 Task: Create a rule when a due date more than days from now is set on a card by anyone.
Action: Mouse moved to (1284, 109)
Screenshot: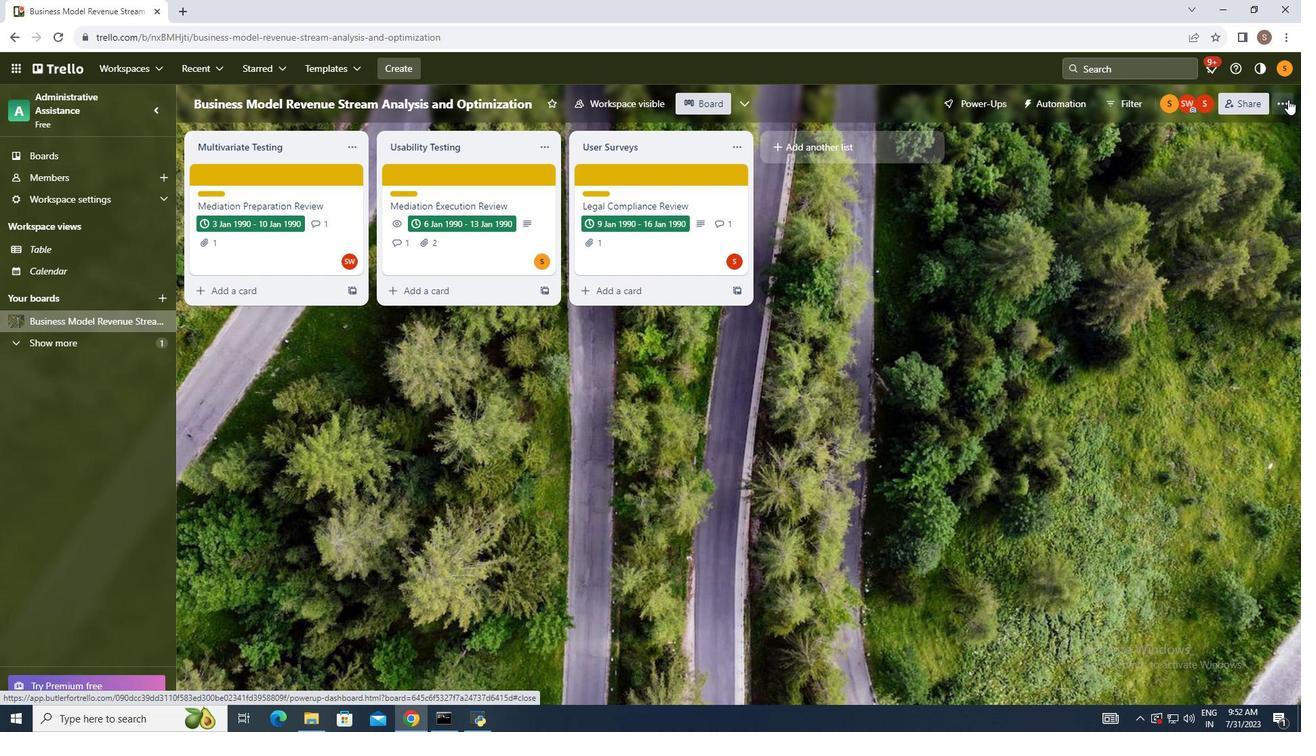 
Action: Mouse pressed left at (1284, 109)
Screenshot: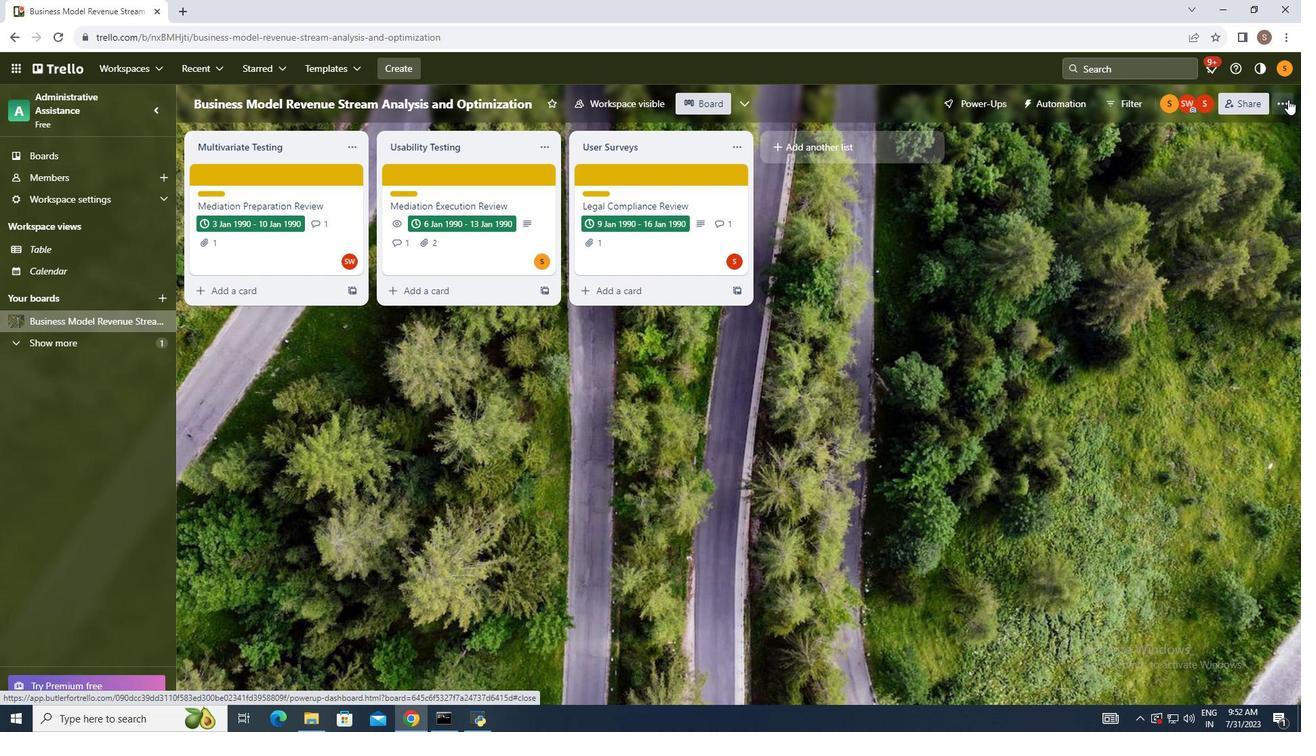 
Action: Mouse moved to (1131, 285)
Screenshot: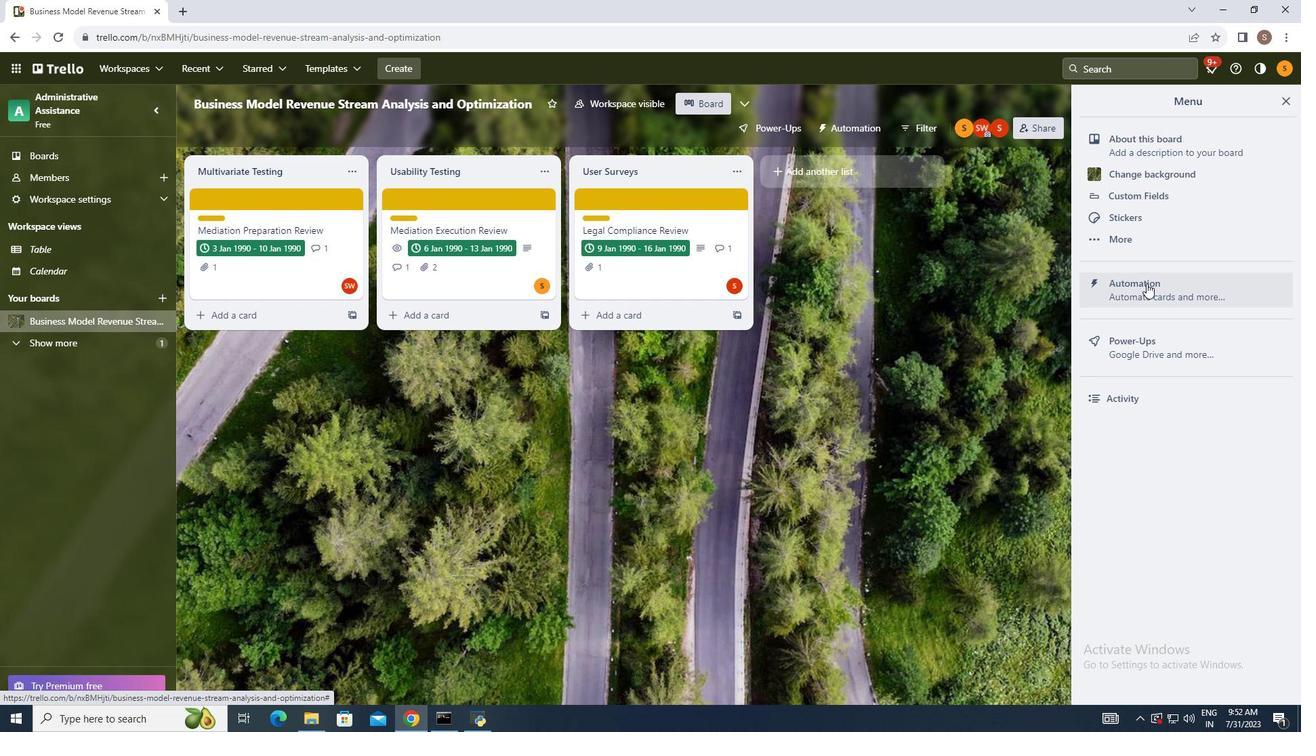 
Action: Mouse pressed left at (1131, 285)
Screenshot: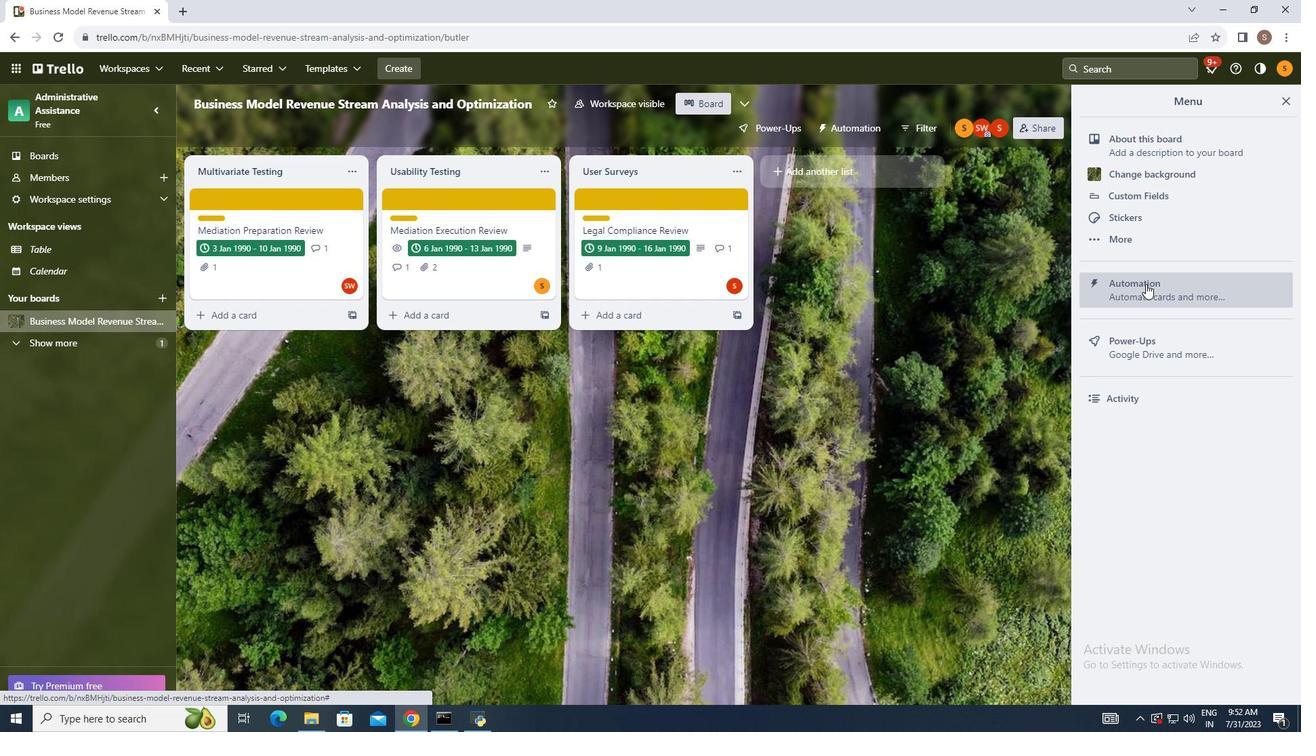 
Action: Mouse moved to (231, 244)
Screenshot: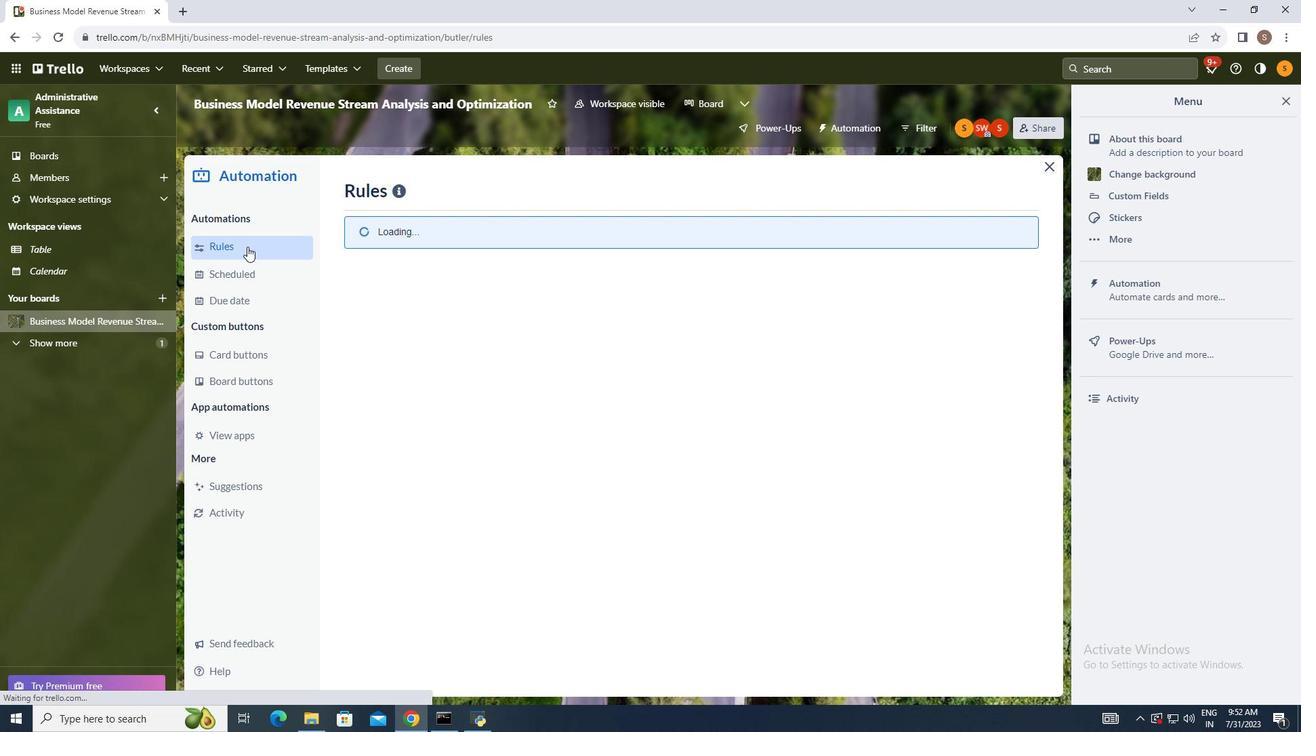 
Action: Mouse pressed left at (231, 244)
Screenshot: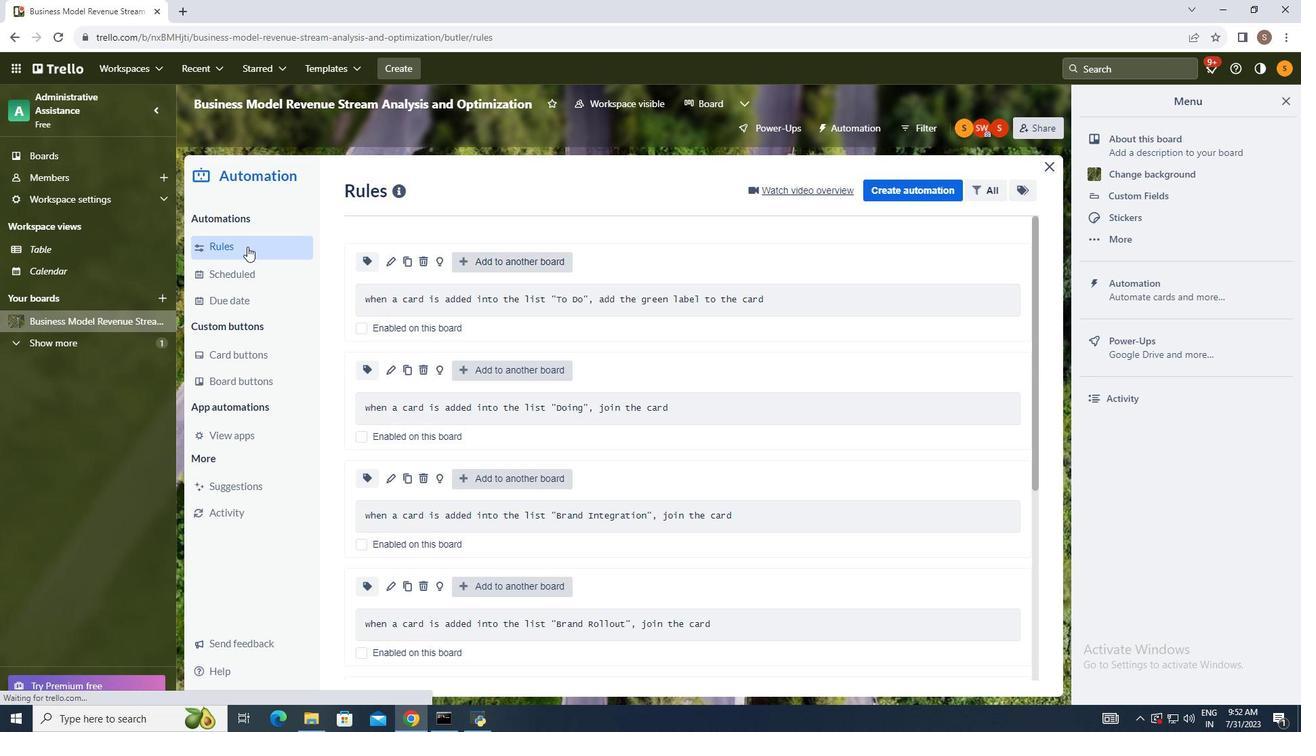 
Action: Mouse moved to (904, 191)
Screenshot: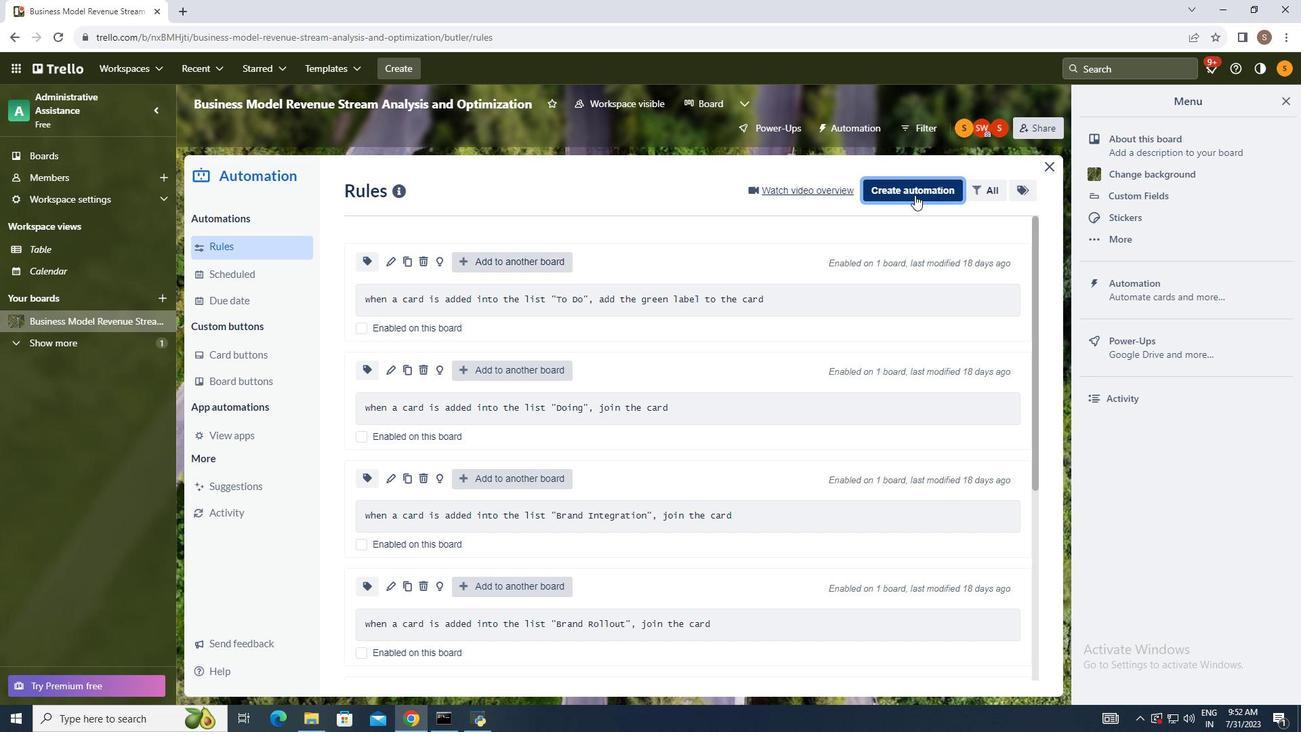 
Action: Mouse pressed left at (904, 191)
Screenshot: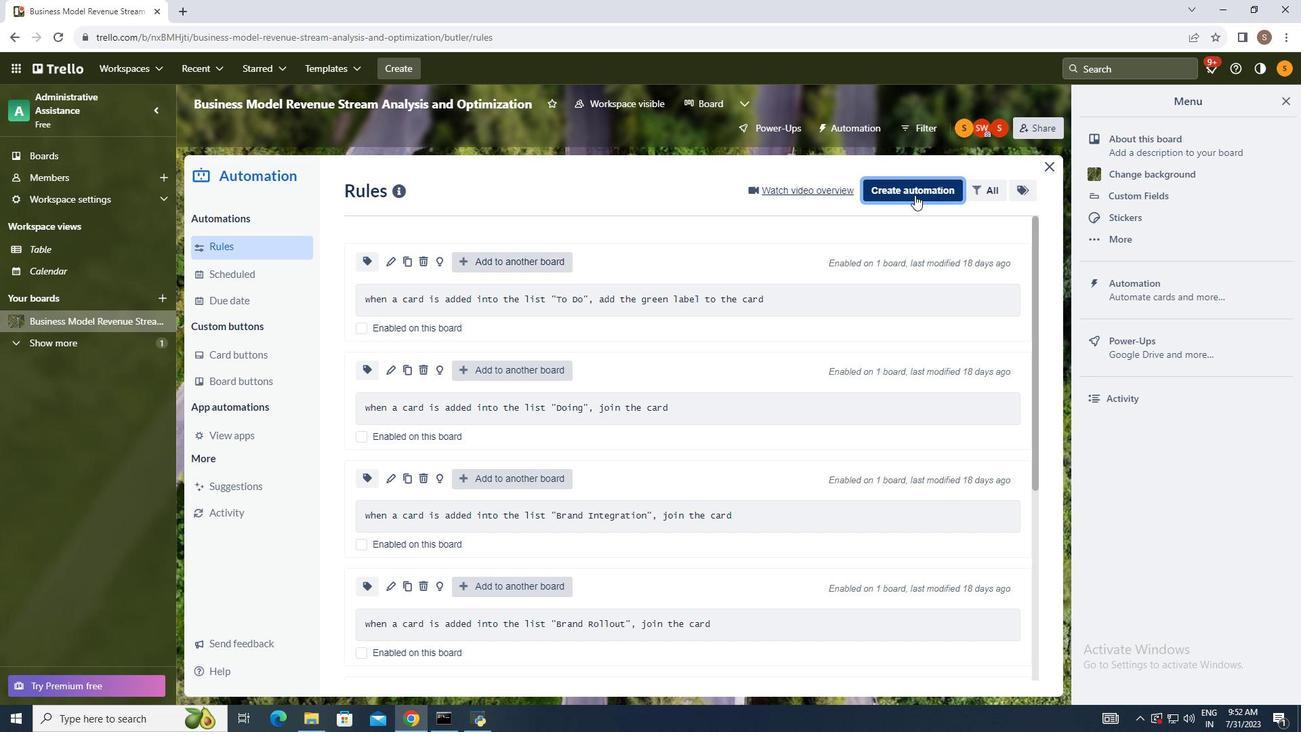 
Action: Mouse moved to (685, 316)
Screenshot: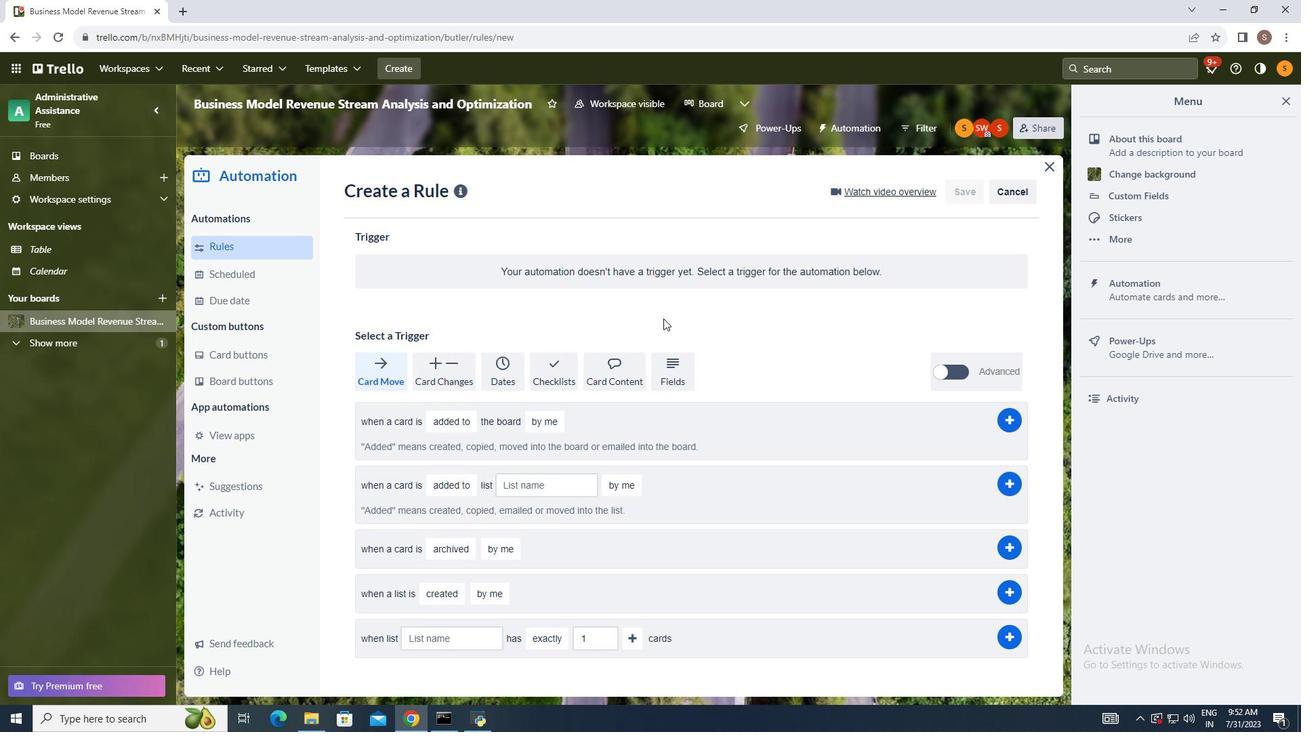 
Action: Mouse pressed left at (685, 316)
Screenshot: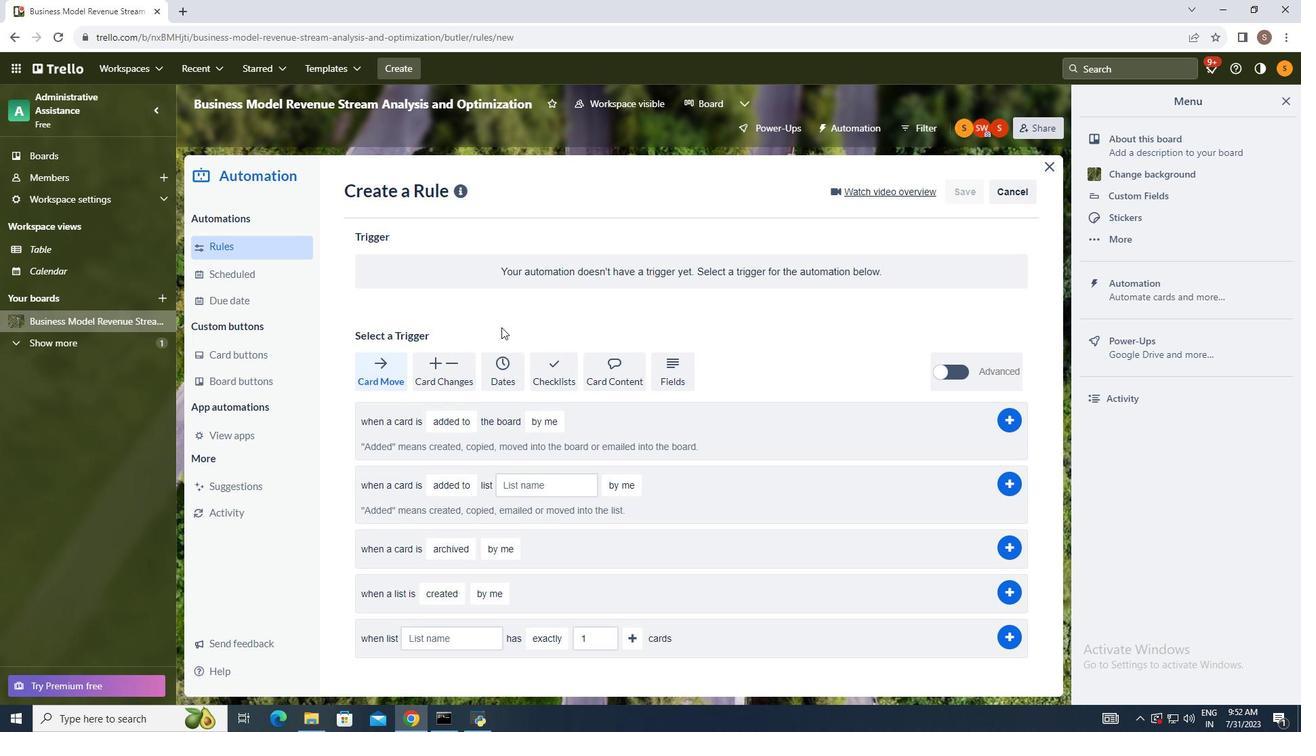 
Action: Mouse moved to (515, 366)
Screenshot: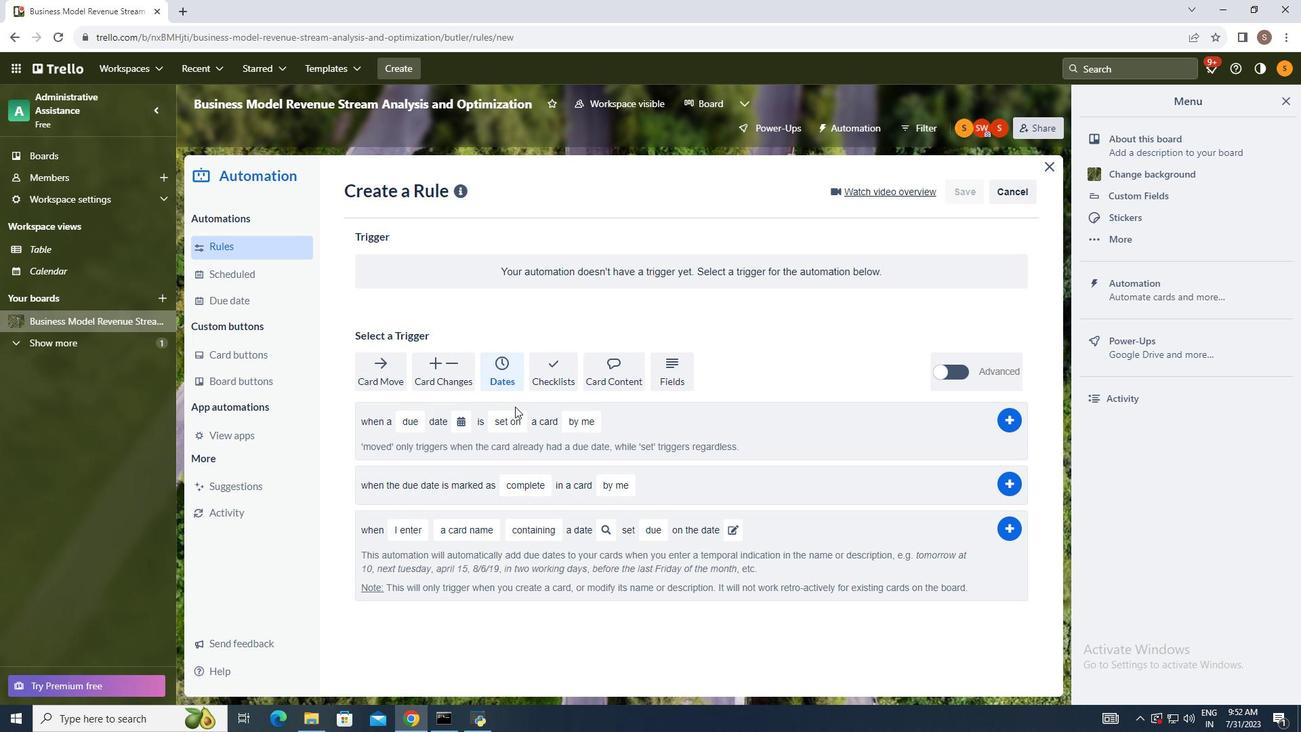 
Action: Mouse pressed left at (515, 366)
Screenshot: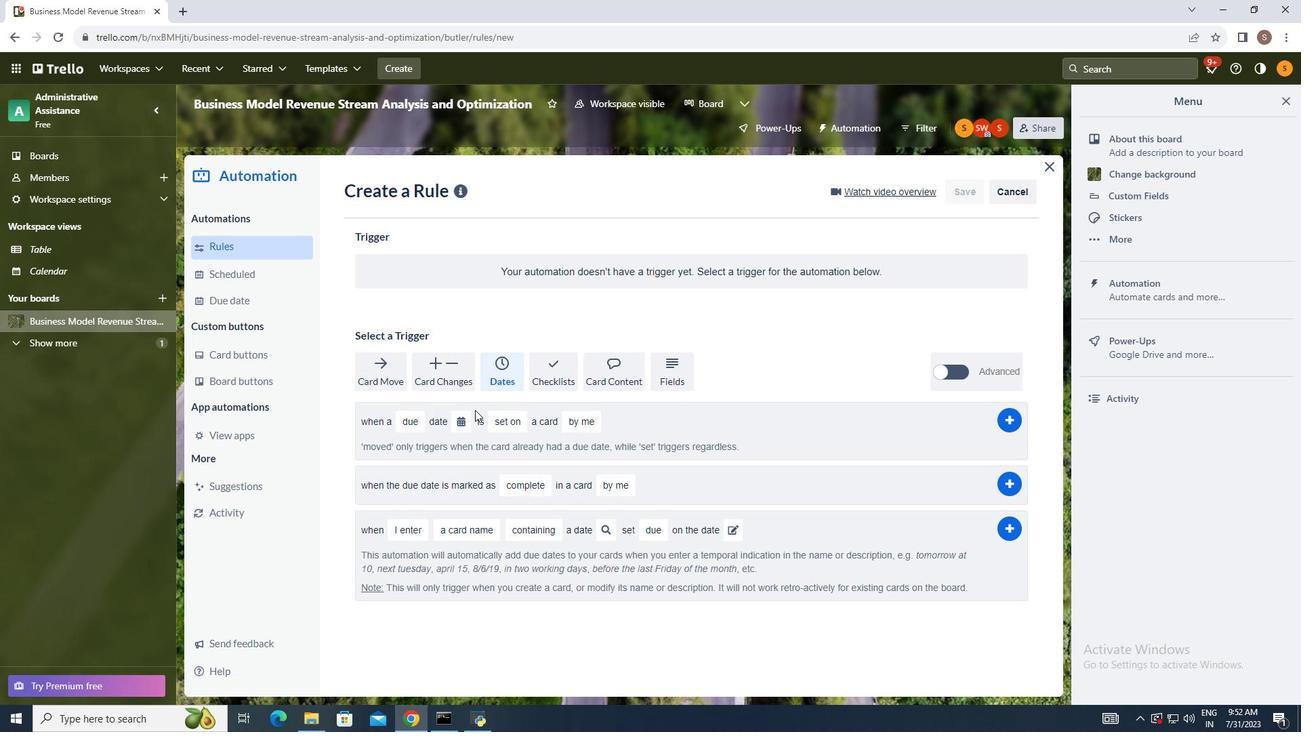 
Action: Mouse moved to (418, 420)
Screenshot: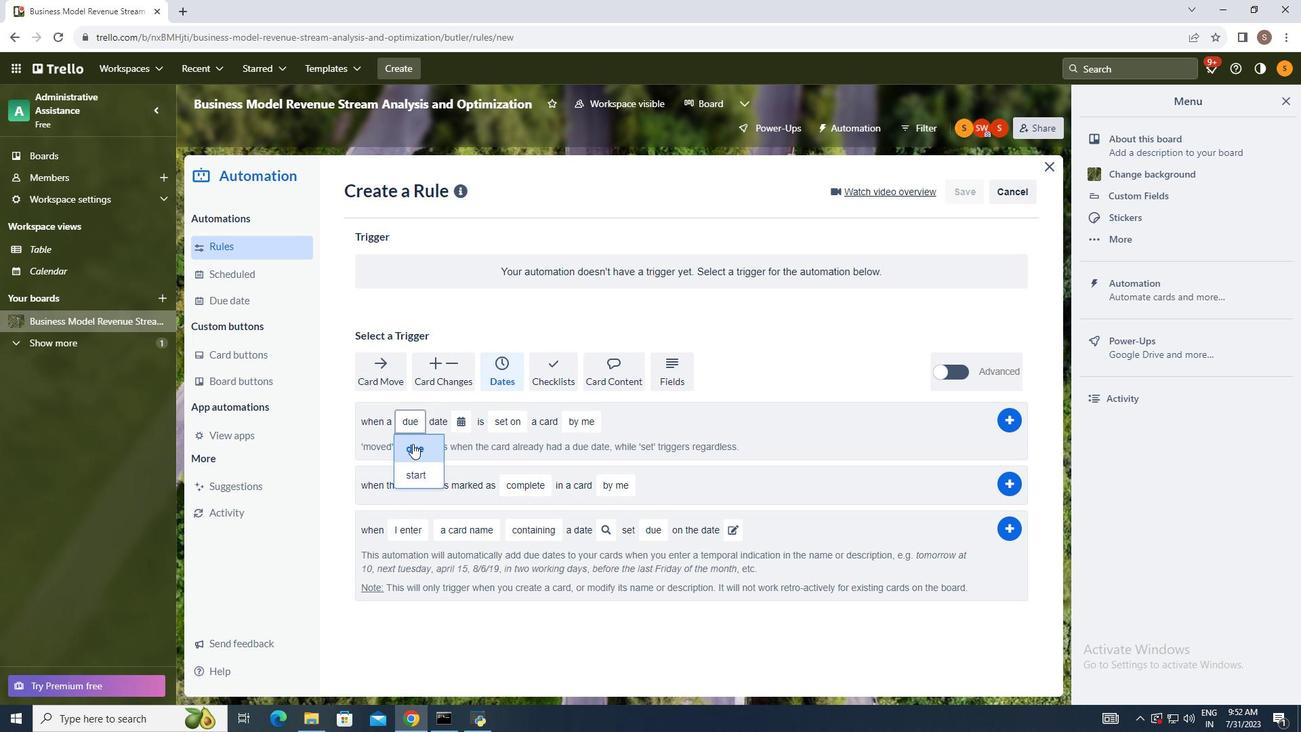 
Action: Mouse pressed left at (418, 420)
Screenshot: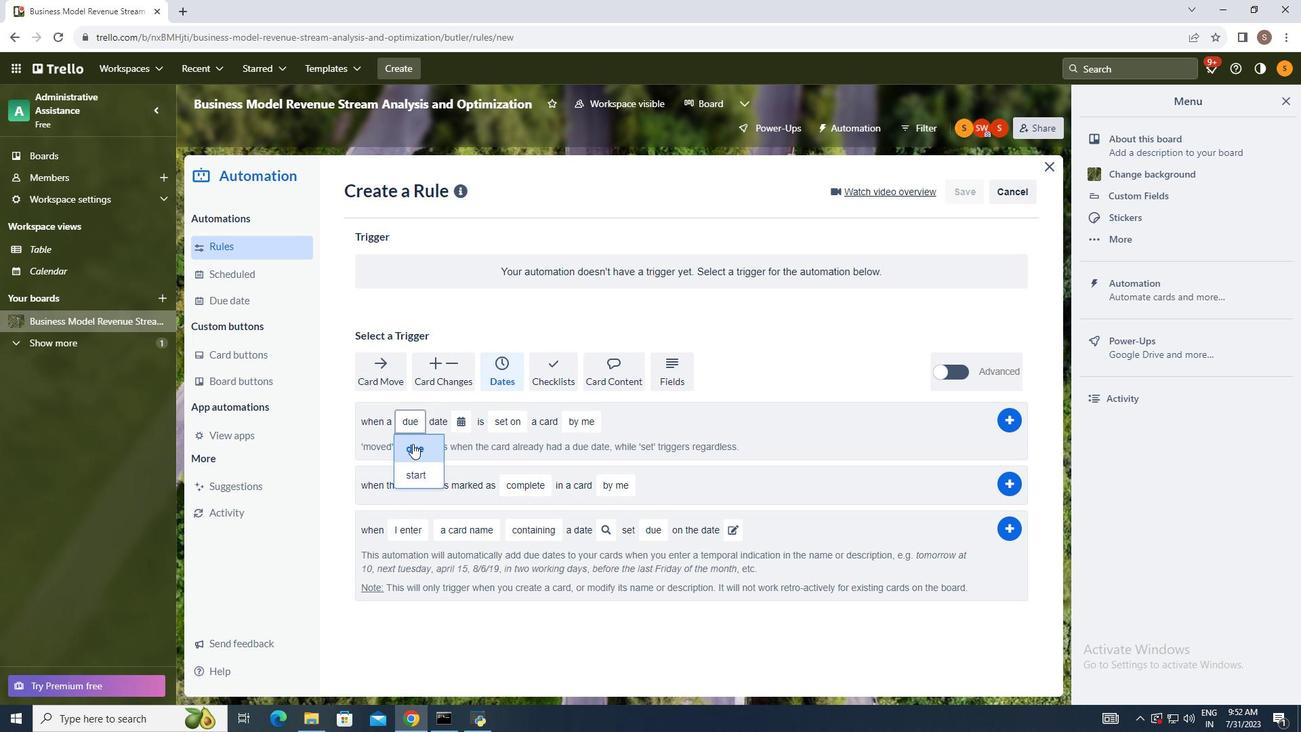 
Action: Mouse moved to (418, 443)
Screenshot: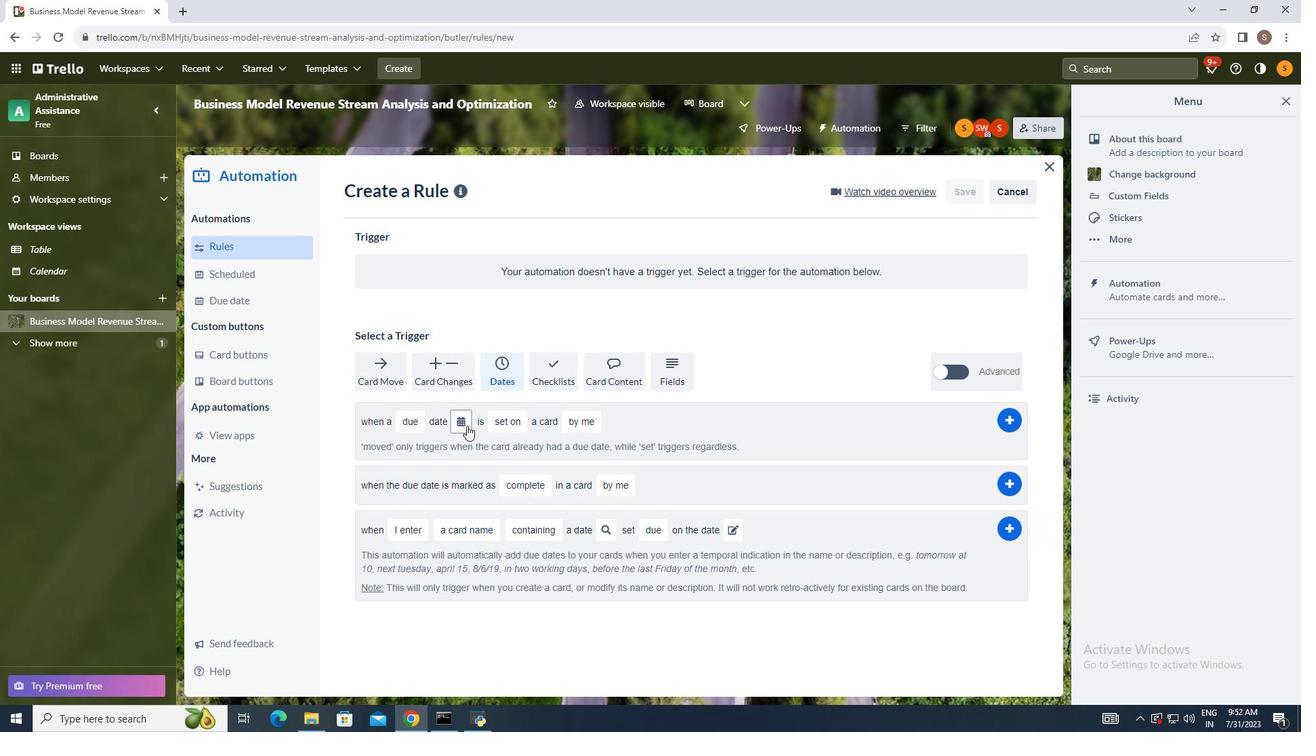 
Action: Mouse pressed left at (418, 443)
Screenshot: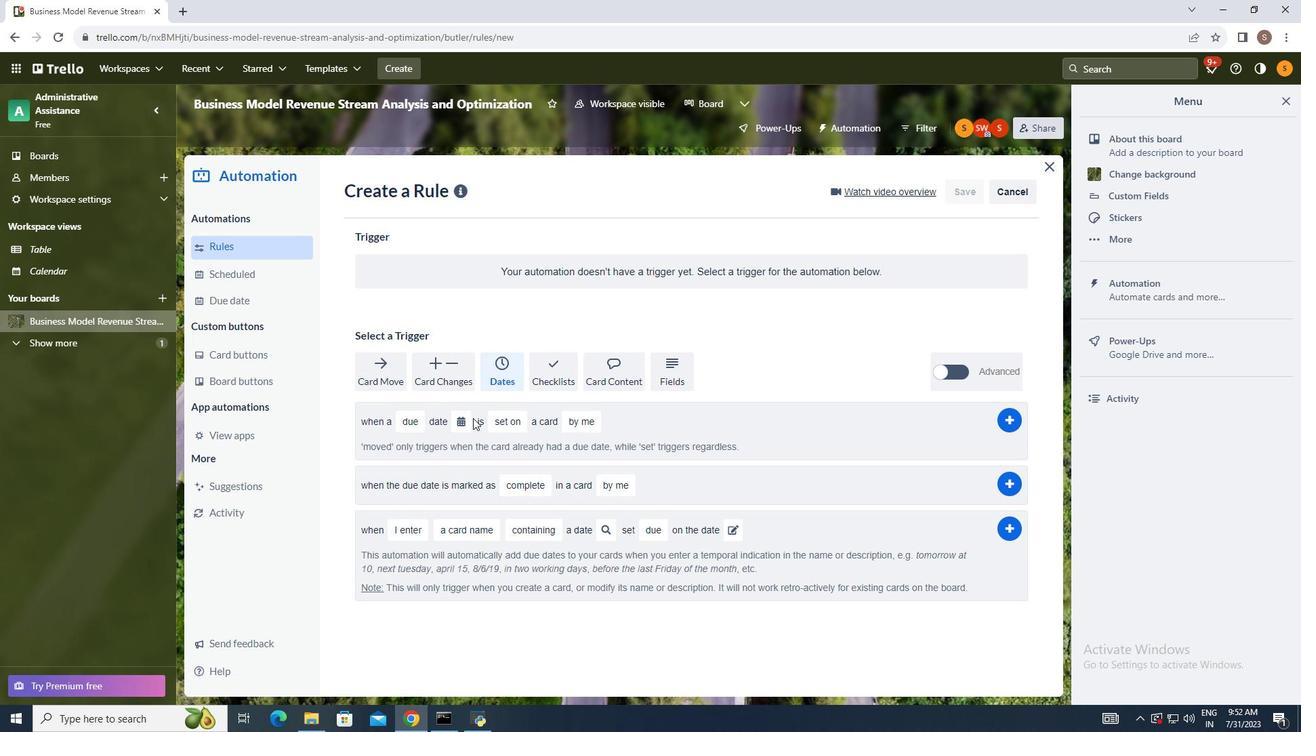 
Action: Mouse moved to (466, 425)
Screenshot: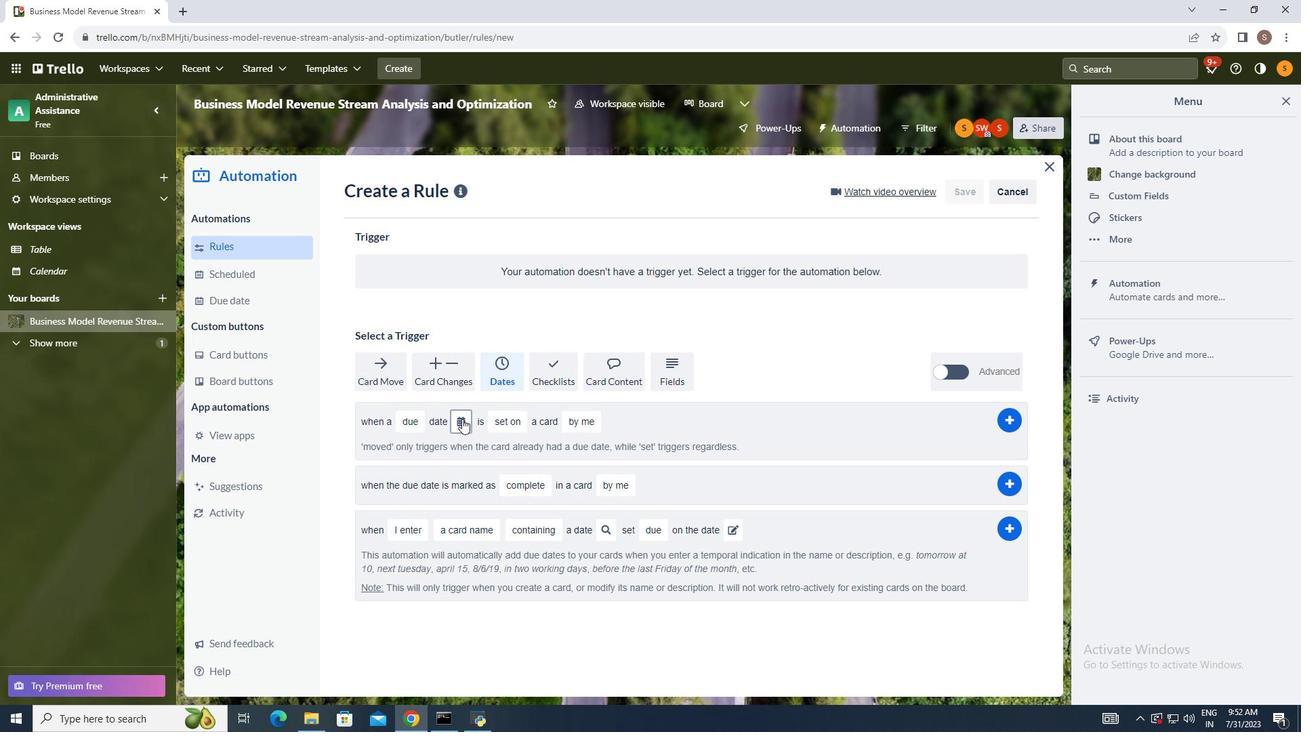 
Action: Mouse pressed left at (466, 425)
Screenshot: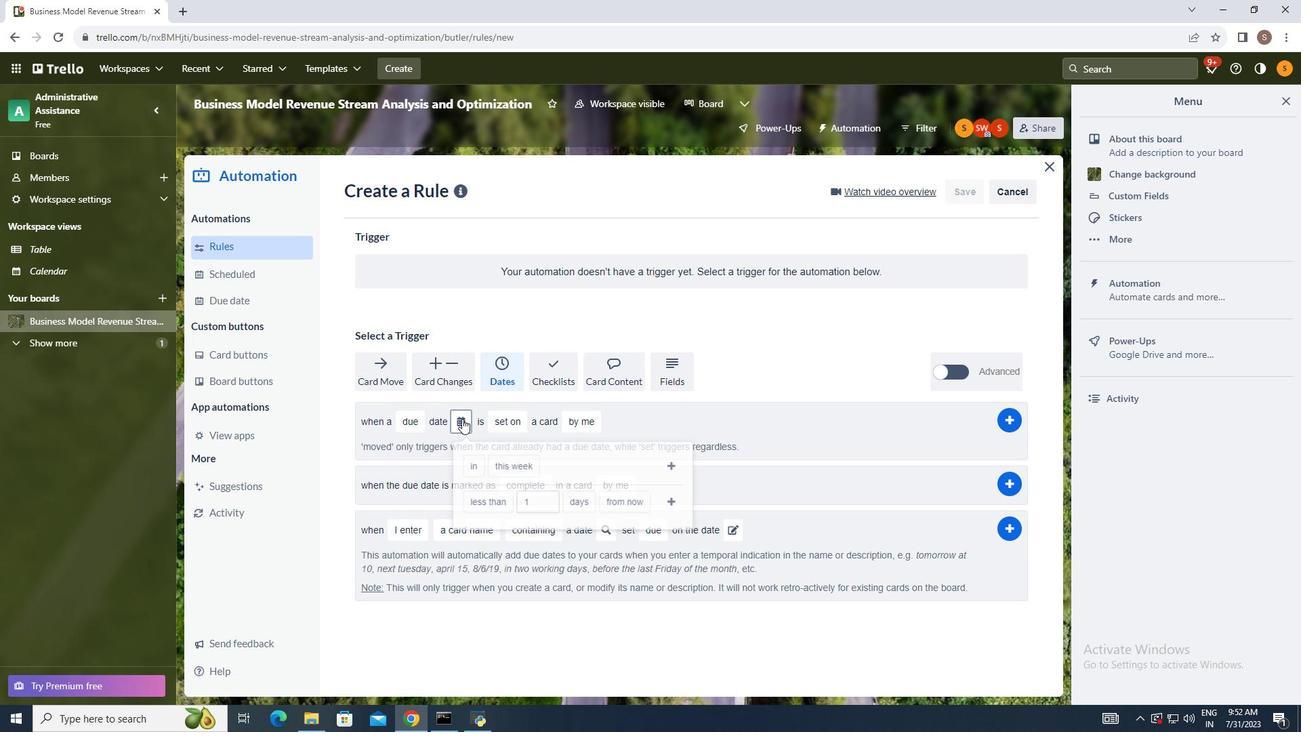 
Action: Mouse moved to (486, 503)
Screenshot: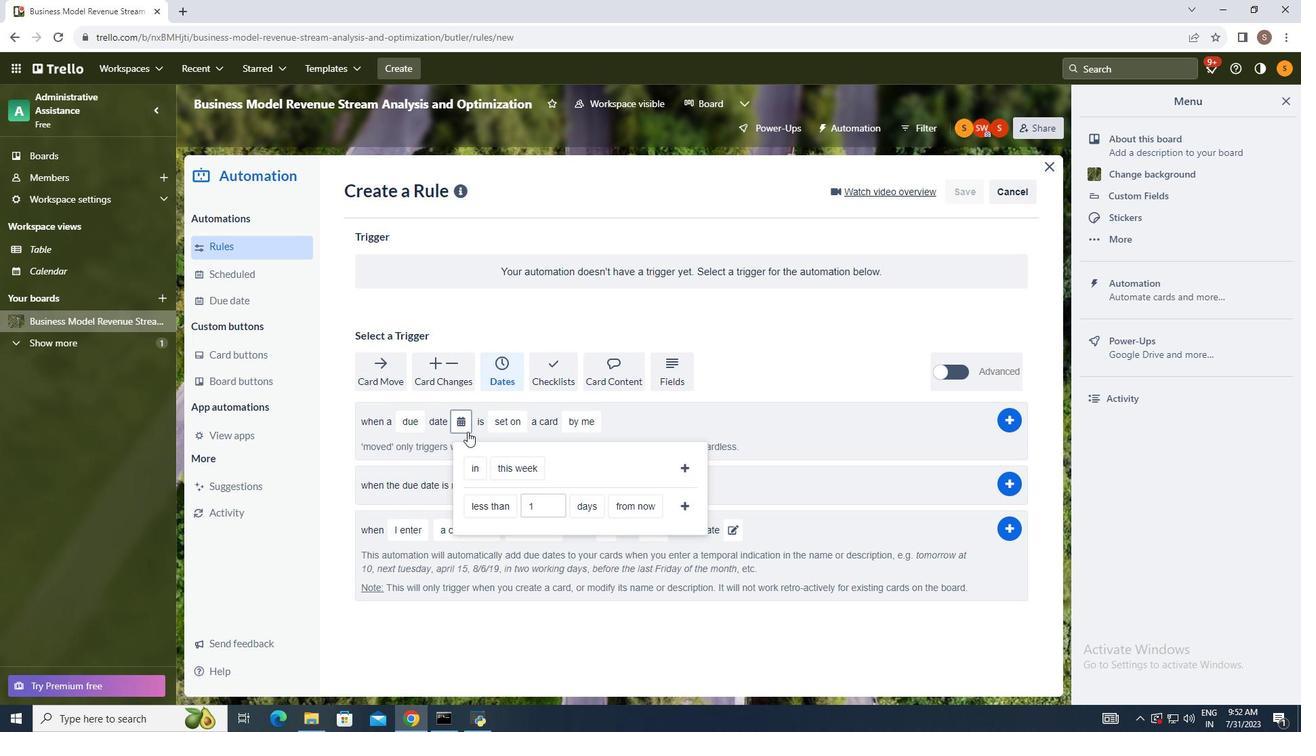 
Action: Mouse pressed left at (486, 503)
Screenshot: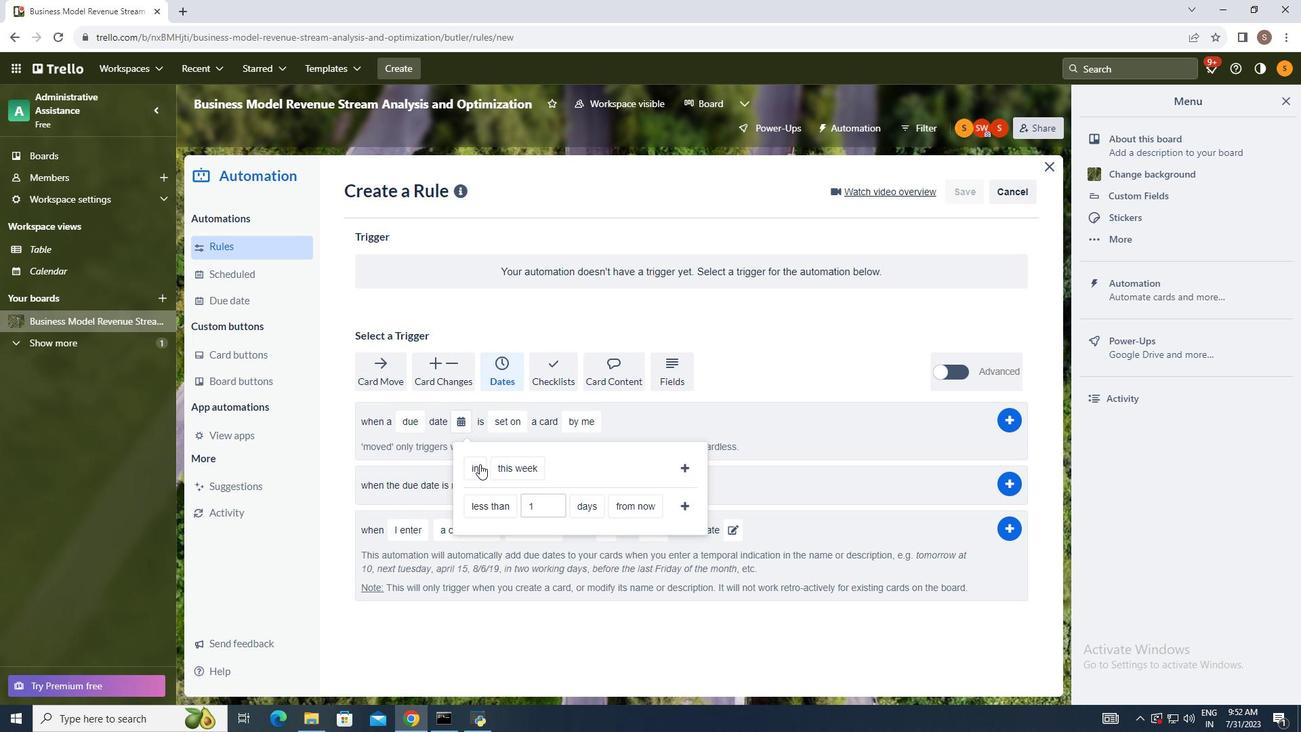 
Action: Mouse moved to (481, 572)
Screenshot: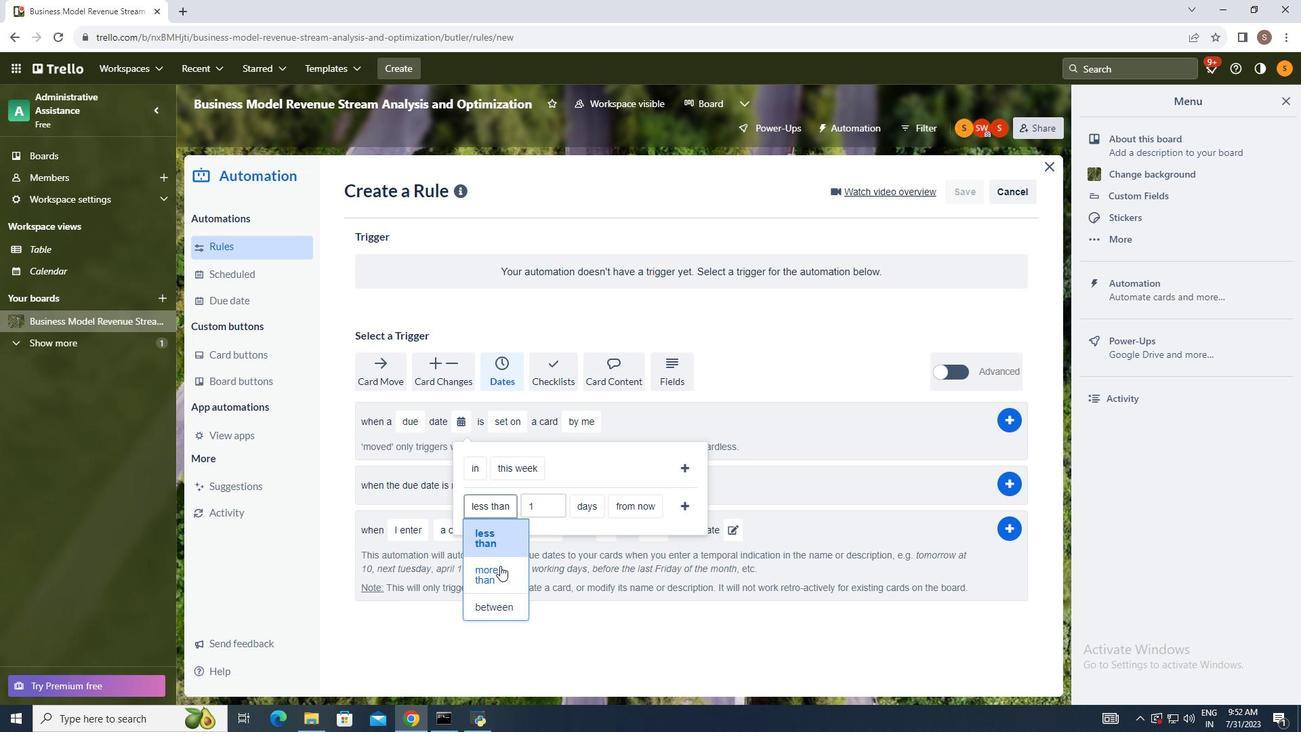 
Action: Mouse pressed left at (481, 572)
Screenshot: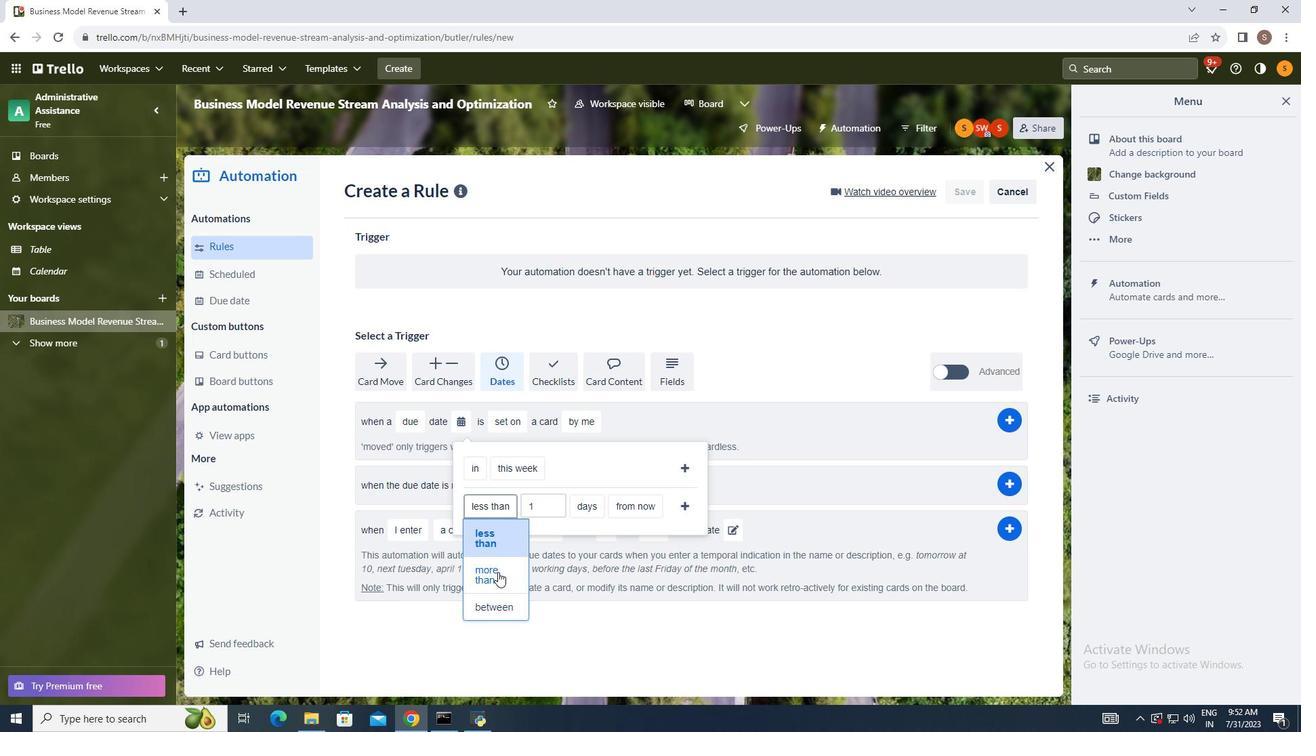 
Action: Mouse moved to (599, 509)
Screenshot: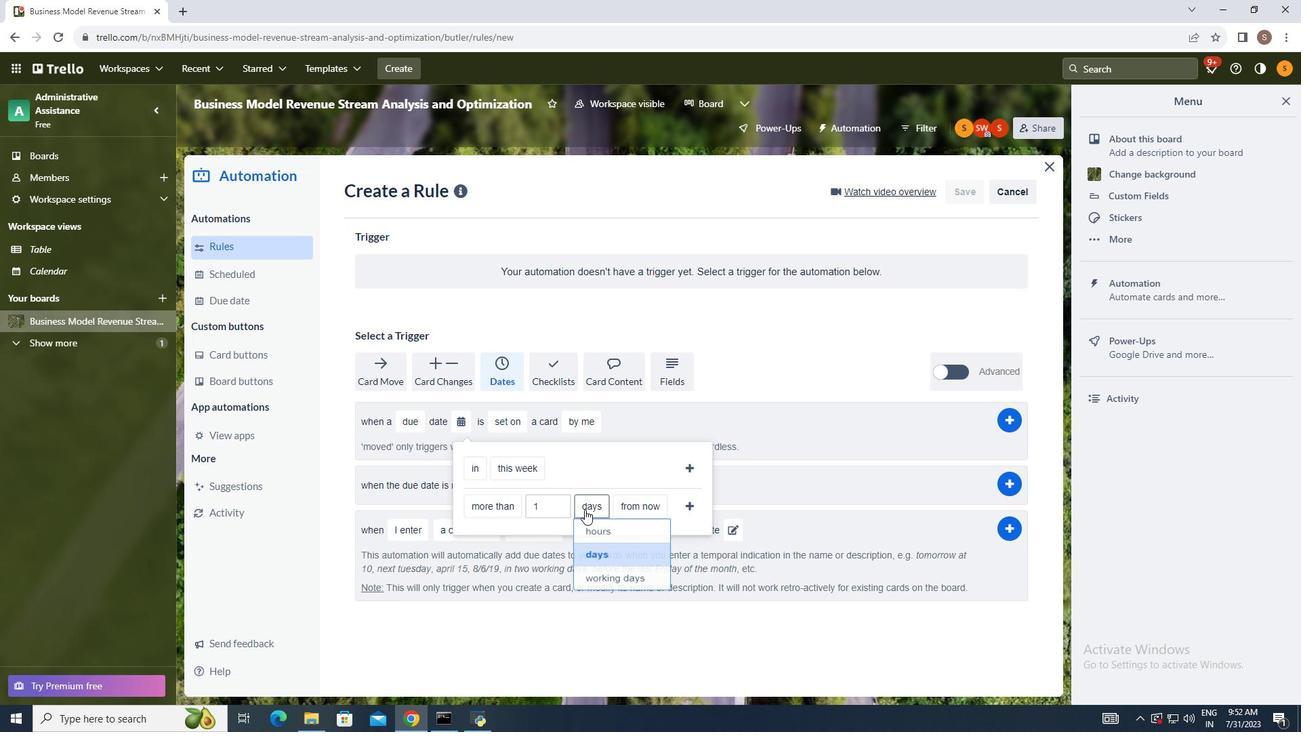 
Action: Mouse pressed left at (599, 509)
Screenshot: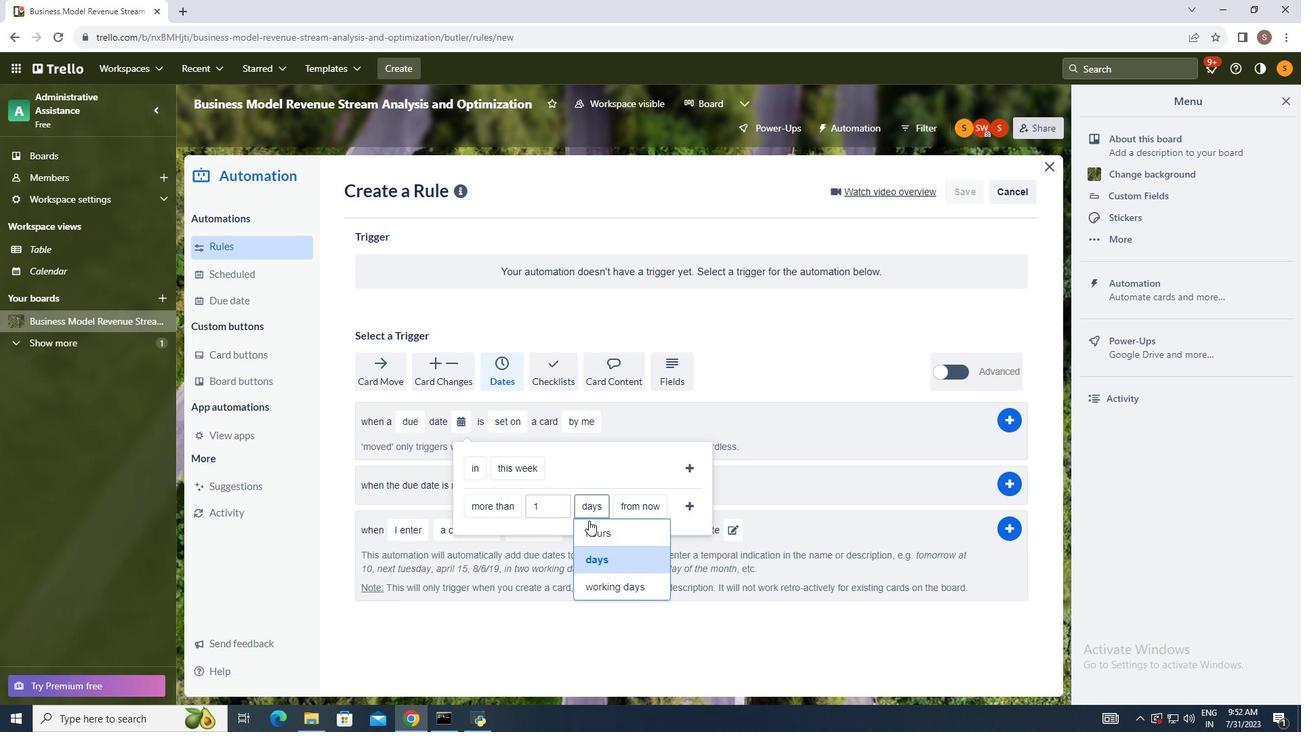 
Action: Mouse moved to (606, 556)
Screenshot: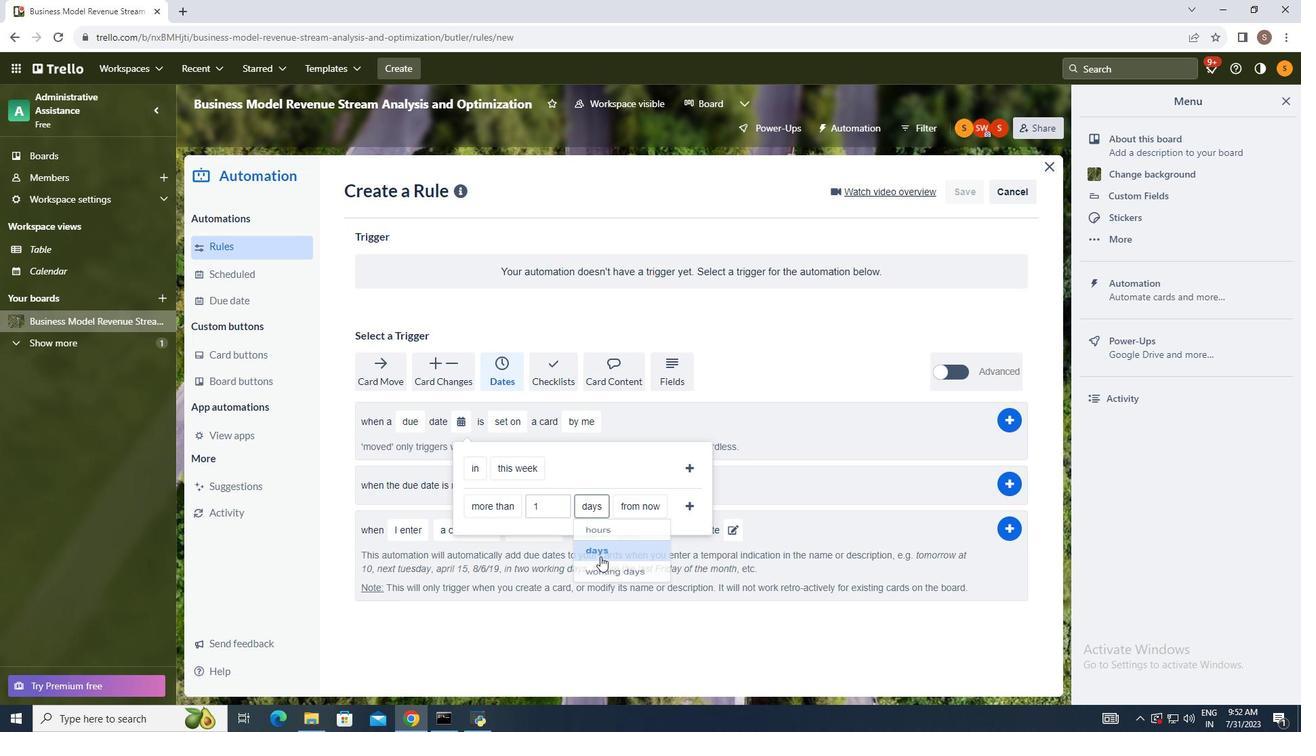 
Action: Mouse pressed left at (606, 556)
Screenshot: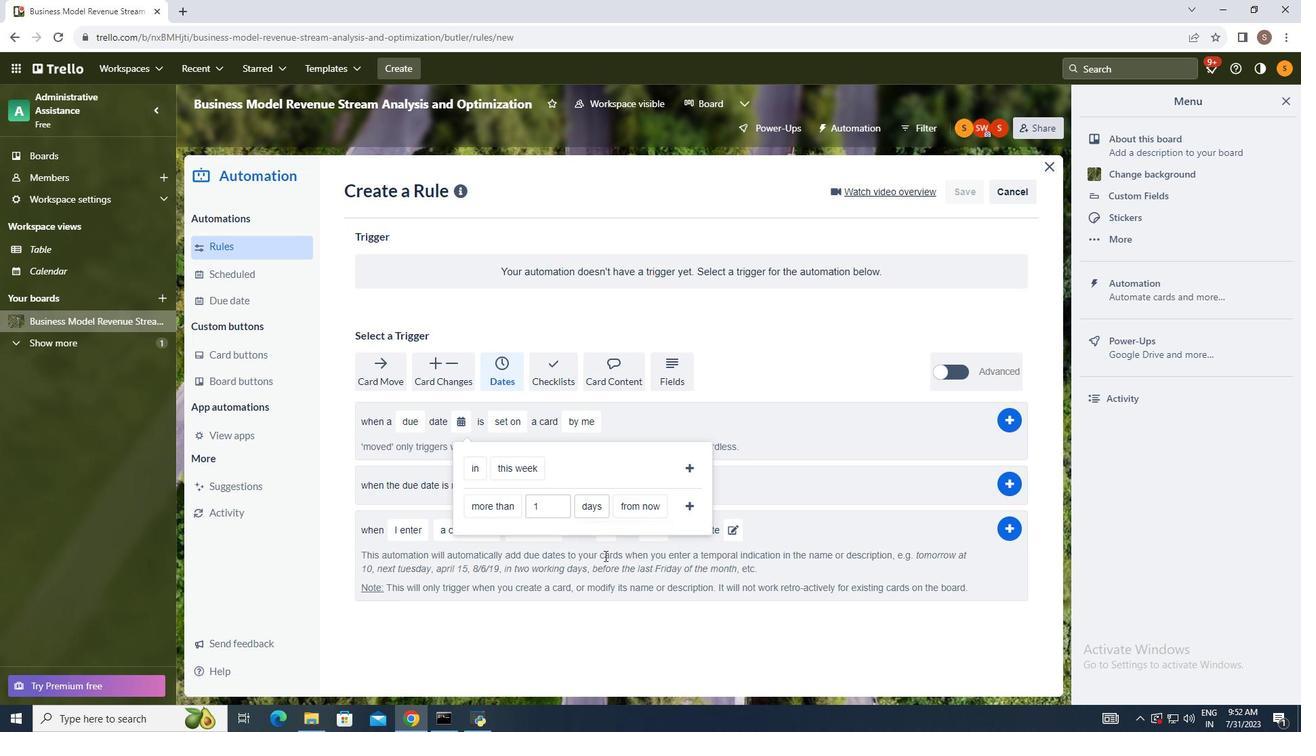 
Action: Mouse moved to (637, 504)
Screenshot: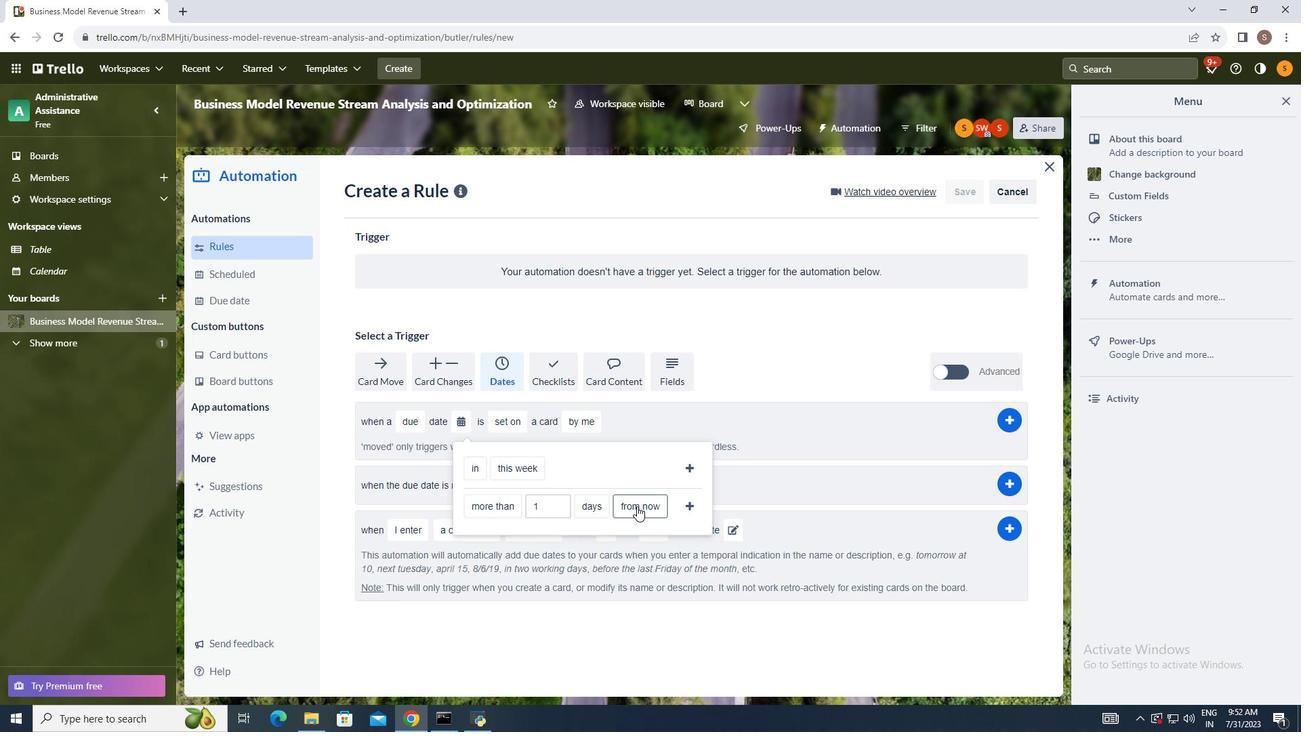 
Action: Mouse pressed left at (637, 504)
Screenshot: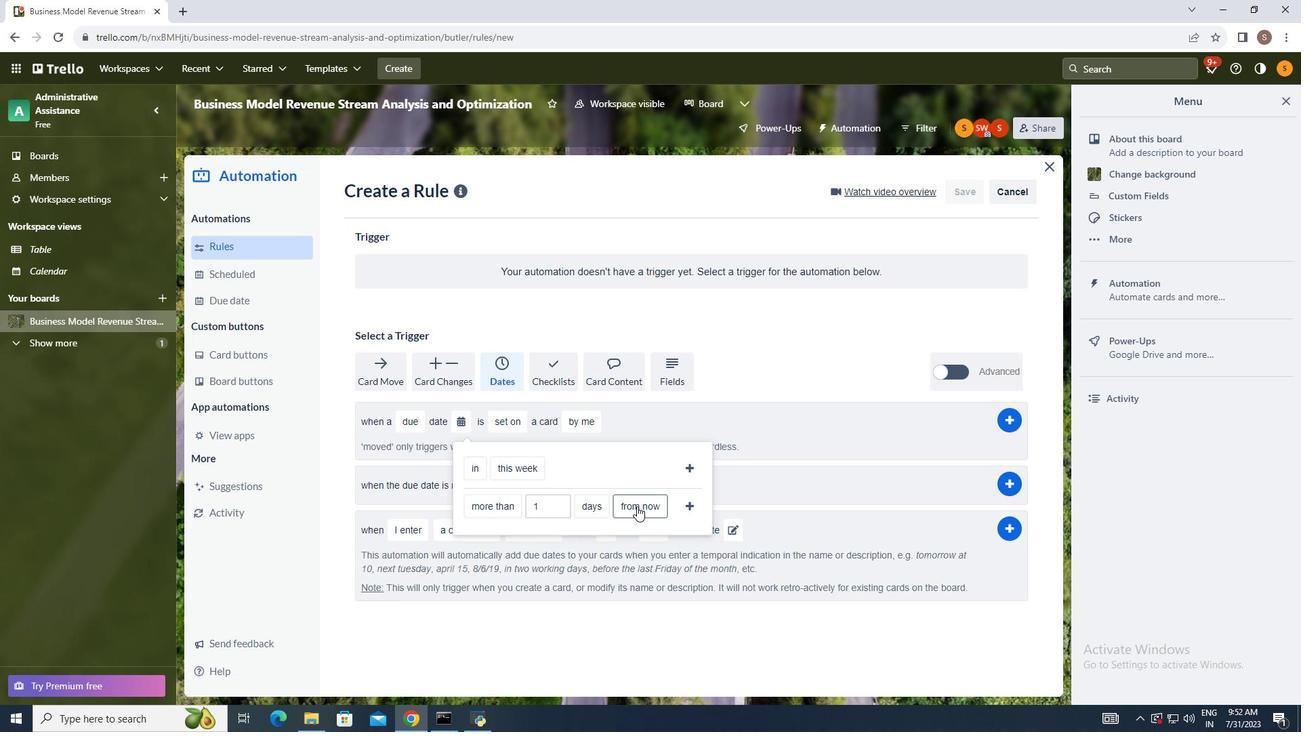 
Action: Mouse moved to (643, 530)
Screenshot: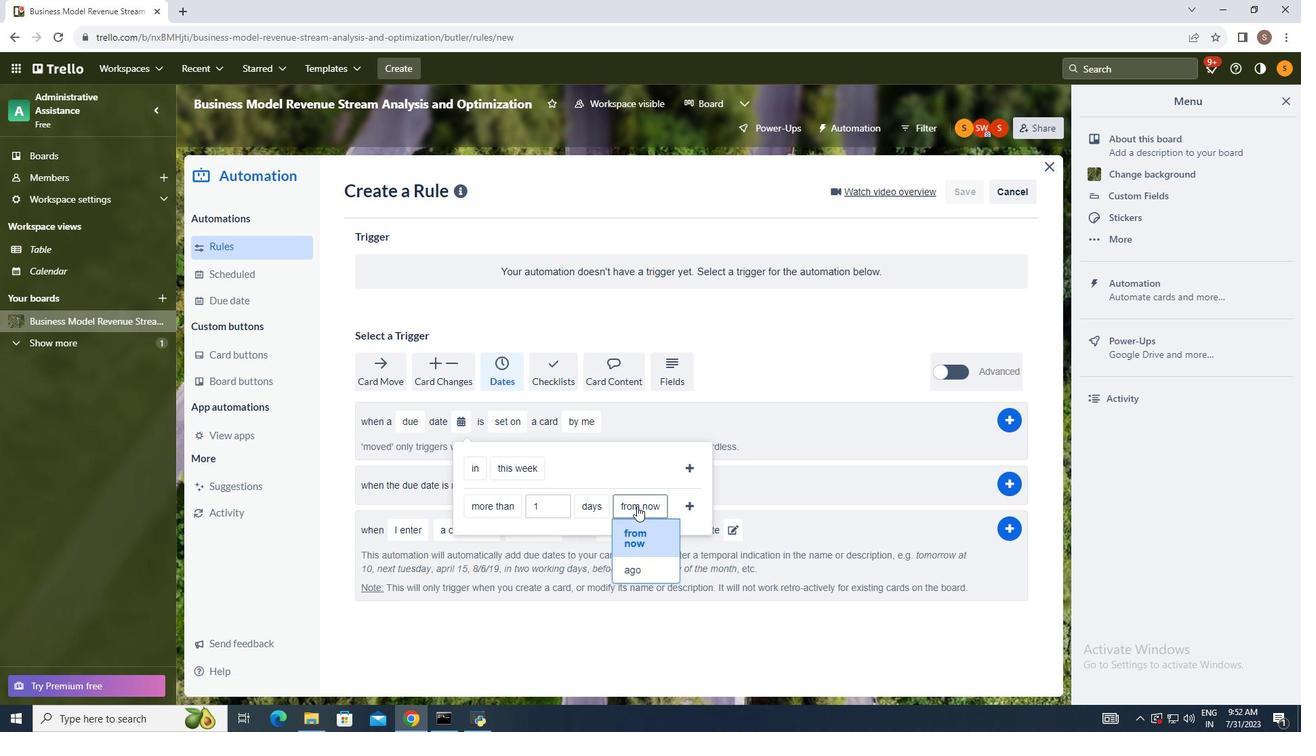 
Action: Mouse pressed left at (643, 530)
Screenshot: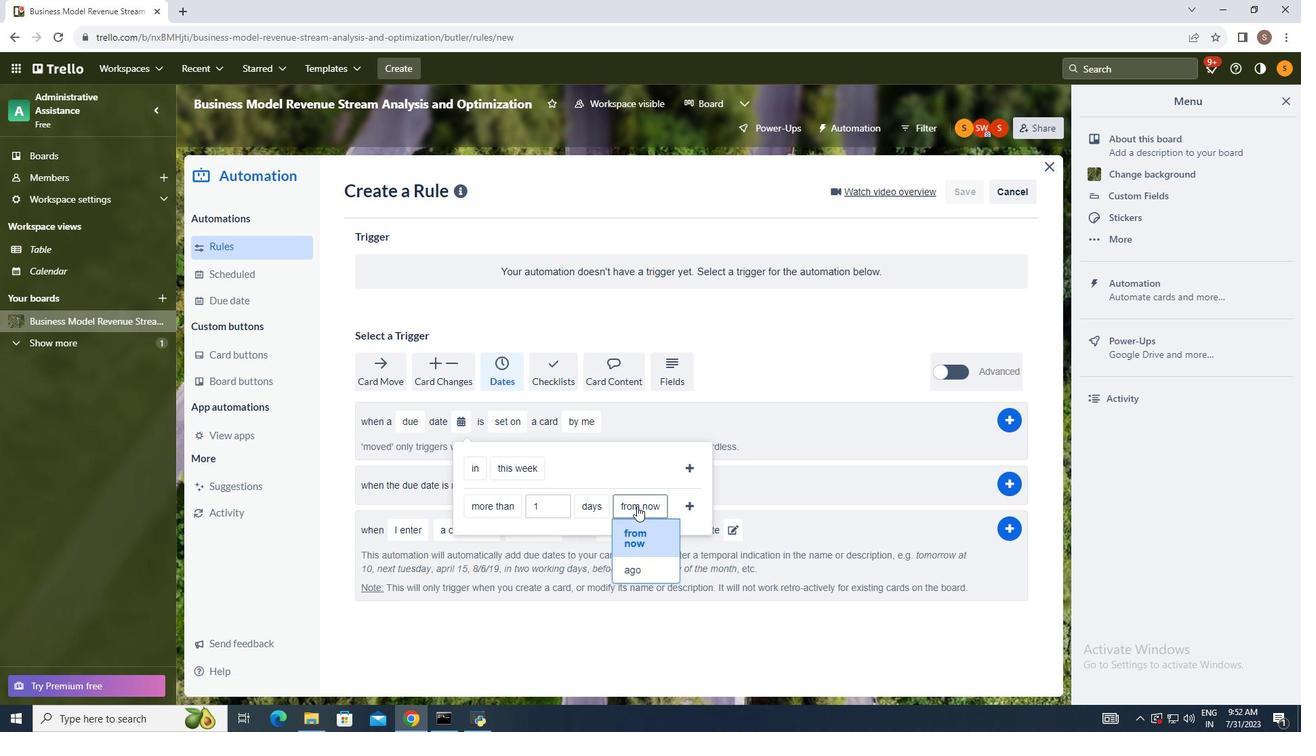 
Action: Mouse moved to (513, 422)
Screenshot: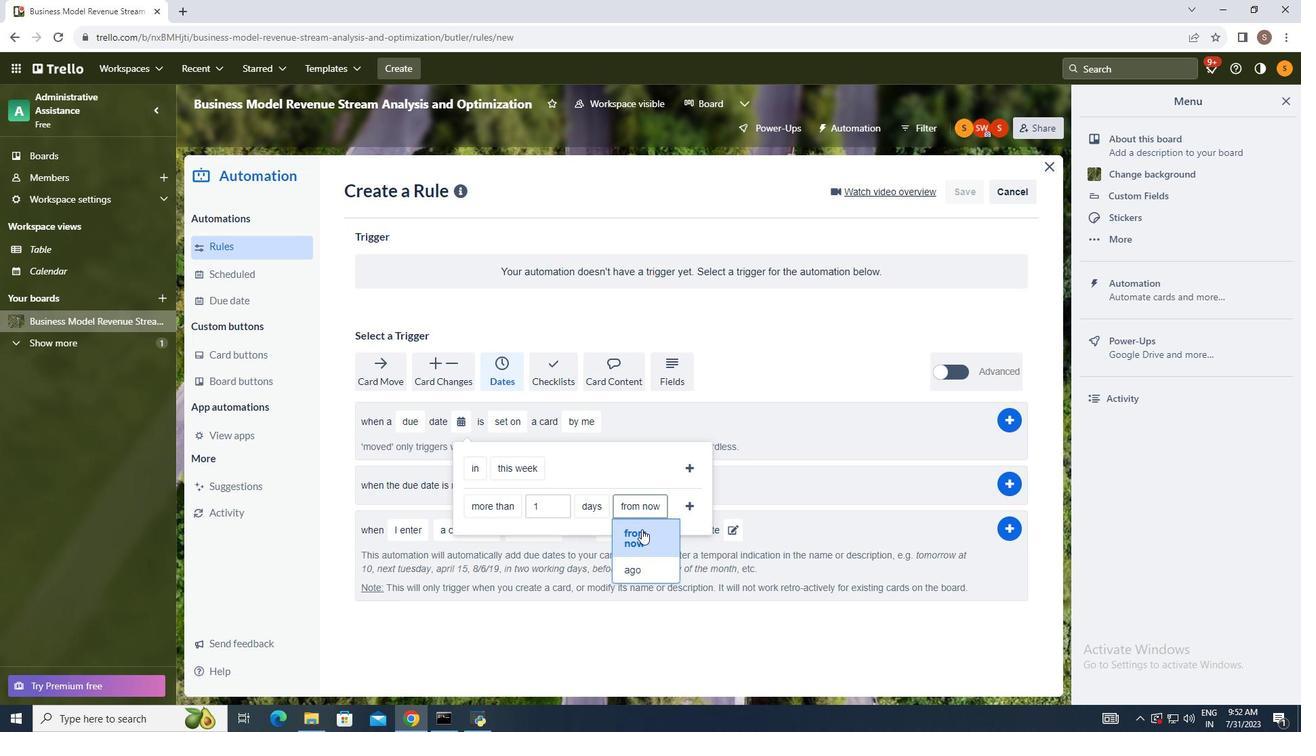 
Action: Mouse pressed left at (513, 422)
Screenshot: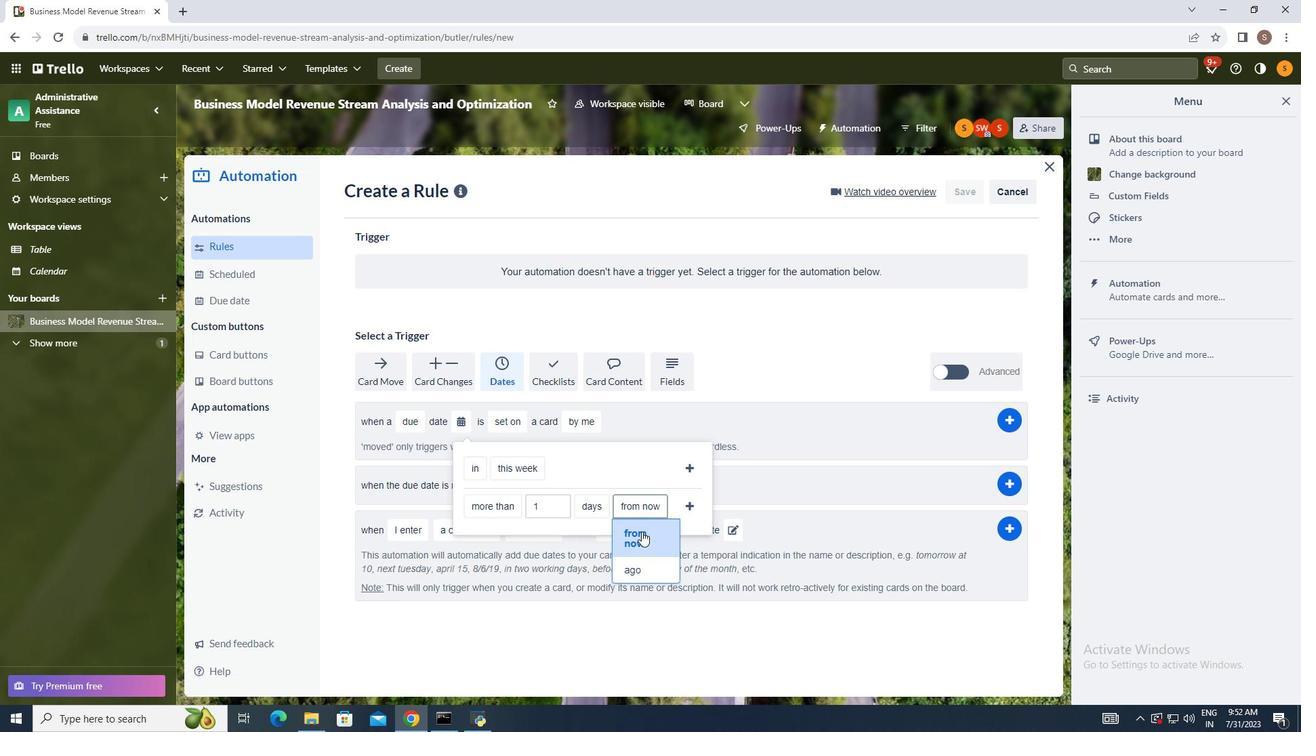 
Action: Mouse moved to (519, 448)
Screenshot: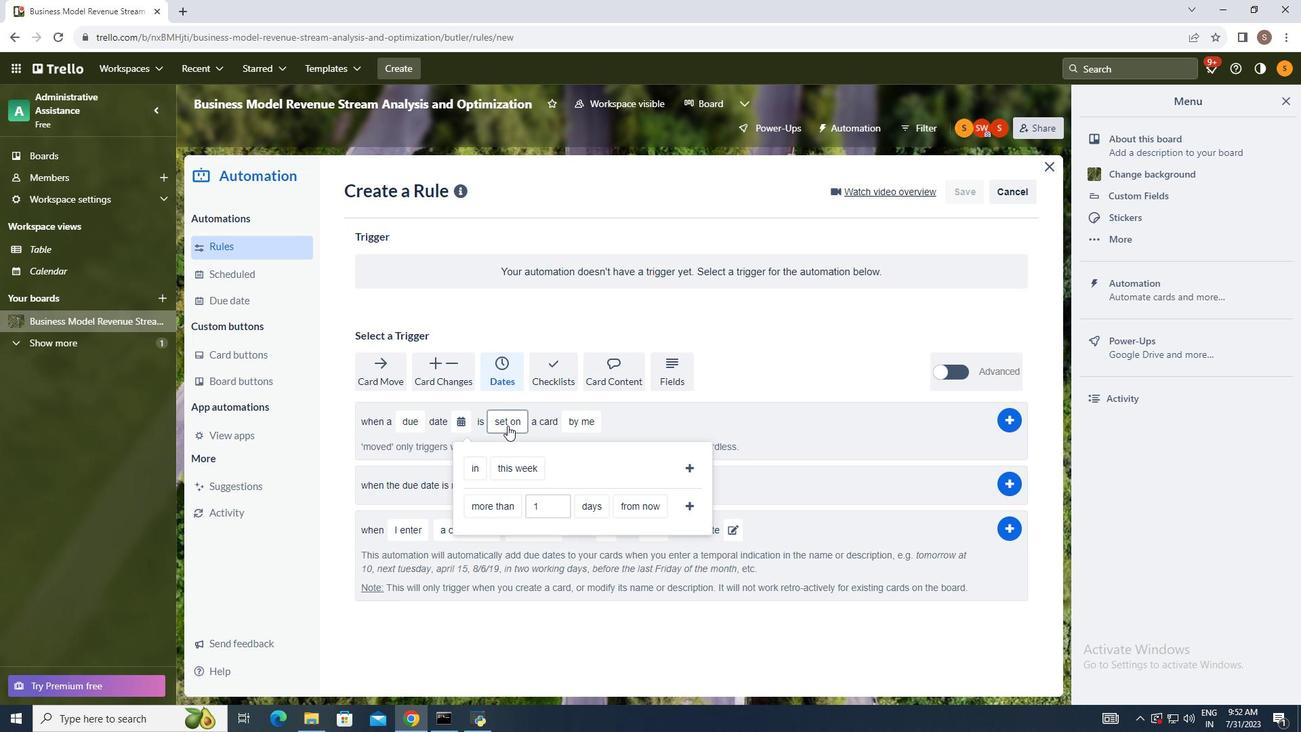 
Action: Mouse pressed left at (519, 448)
Screenshot: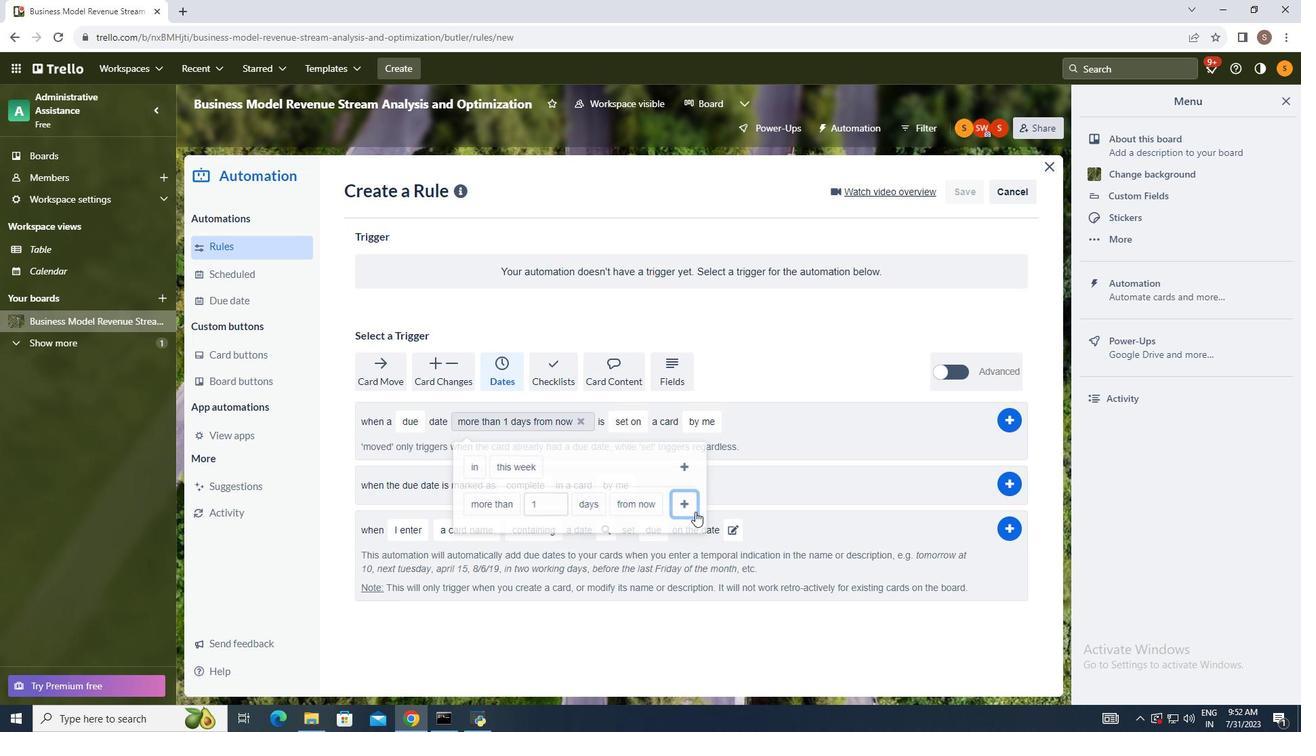 
Action: Mouse moved to (1288, 99)
Screenshot: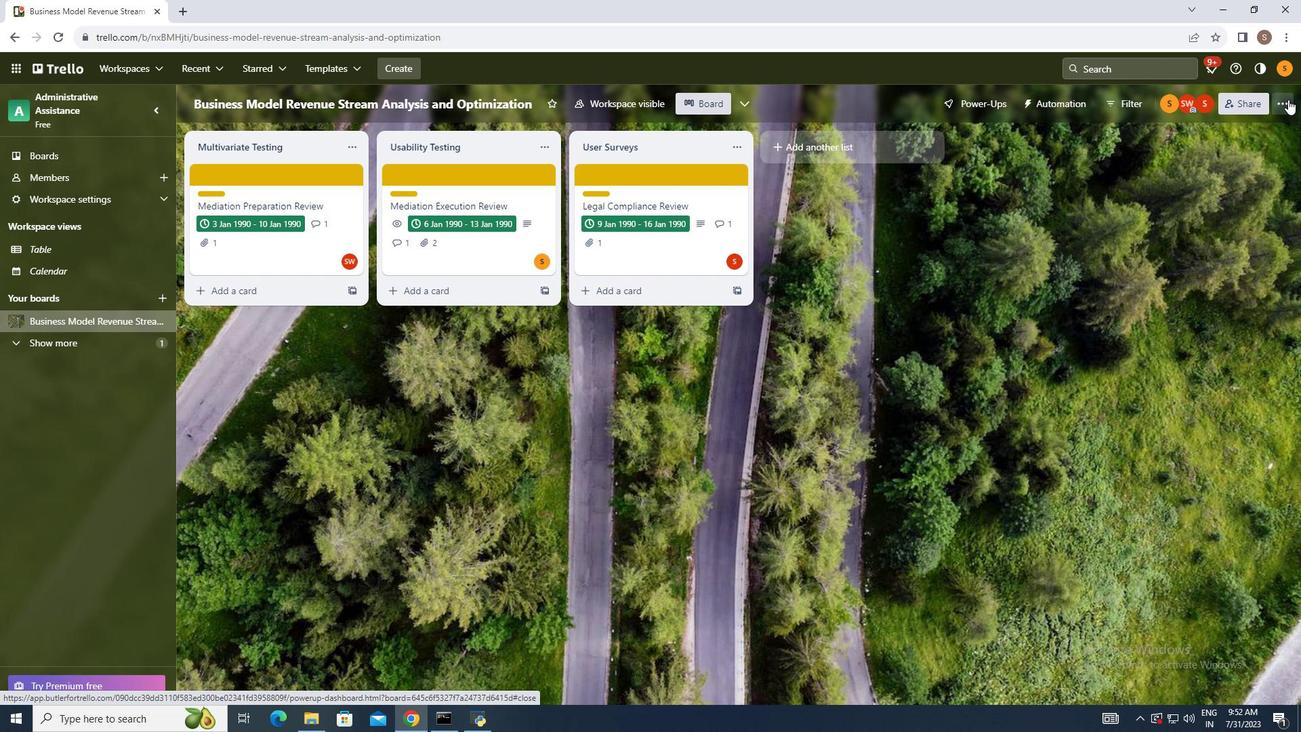 
Action: Mouse pressed left at (1288, 99)
Screenshot: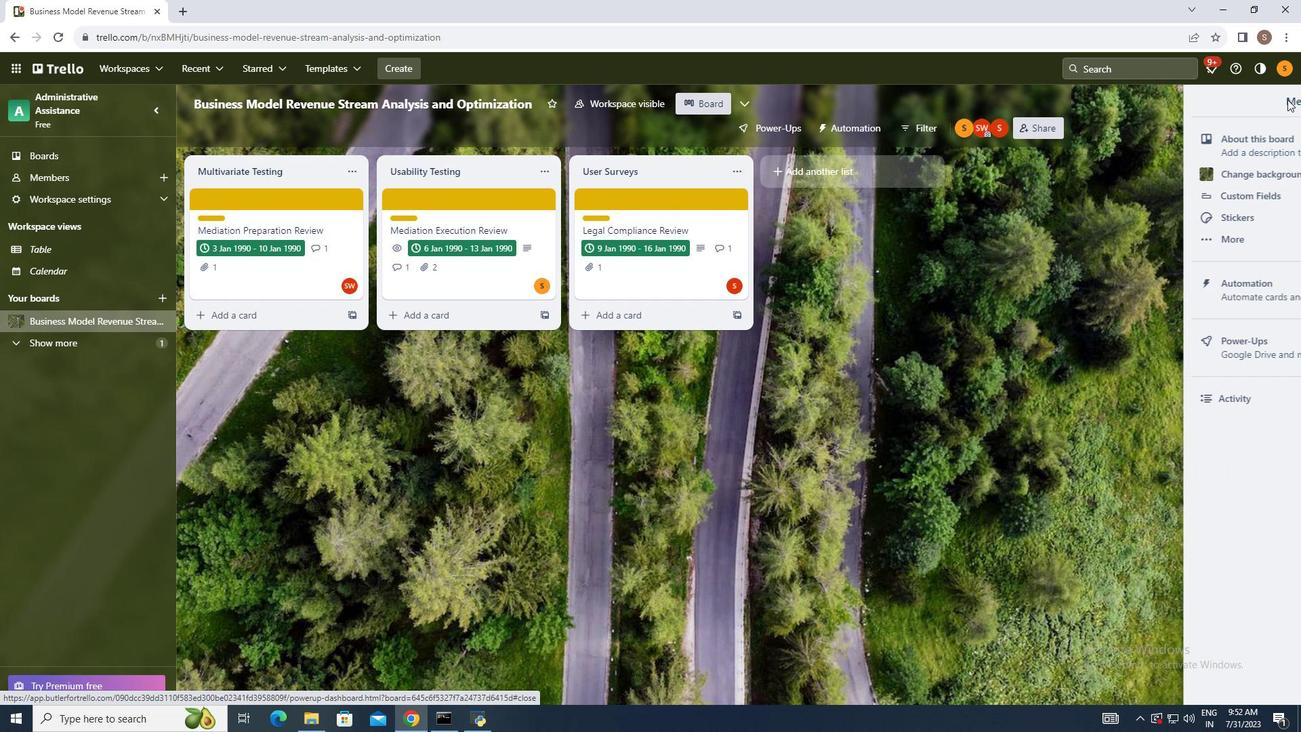 
Action: Mouse moved to (1146, 284)
Screenshot: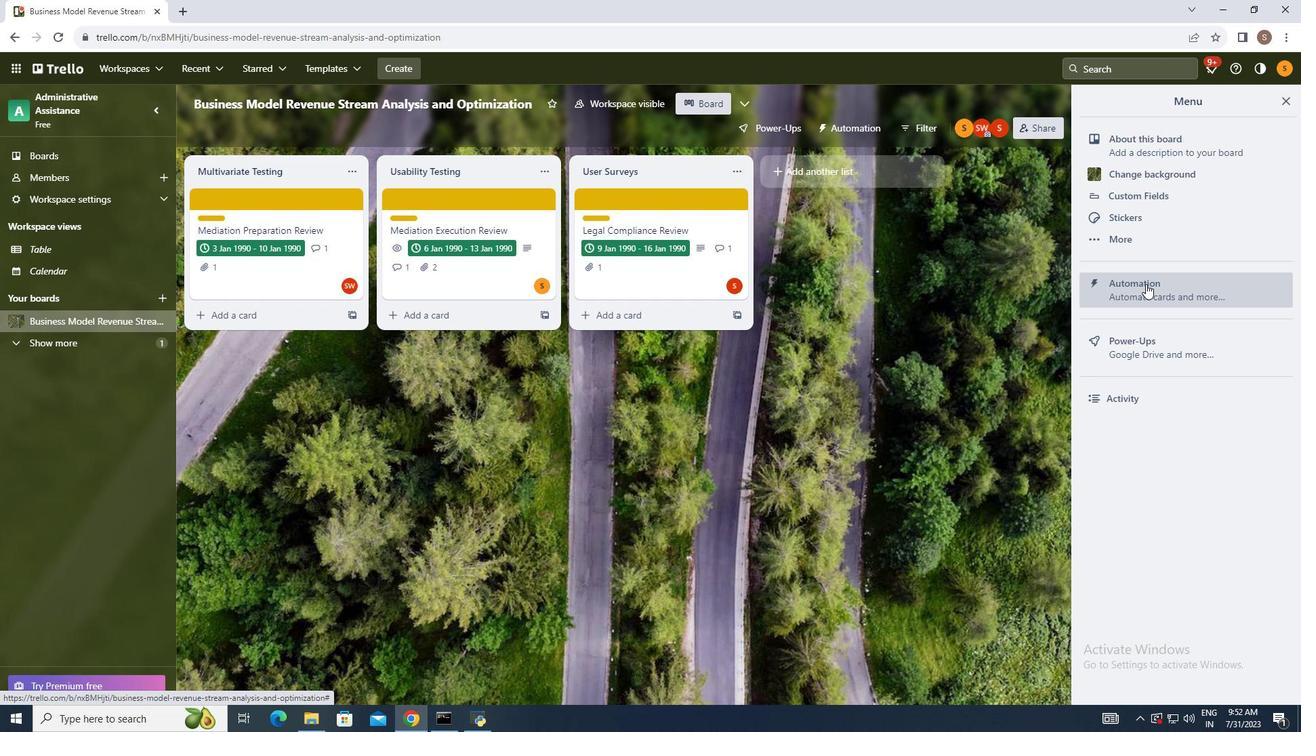 
Action: Mouse pressed left at (1146, 284)
Screenshot: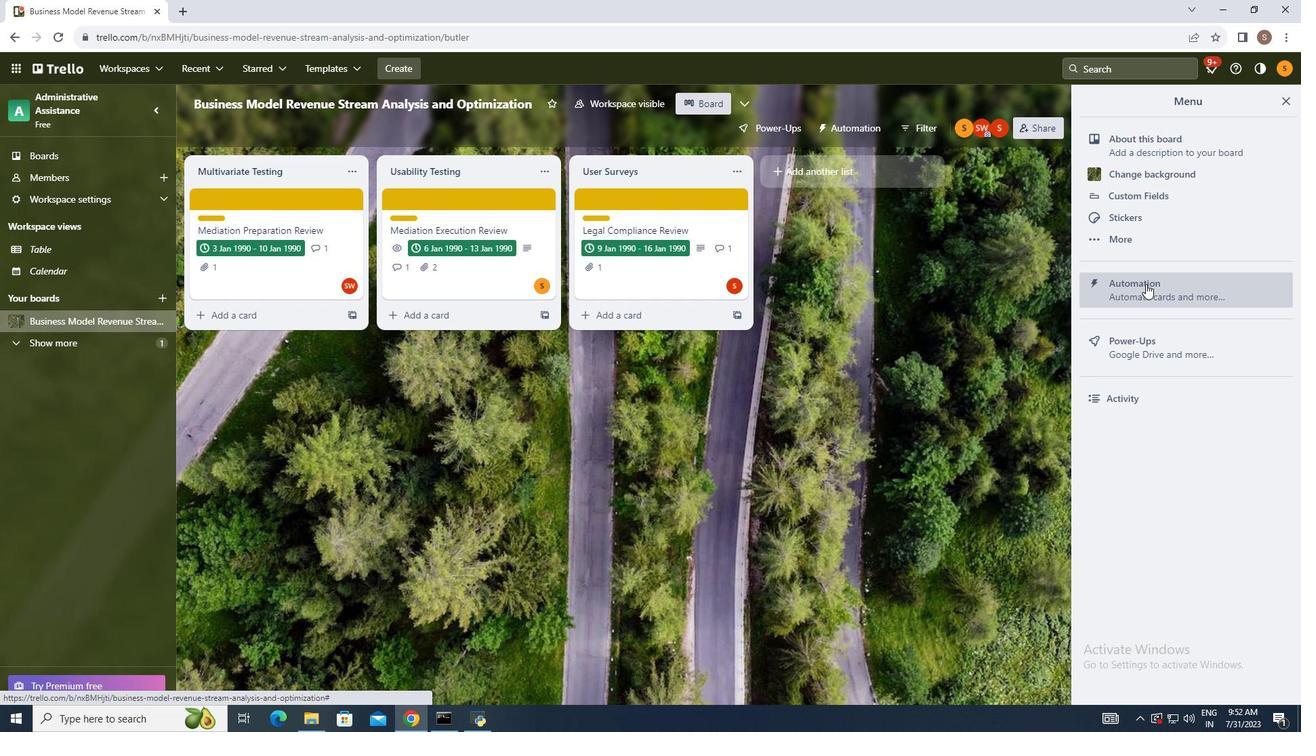 
Action: Mouse moved to (247, 246)
Screenshot: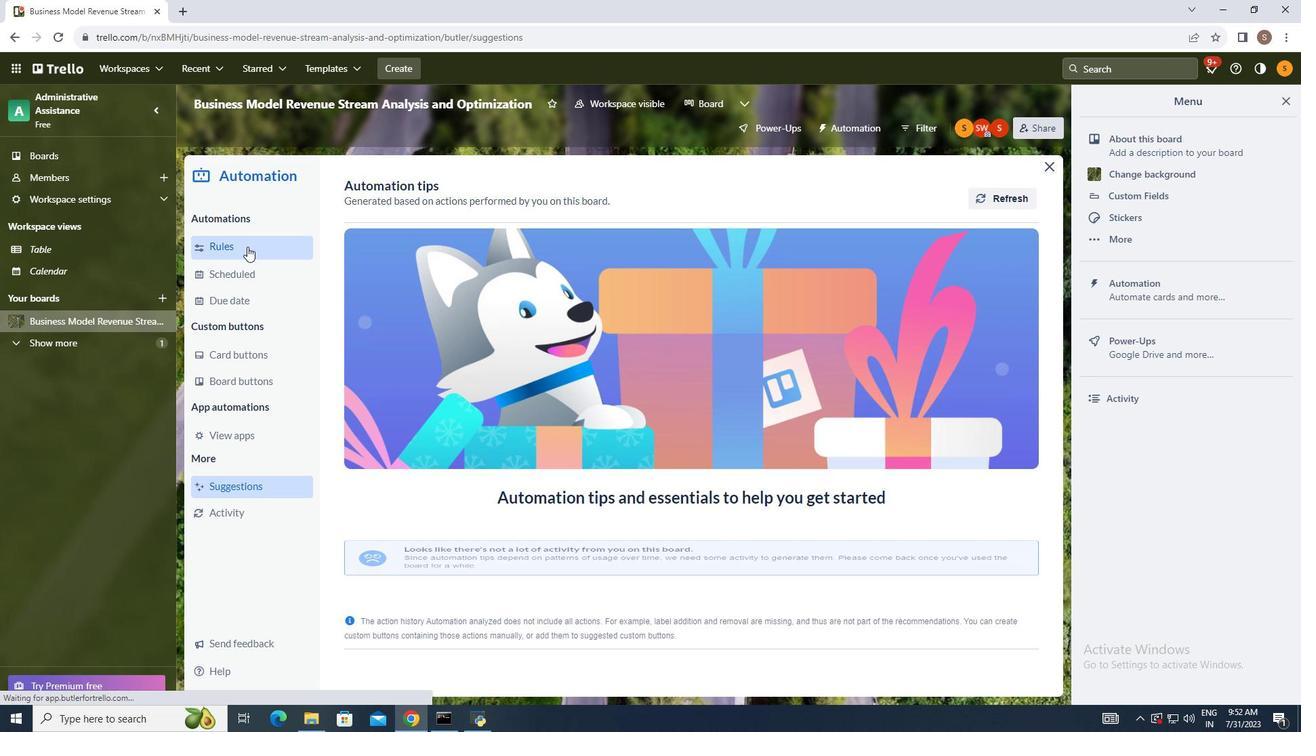 
Action: Mouse pressed left at (247, 246)
Screenshot: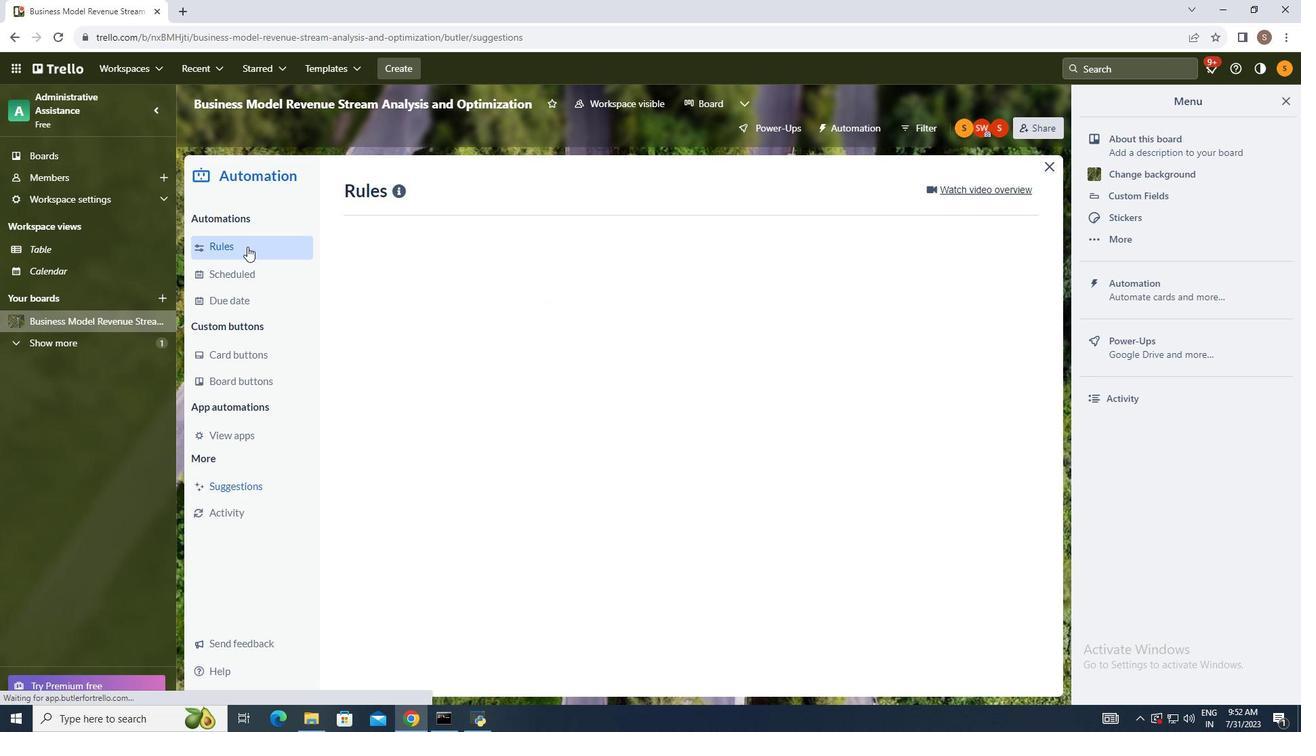
Action: Mouse moved to (915, 195)
Screenshot: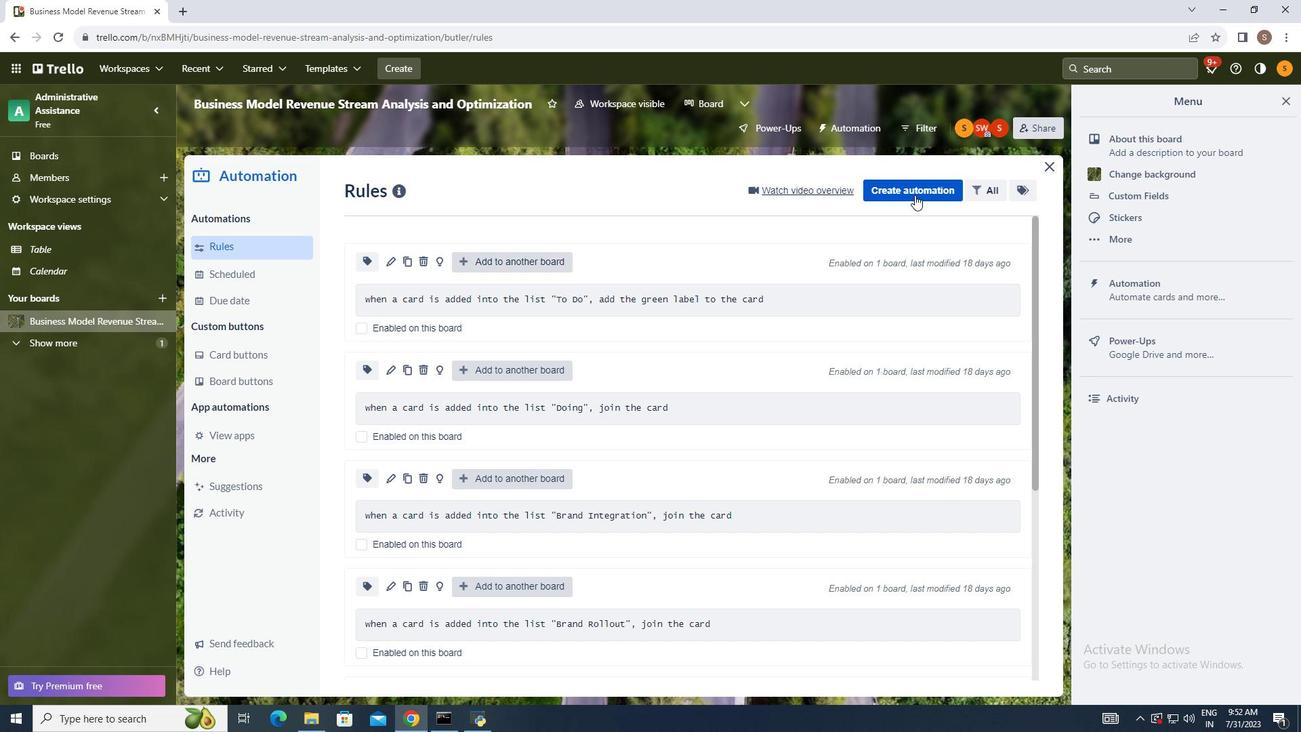 
Action: Mouse pressed left at (915, 195)
Screenshot: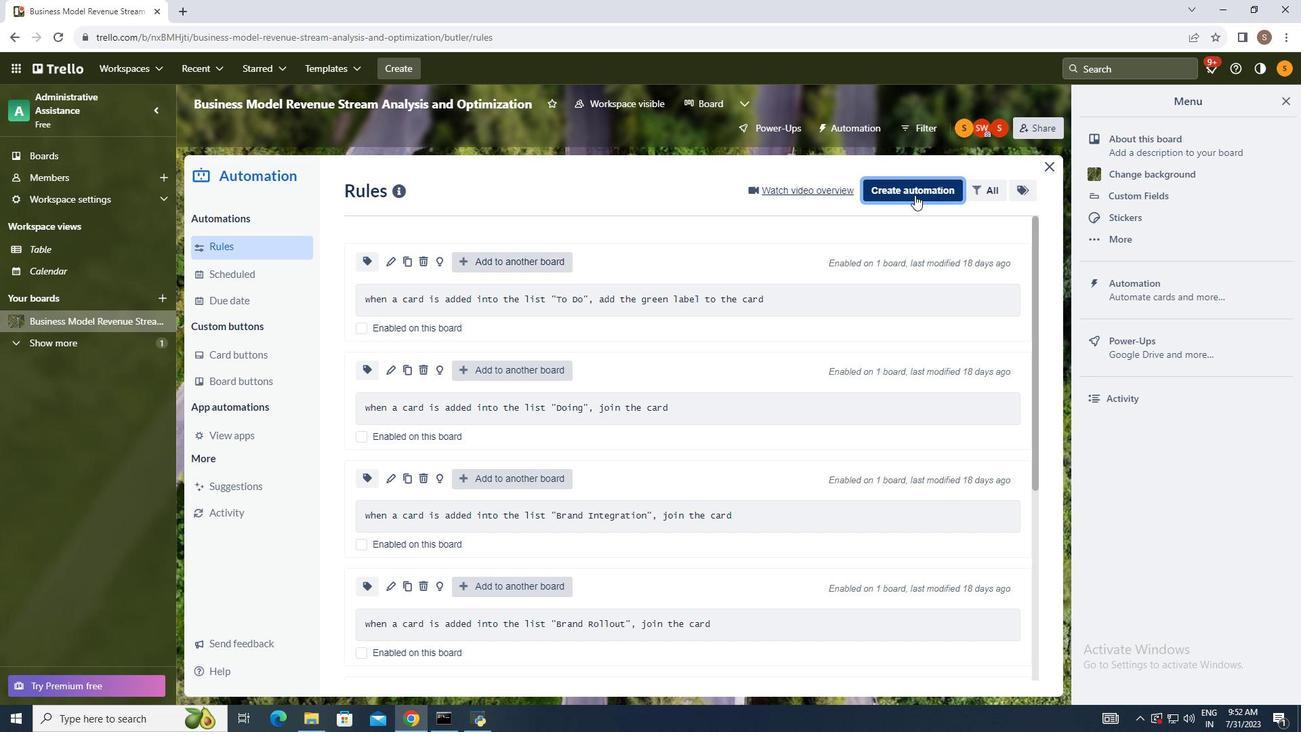 
Action: Mouse moved to (676, 319)
Screenshot: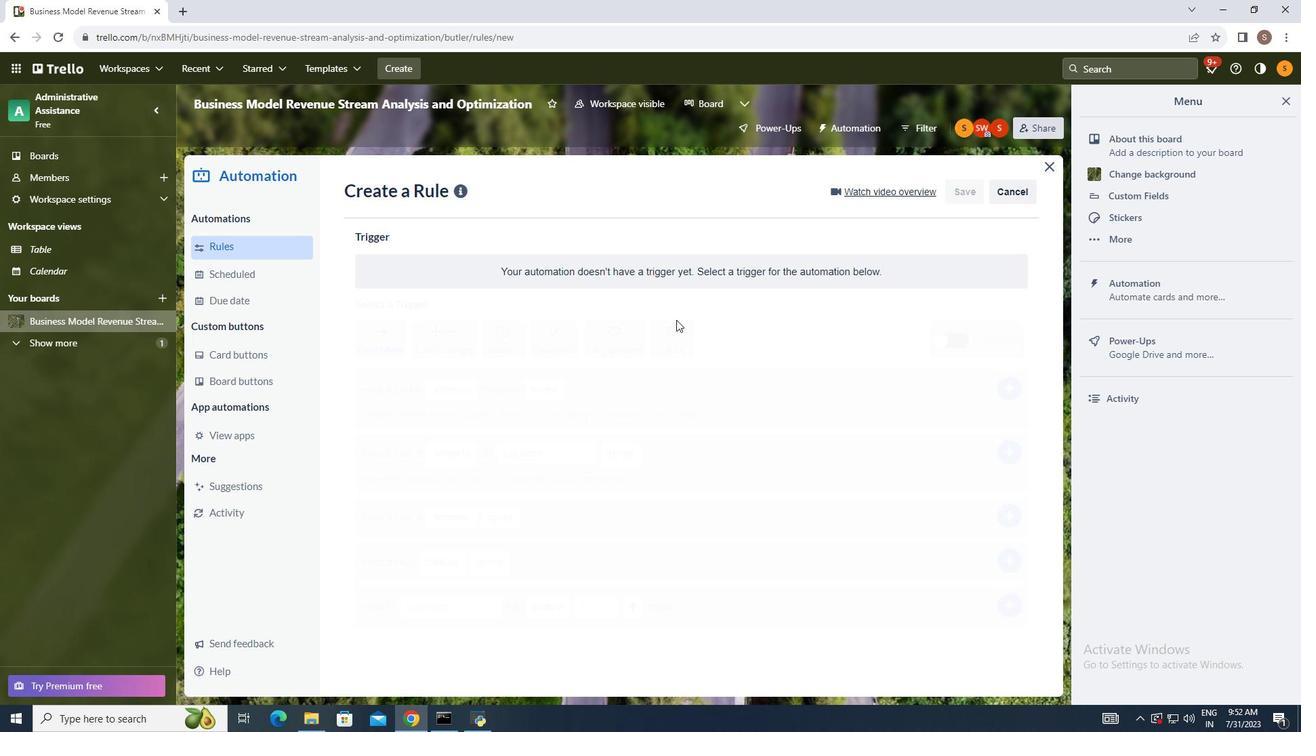 
Action: Mouse pressed left at (676, 319)
Screenshot: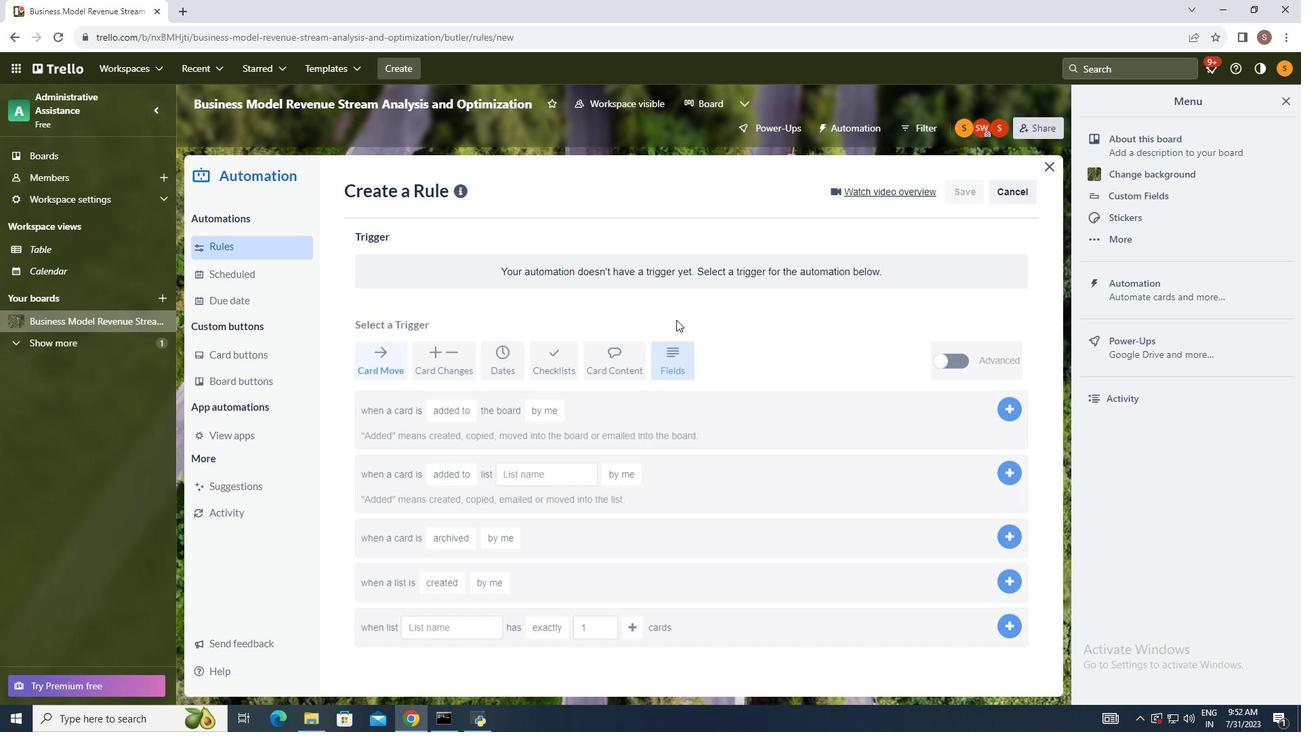 
Action: Mouse moved to (501, 367)
Screenshot: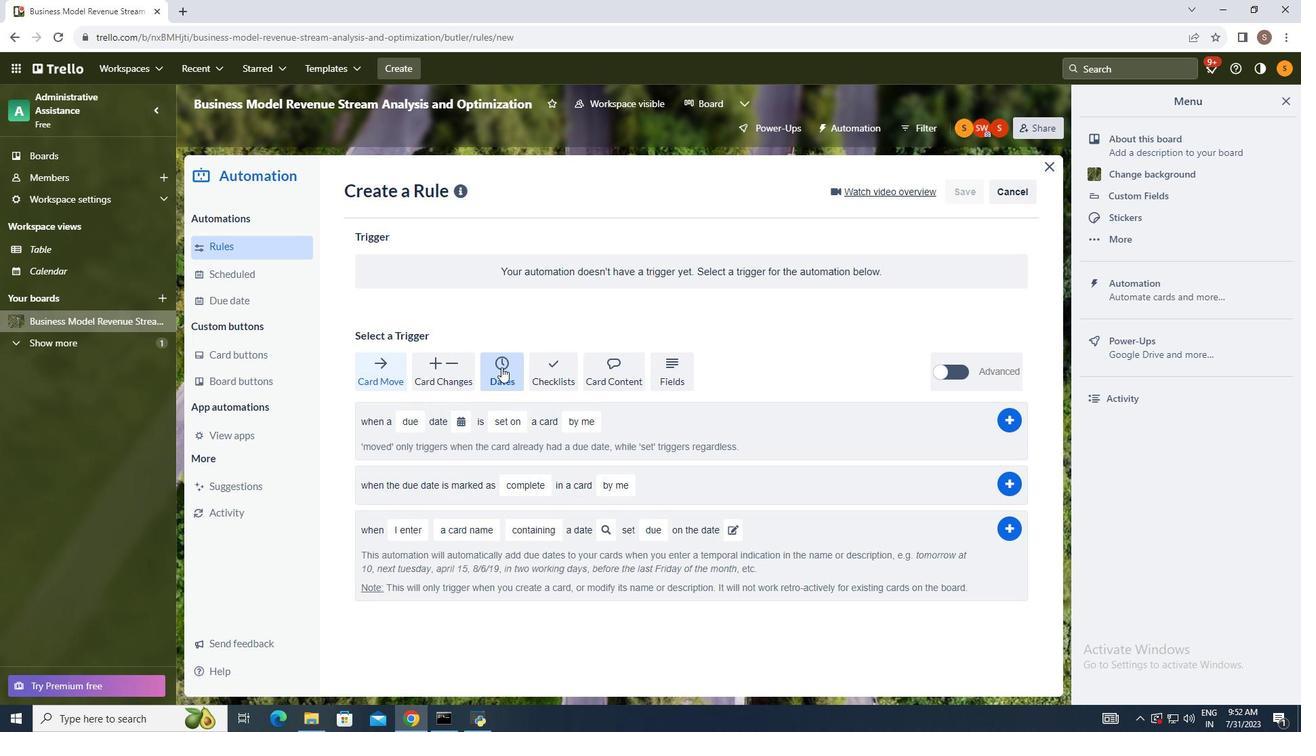 
Action: Mouse pressed left at (501, 367)
Screenshot: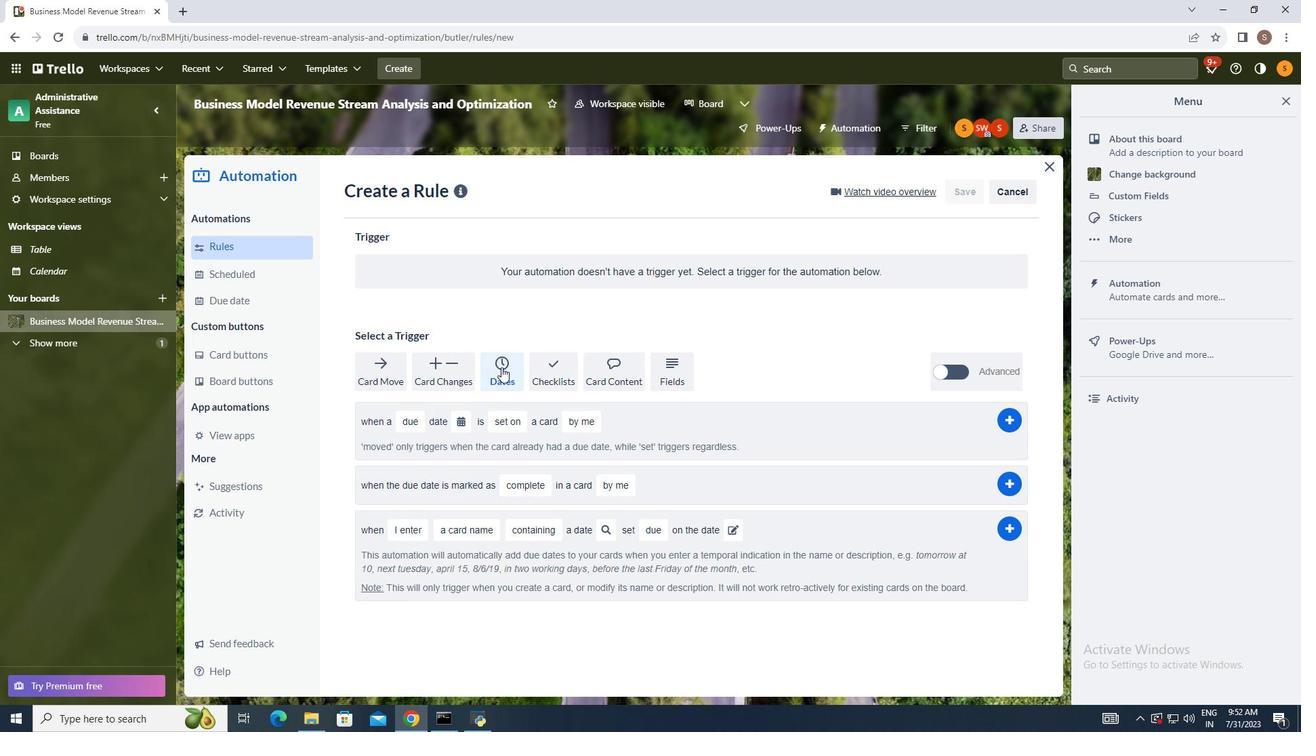 
Action: Mouse moved to (402, 422)
Screenshot: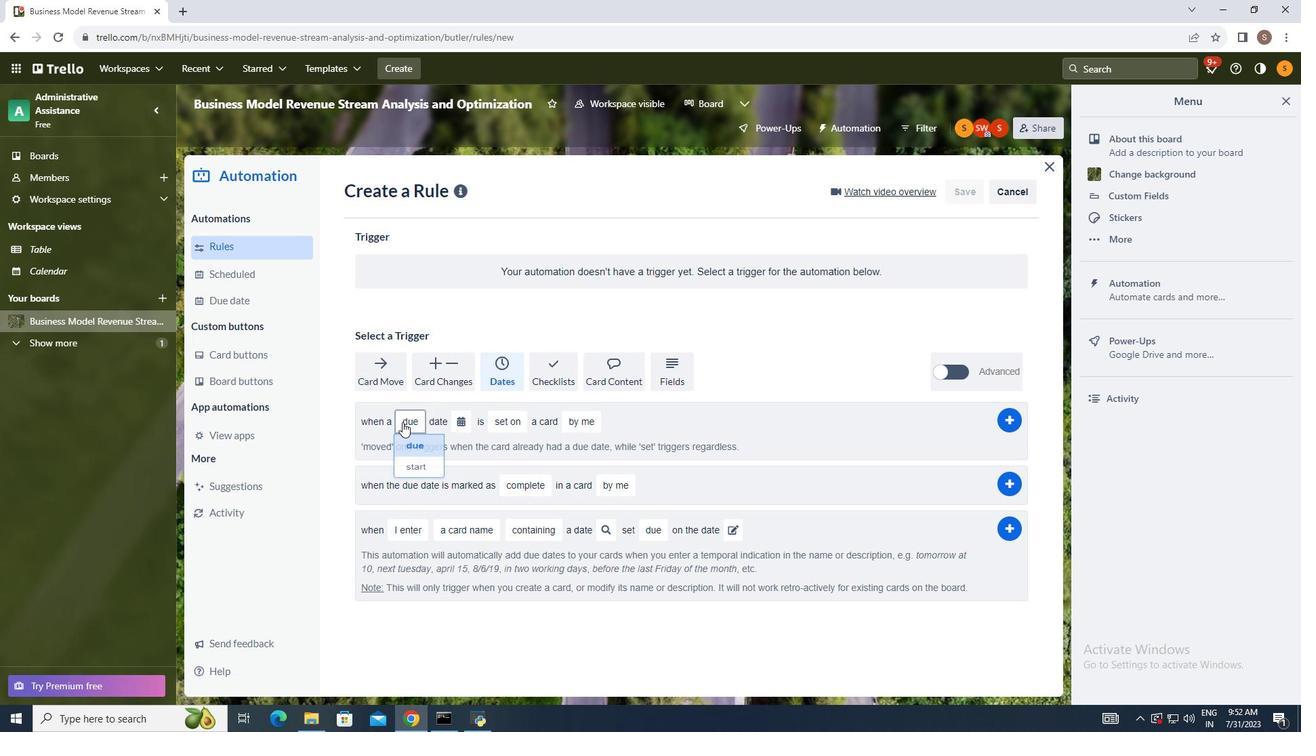 
Action: Mouse pressed left at (402, 422)
Screenshot: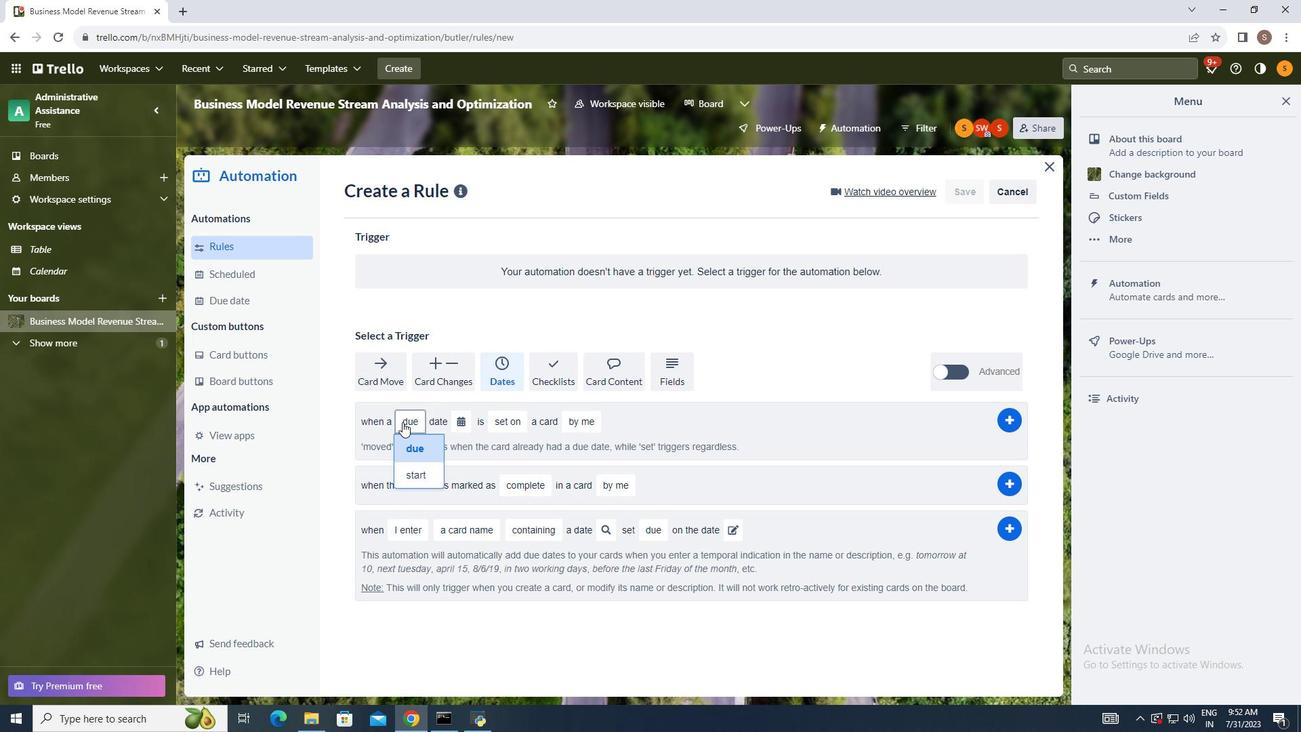 
Action: Mouse moved to (412, 444)
Screenshot: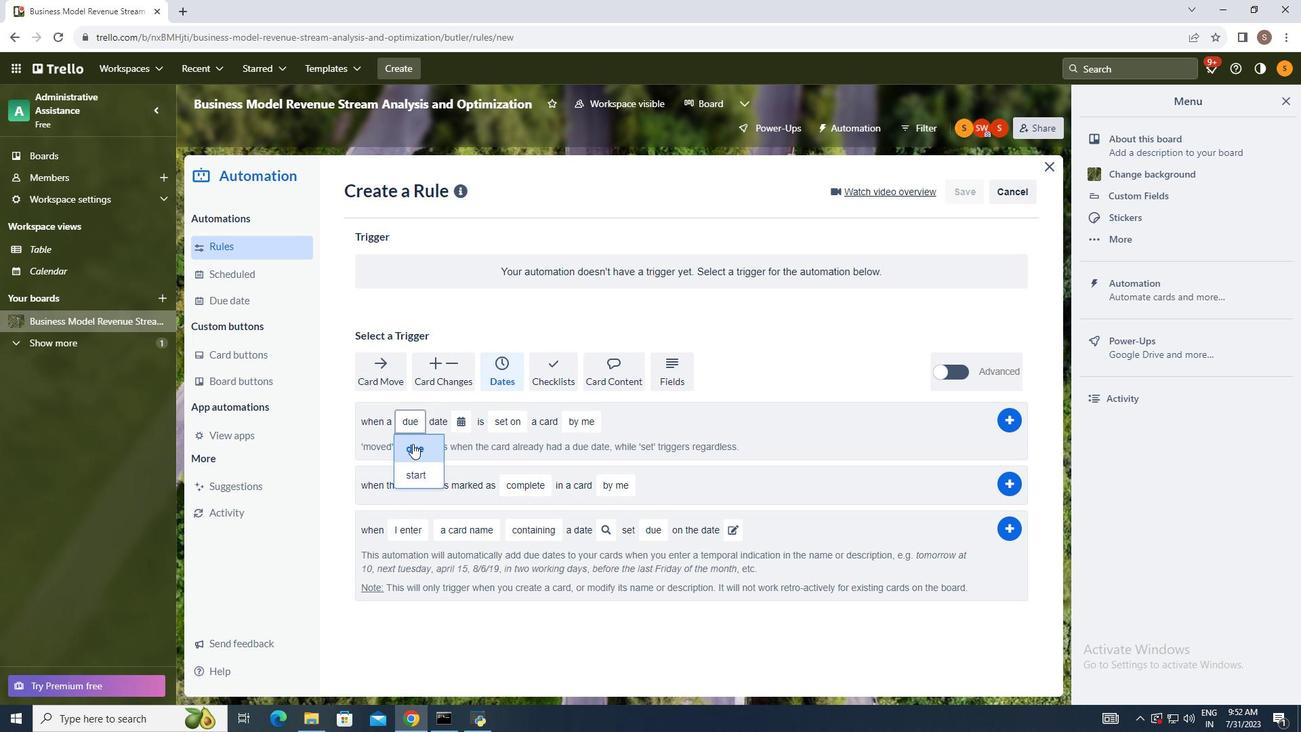 
Action: Mouse pressed left at (412, 444)
Screenshot: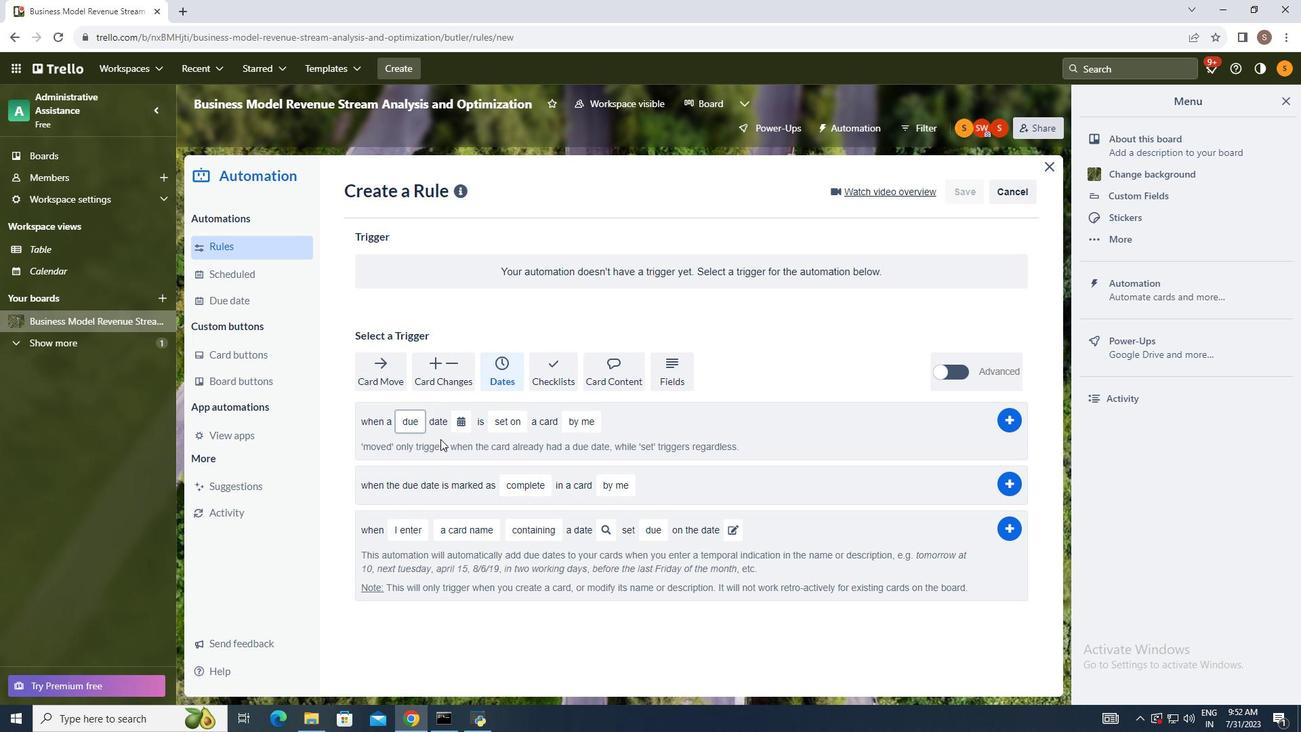 
Action: Mouse moved to (462, 418)
Screenshot: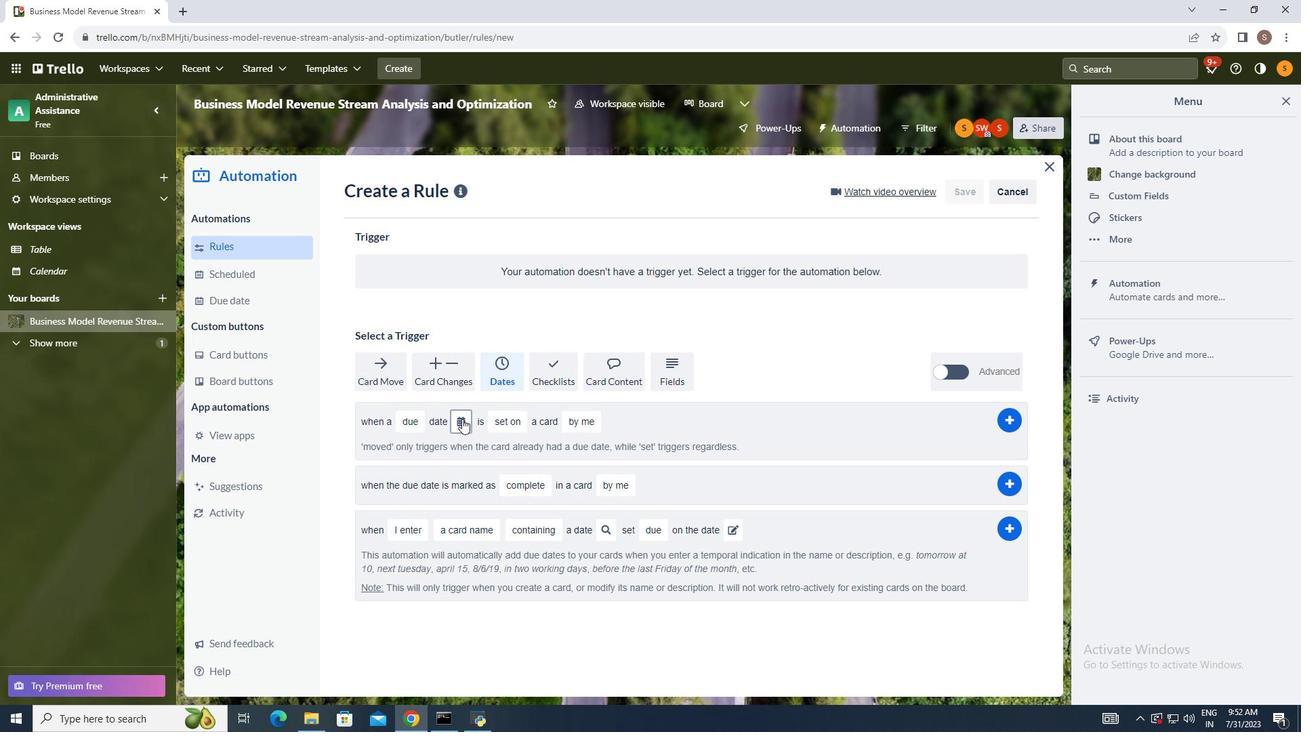 
Action: Mouse pressed left at (462, 418)
Screenshot: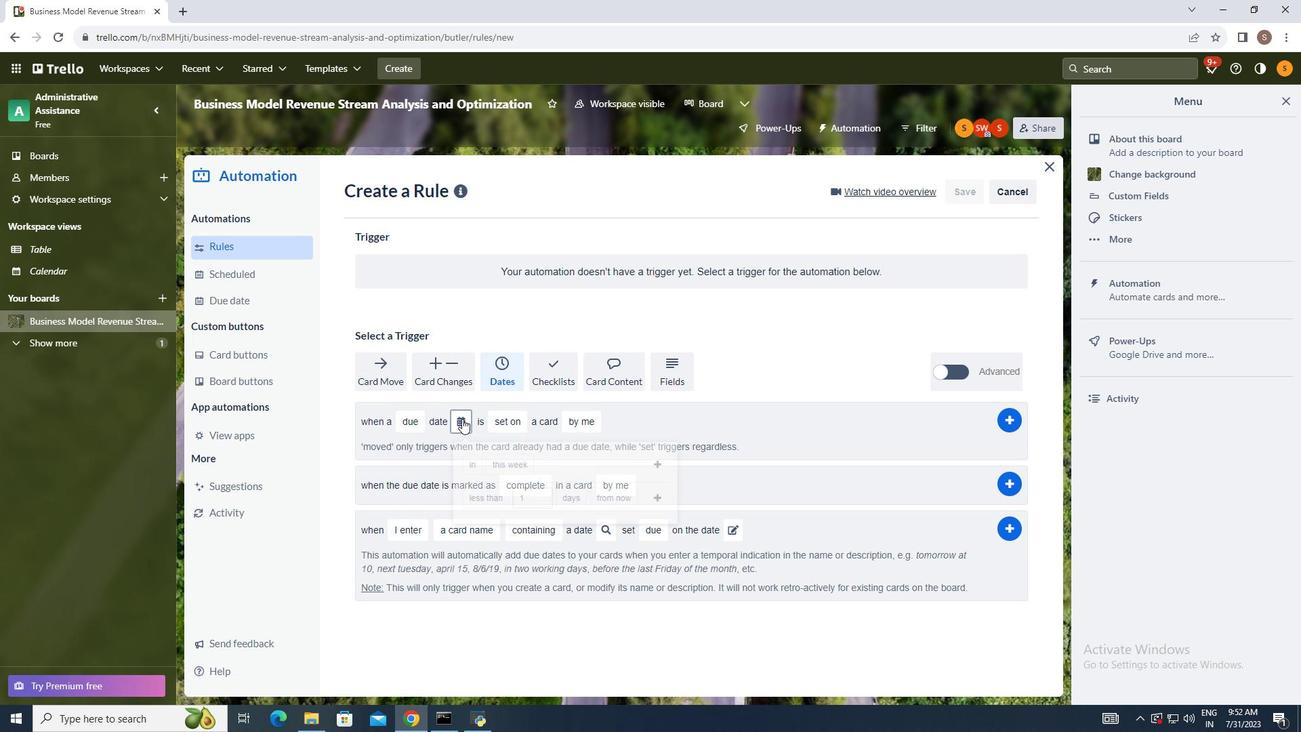 
Action: Mouse moved to (487, 508)
Screenshot: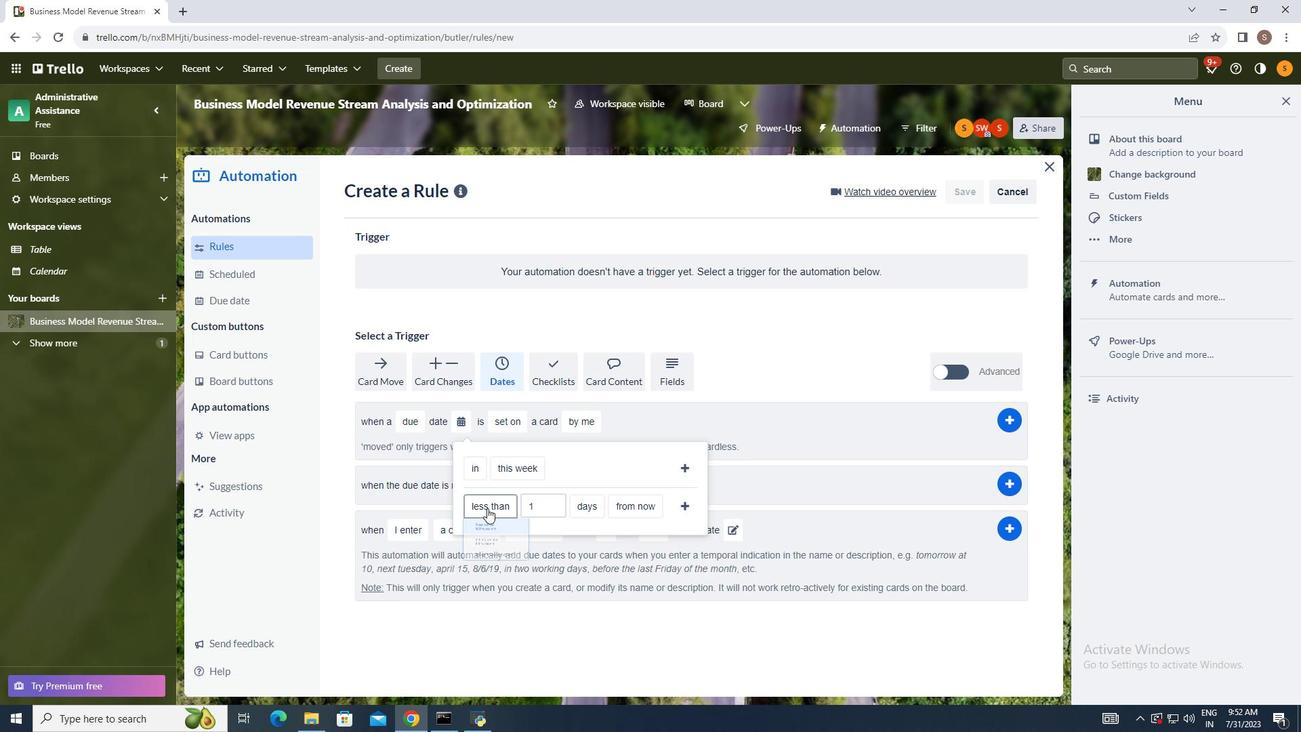 
Action: Mouse pressed left at (487, 508)
Screenshot: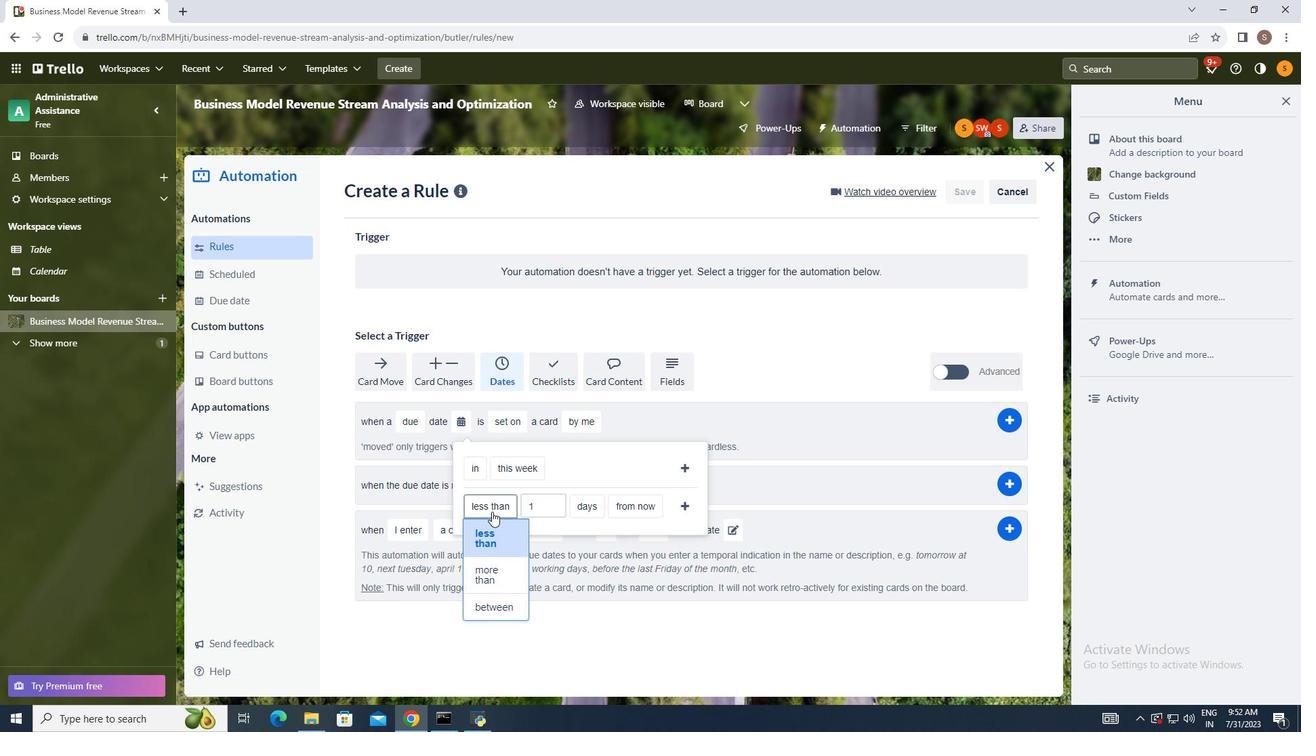 
Action: Mouse moved to (498, 572)
Screenshot: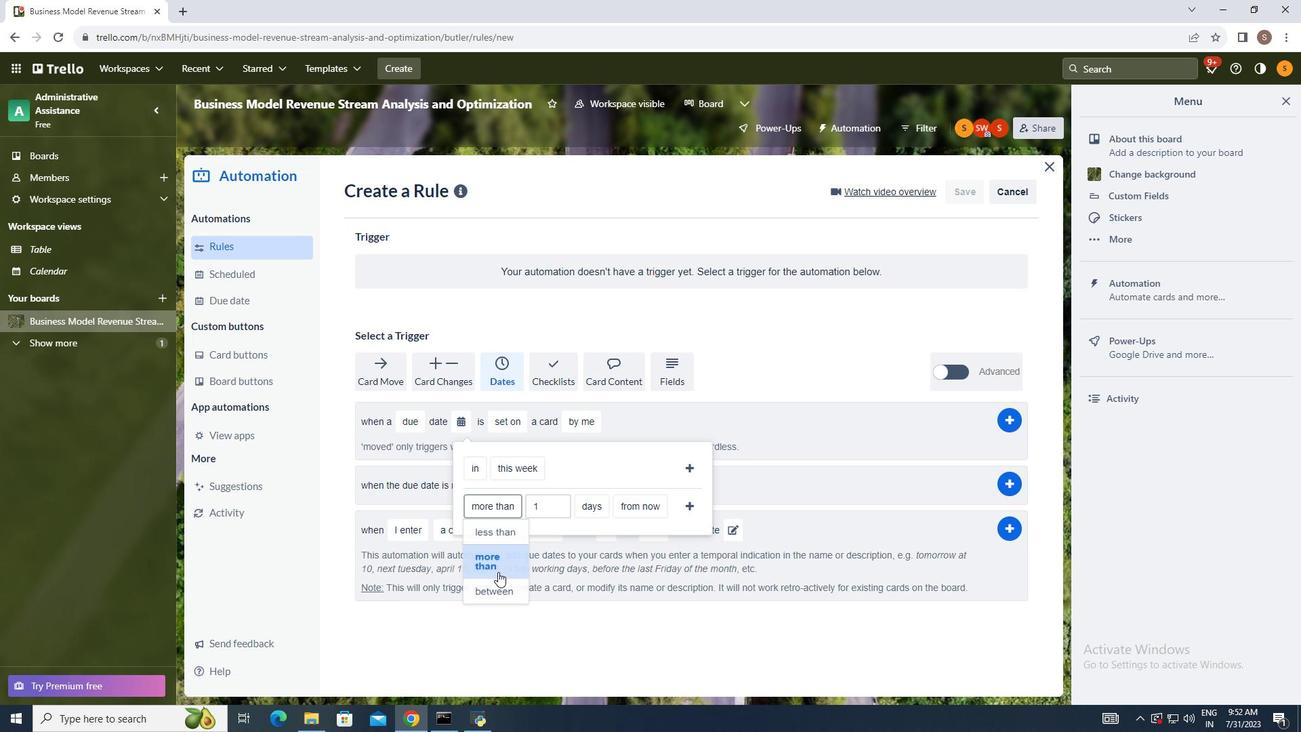 
Action: Mouse pressed left at (498, 572)
Screenshot: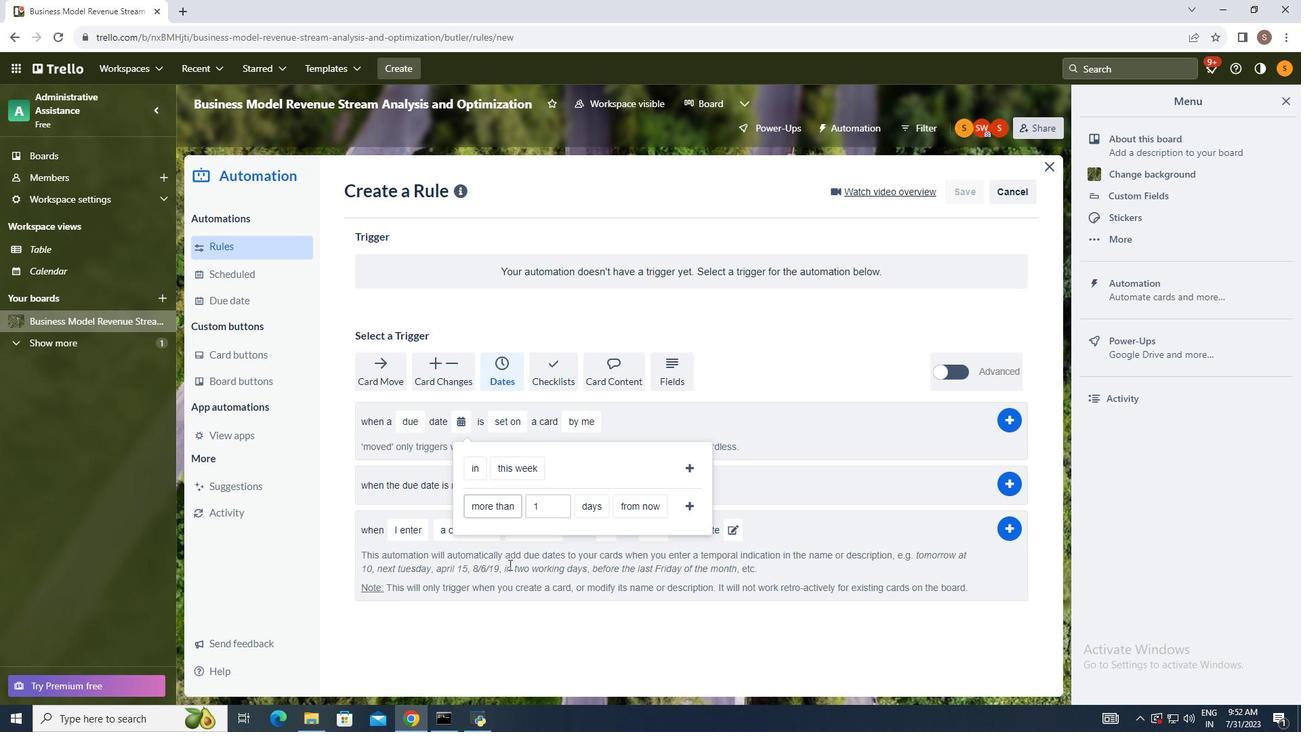 
Action: Mouse moved to (585, 509)
Screenshot: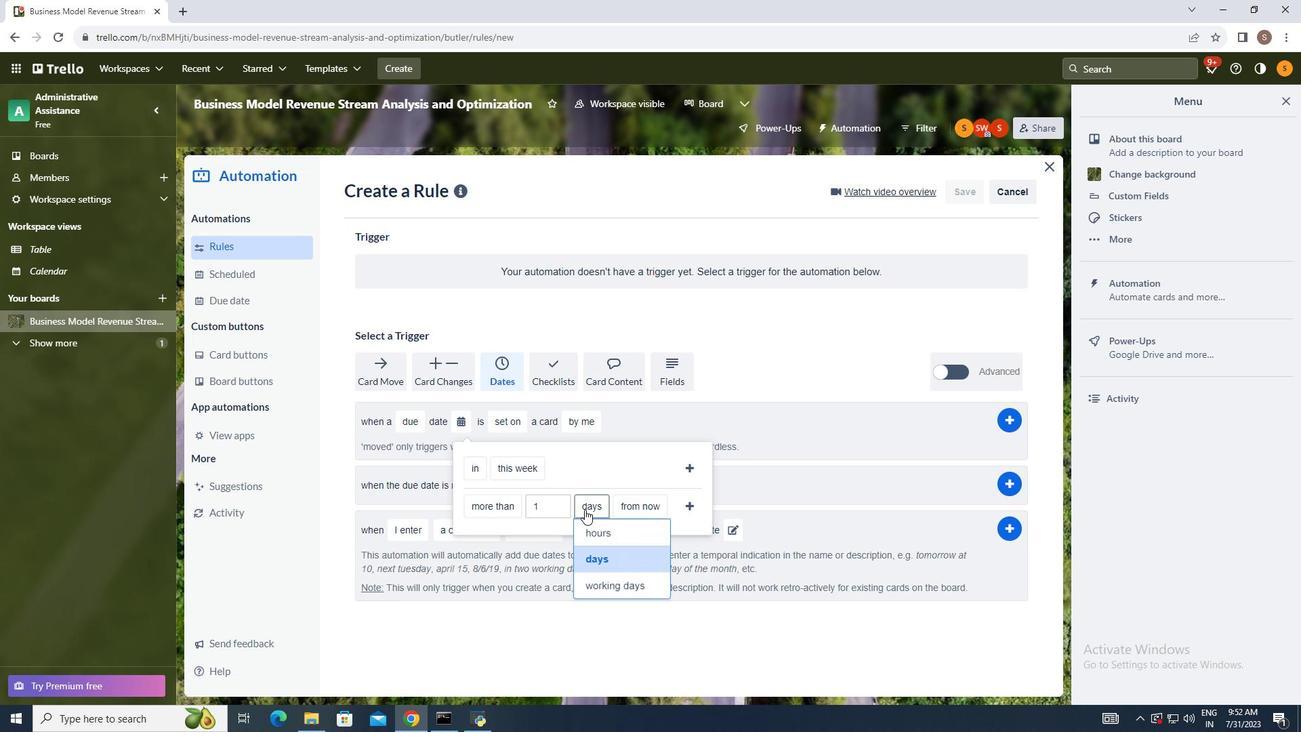 
Action: Mouse pressed left at (585, 509)
Screenshot: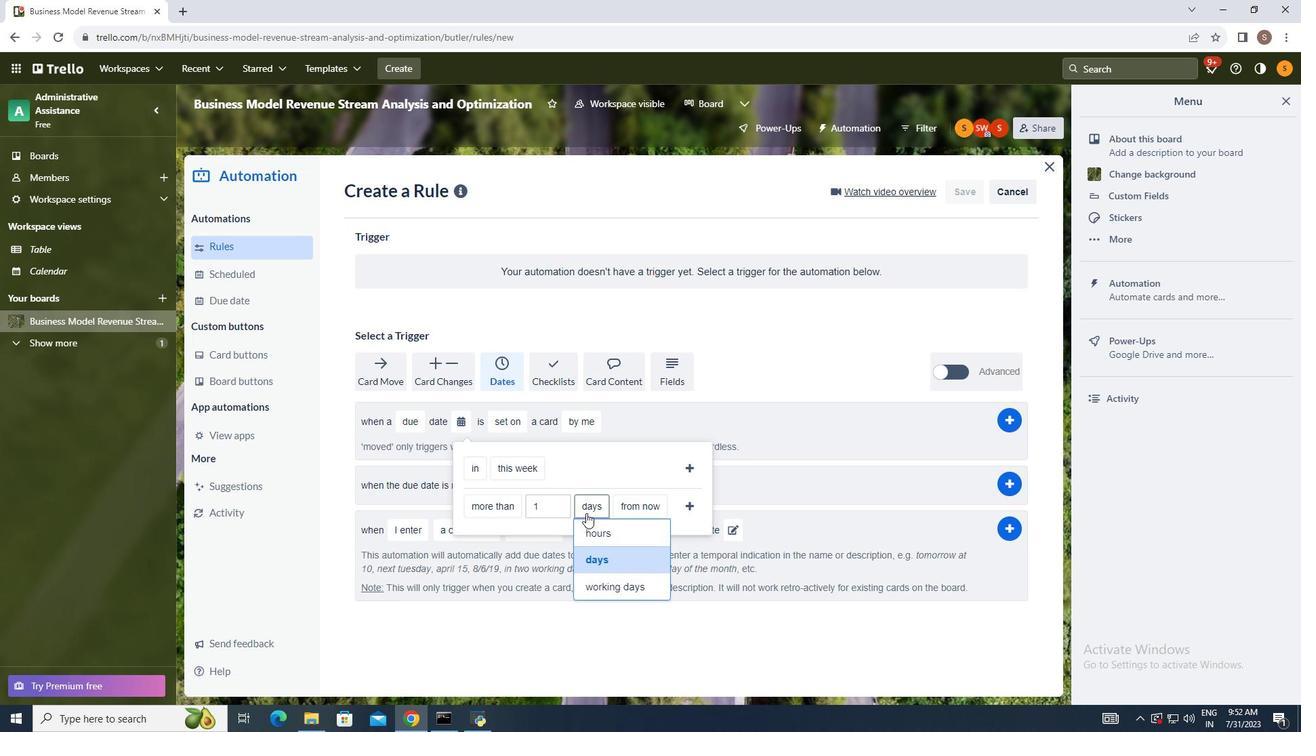 
Action: Mouse moved to (600, 555)
Screenshot: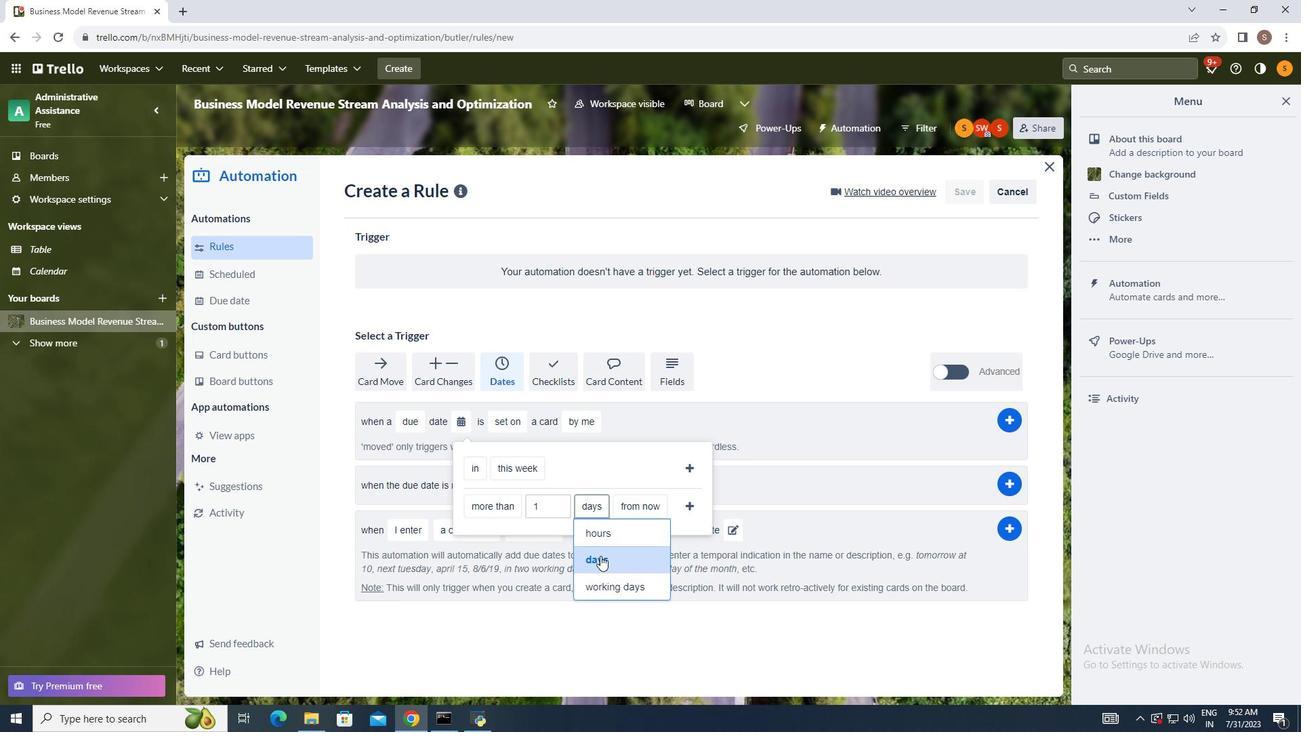 
Action: Mouse pressed left at (600, 555)
Screenshot: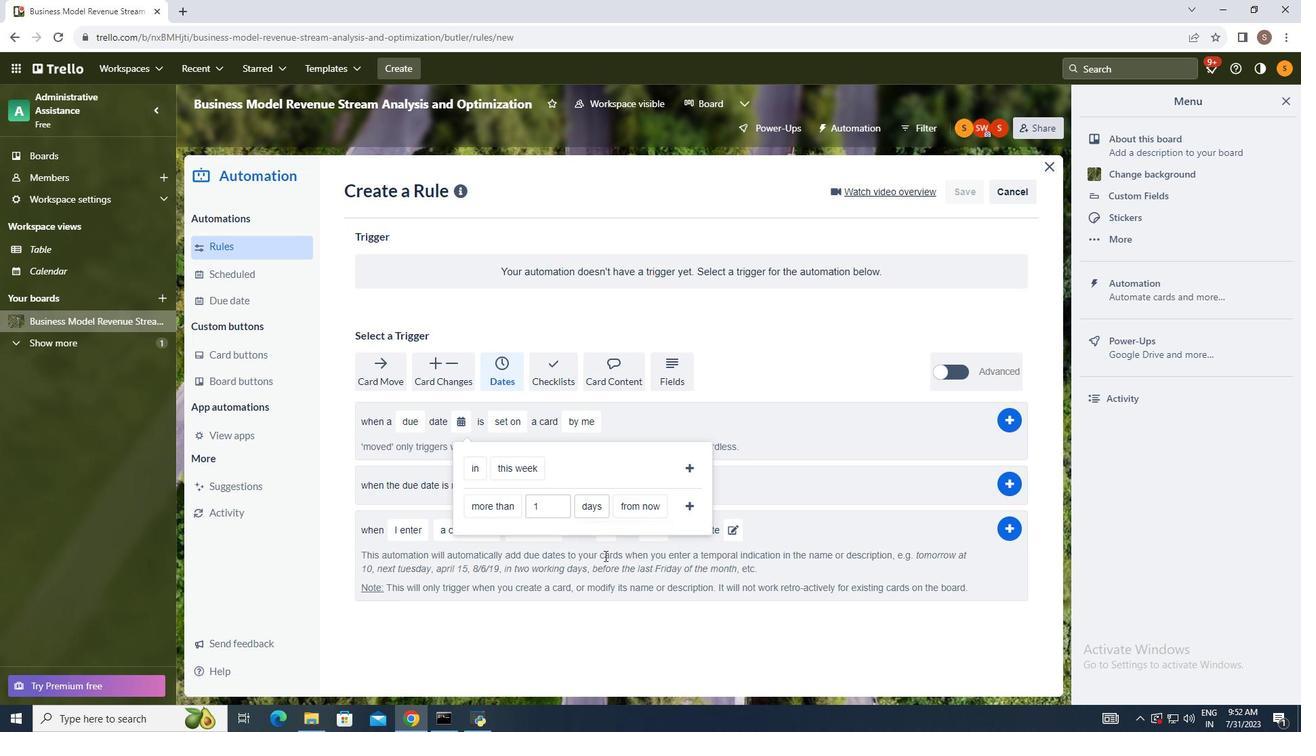 
Action: Mouse moved to (637, 506)
Screenshot: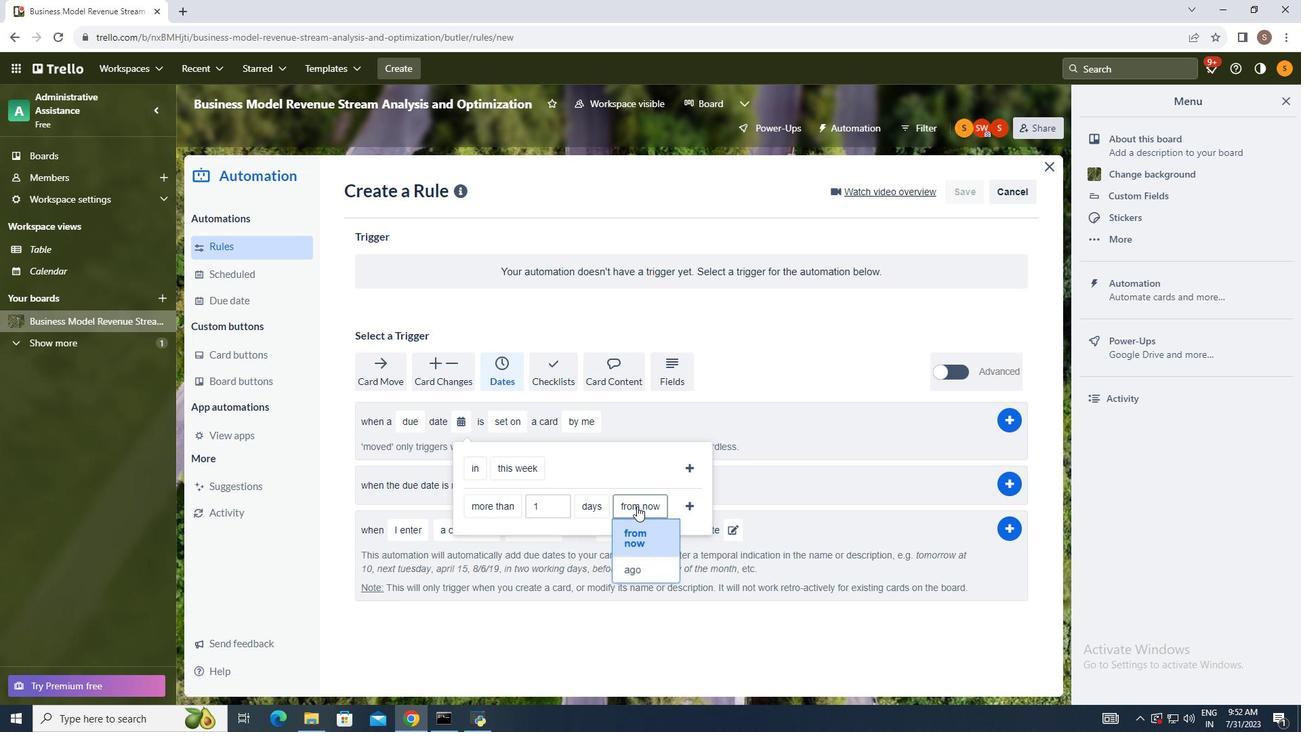 
Action: Mouse pressed left at (637, 506)
Screenshot: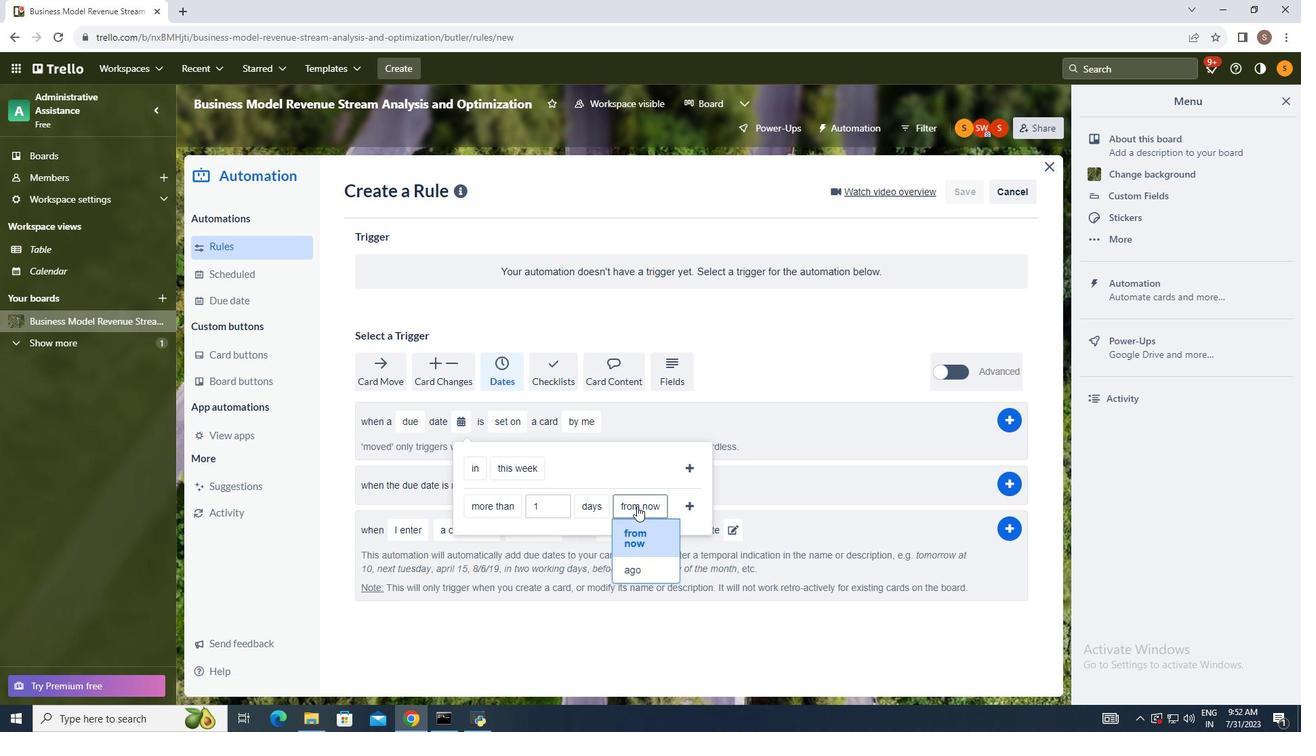 
Action: Mouse moved to (641, 531)
Screenshot: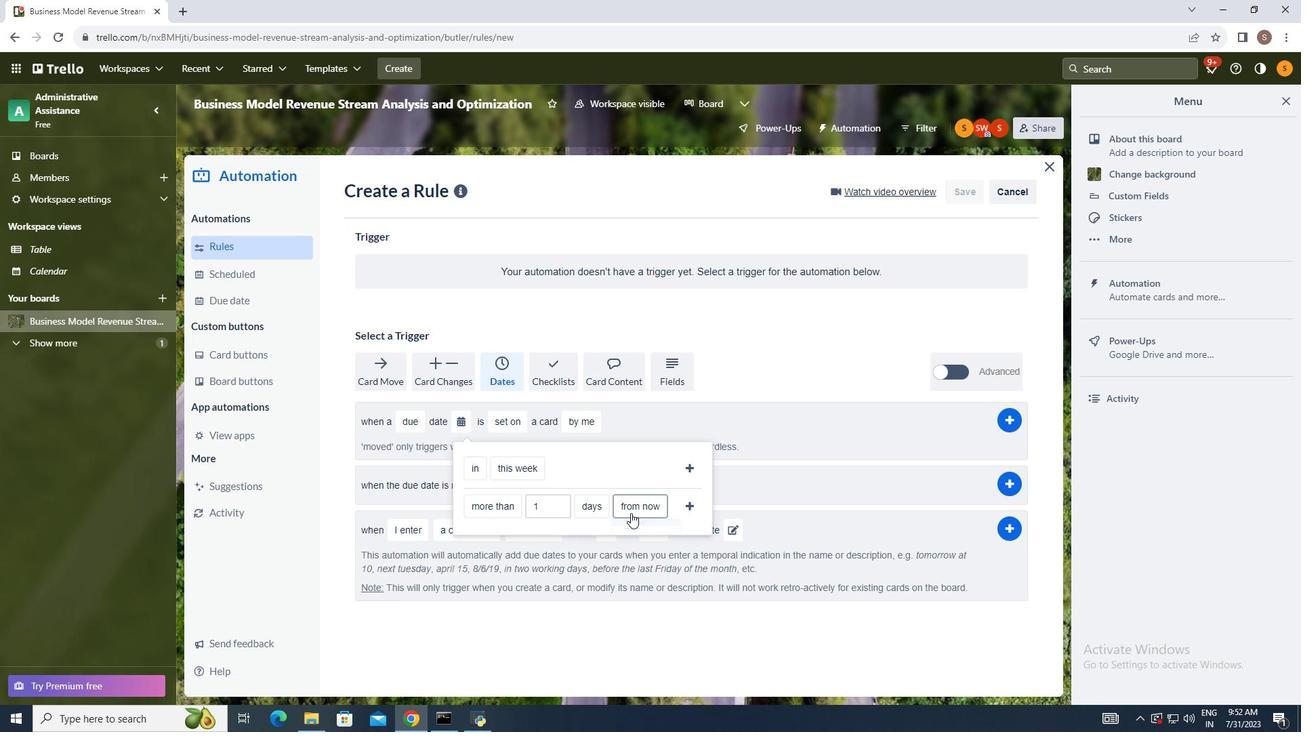 
Action: Mouse pressed left at (641, 531)
Screenshot: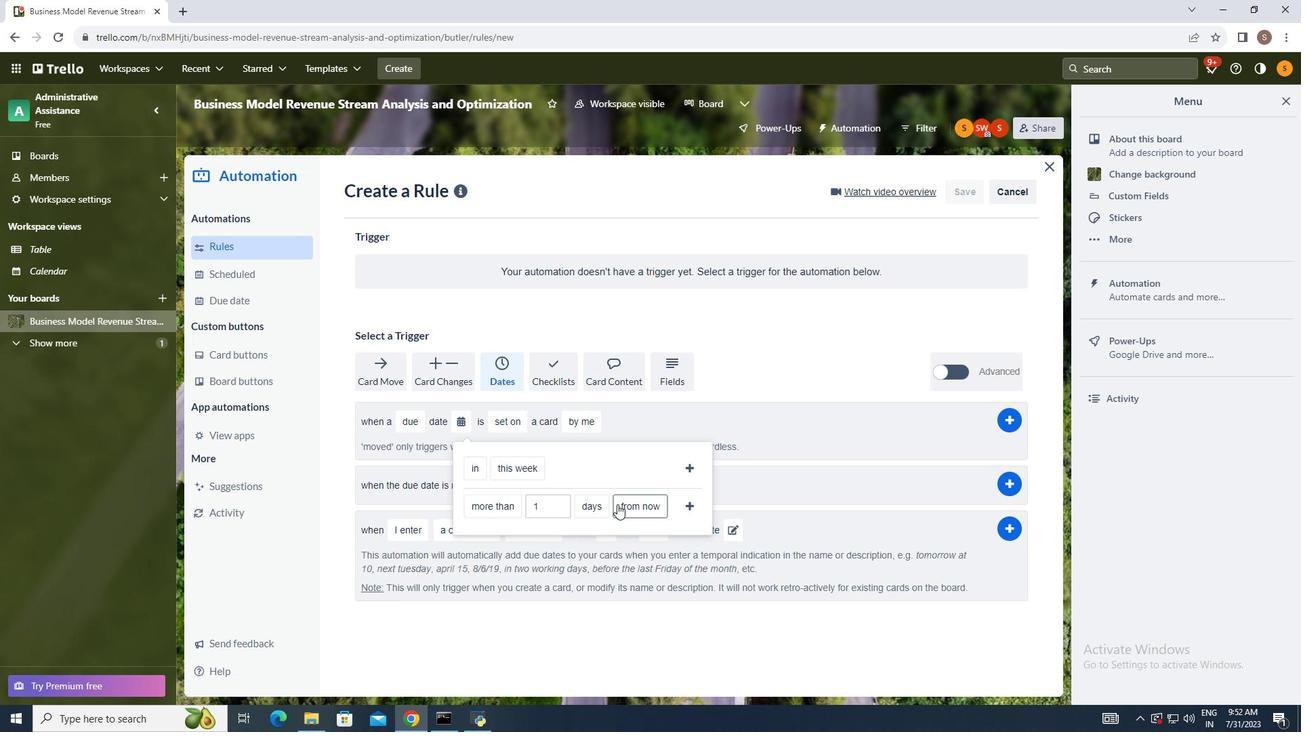 
Action: Mouse moved to (695, 511)
Screenshot: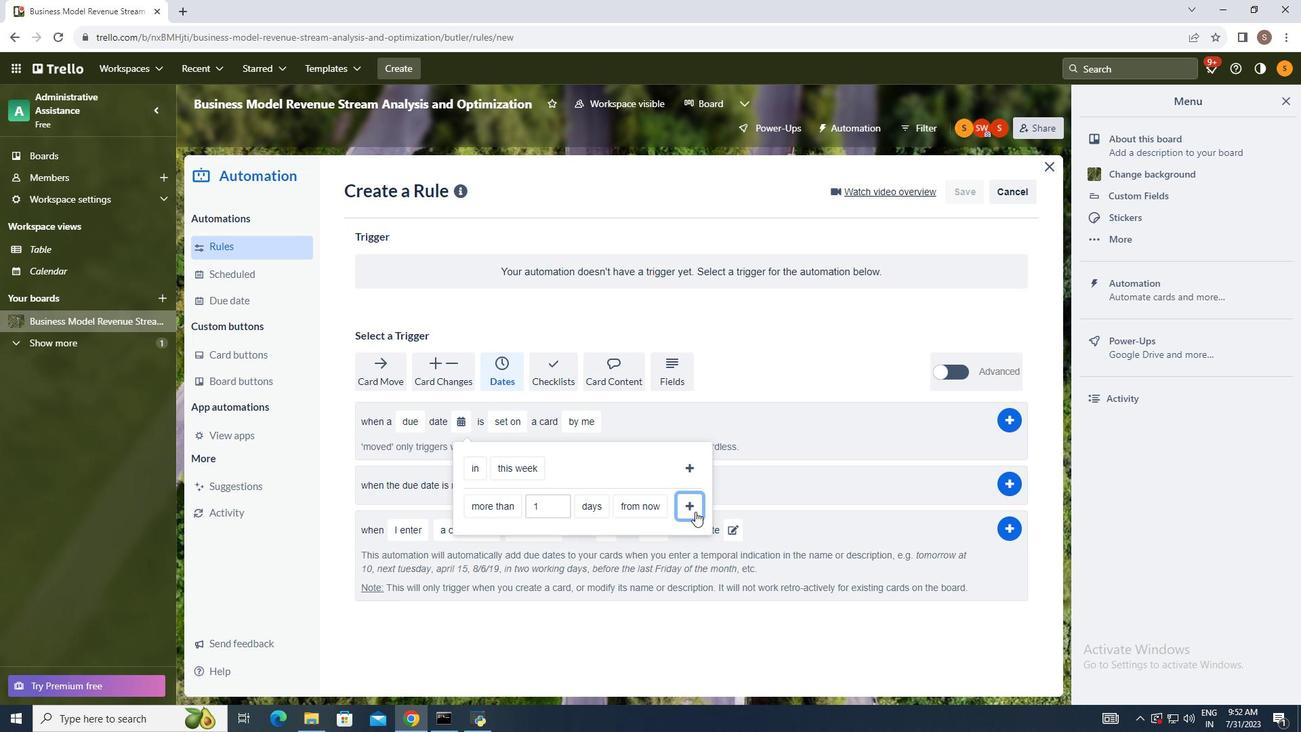 
Action: Mouse pressed left at (695, 511)
Screenshot: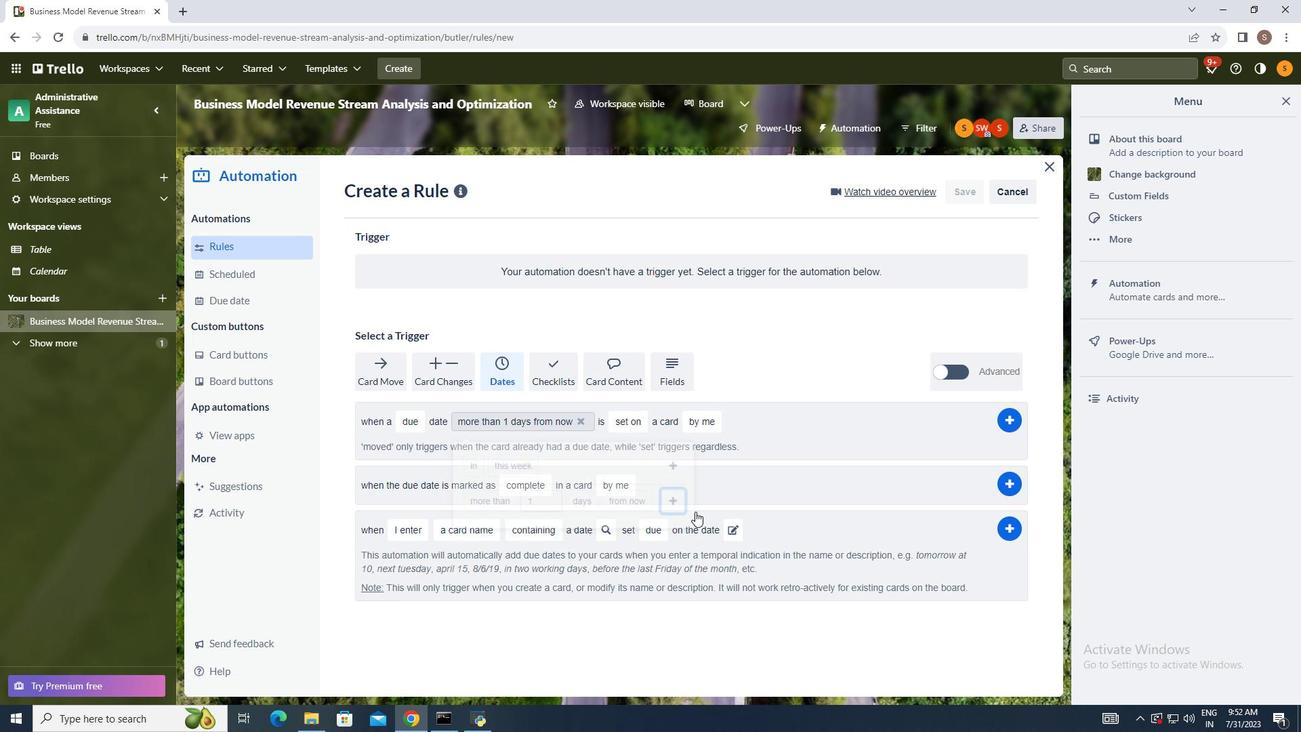 
Action: Mouse moved to (620, 424)
Screenshot: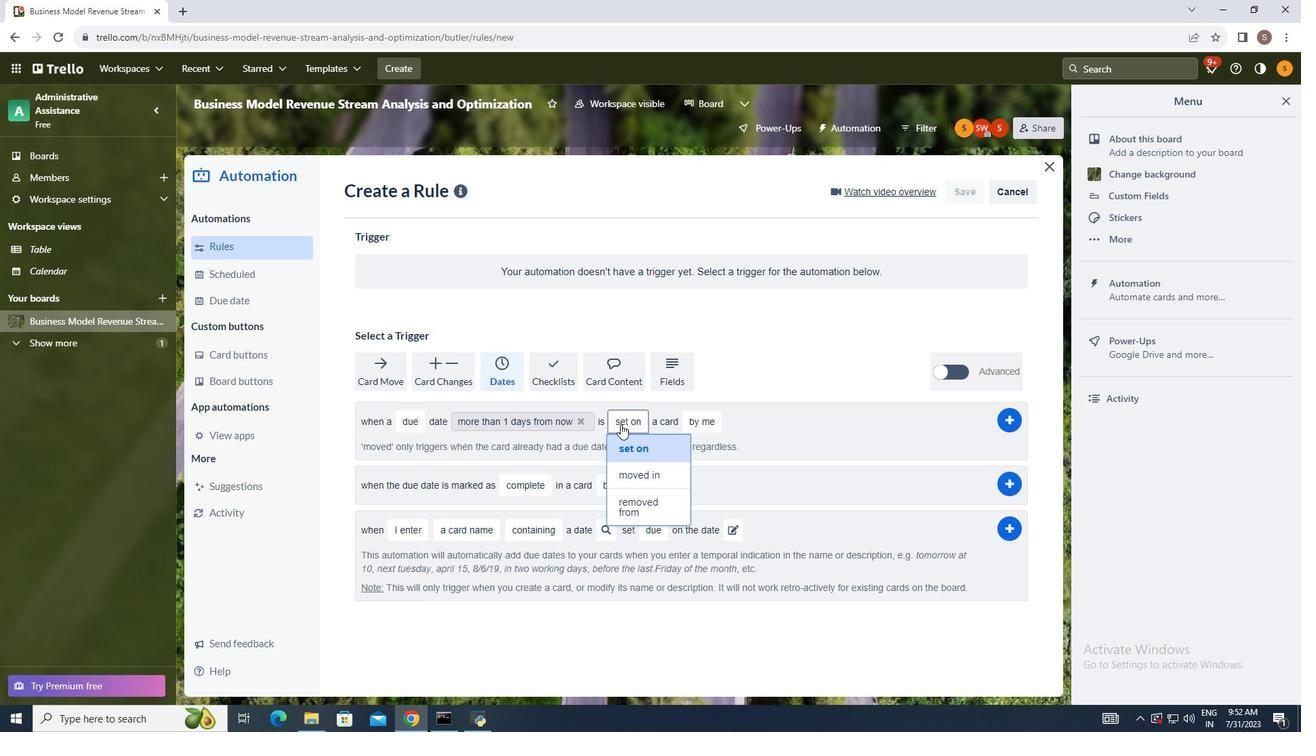 
Action: Mouse pressed left at (620, 424)
Screenshot: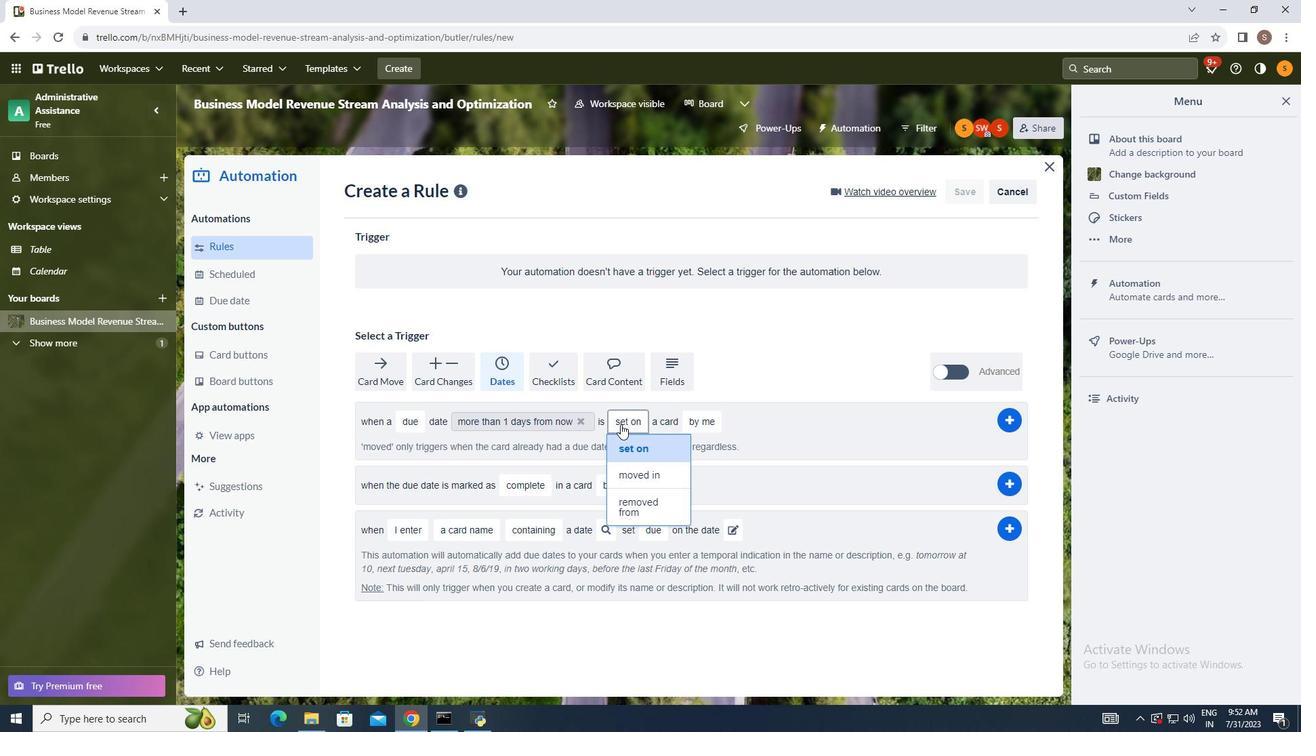 
Action: Mouse moved to (631, 449)
Screenshot: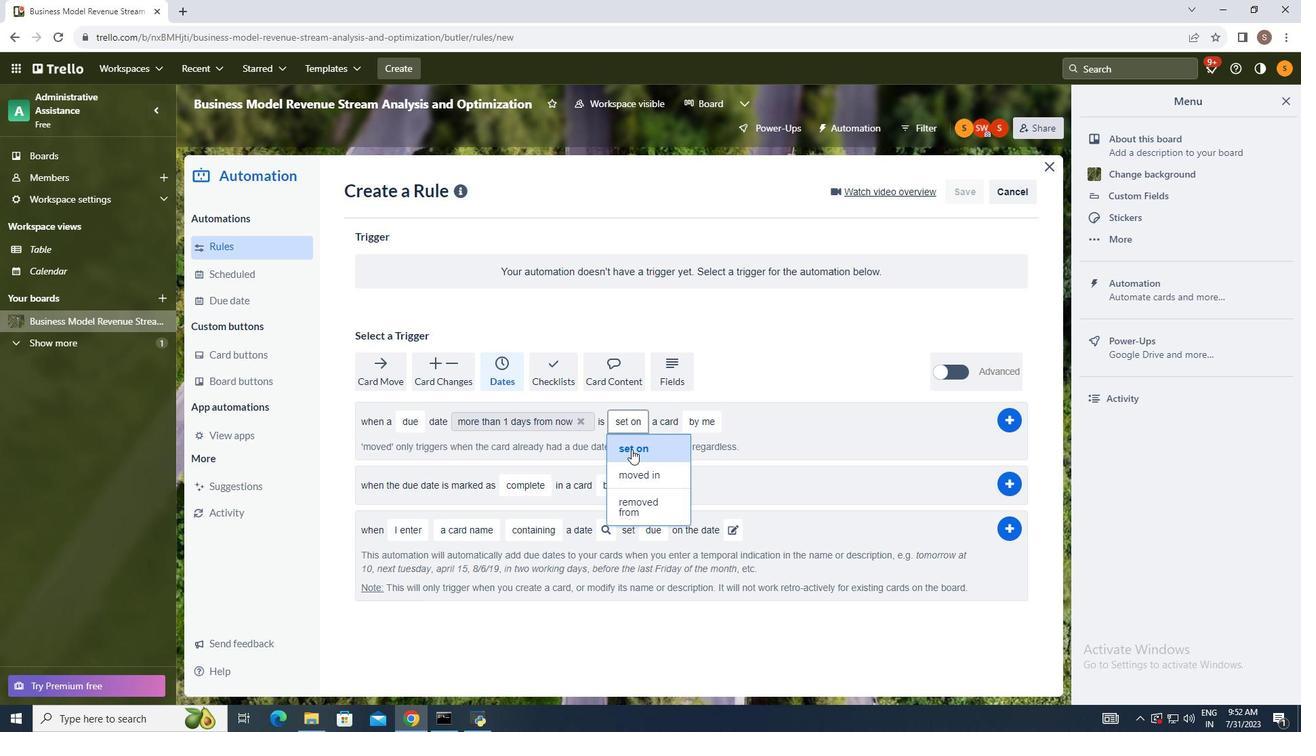 
Action: Mouse pressed left at (631, 449)
Screenshot: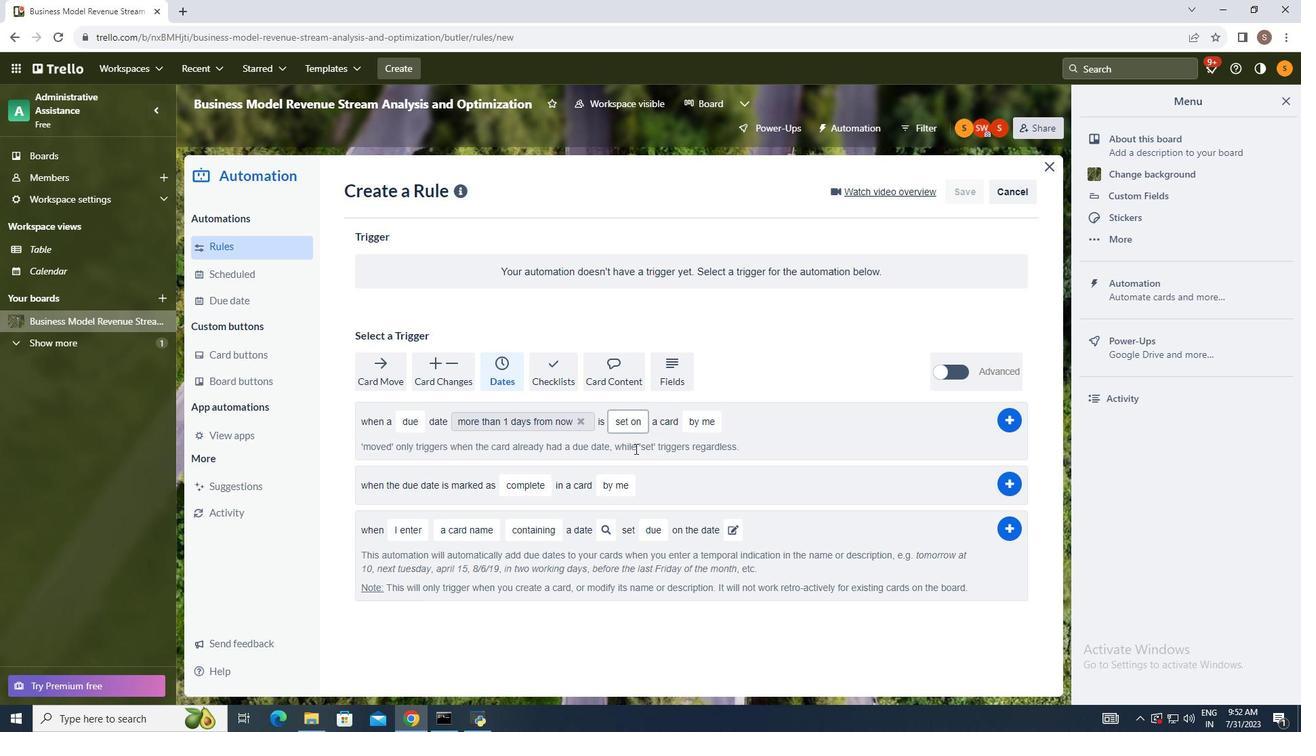 
Action: Mouse moved to (704, 418)
Screenshot: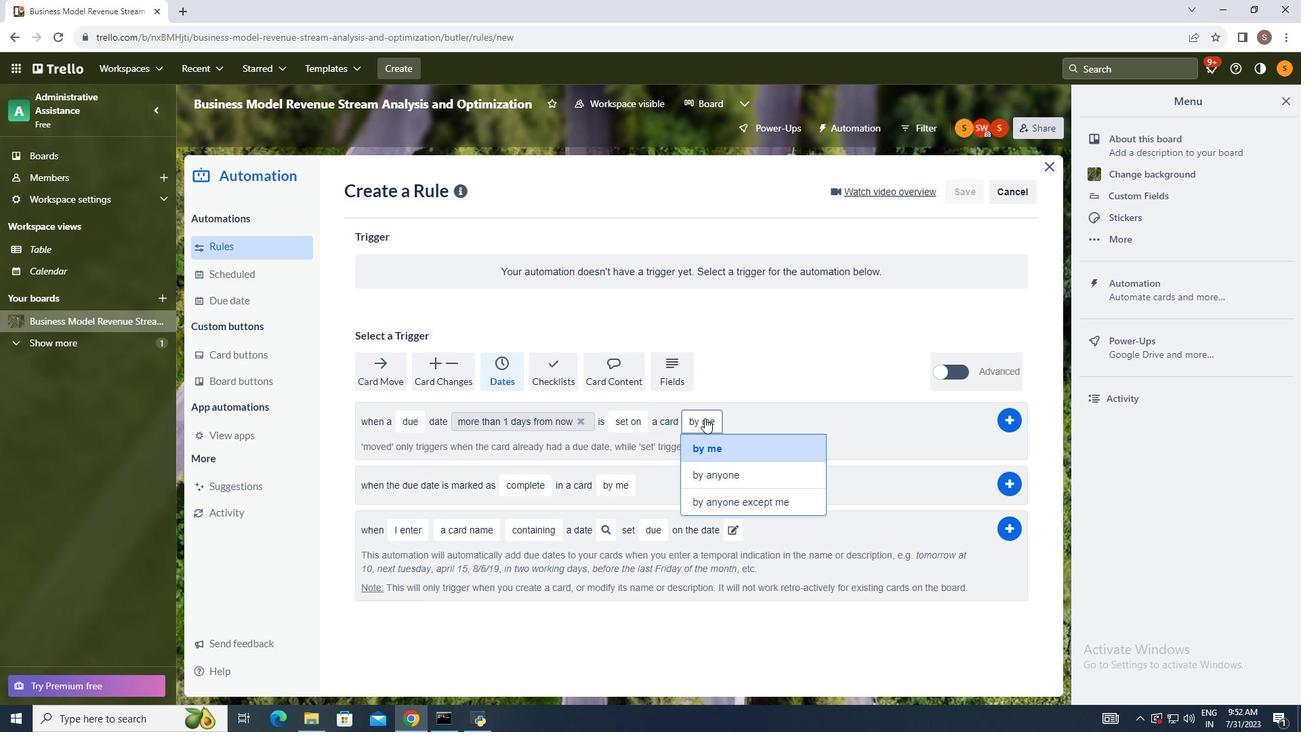 
Action: Mouse pressed left at (704, 418)
Screenshot: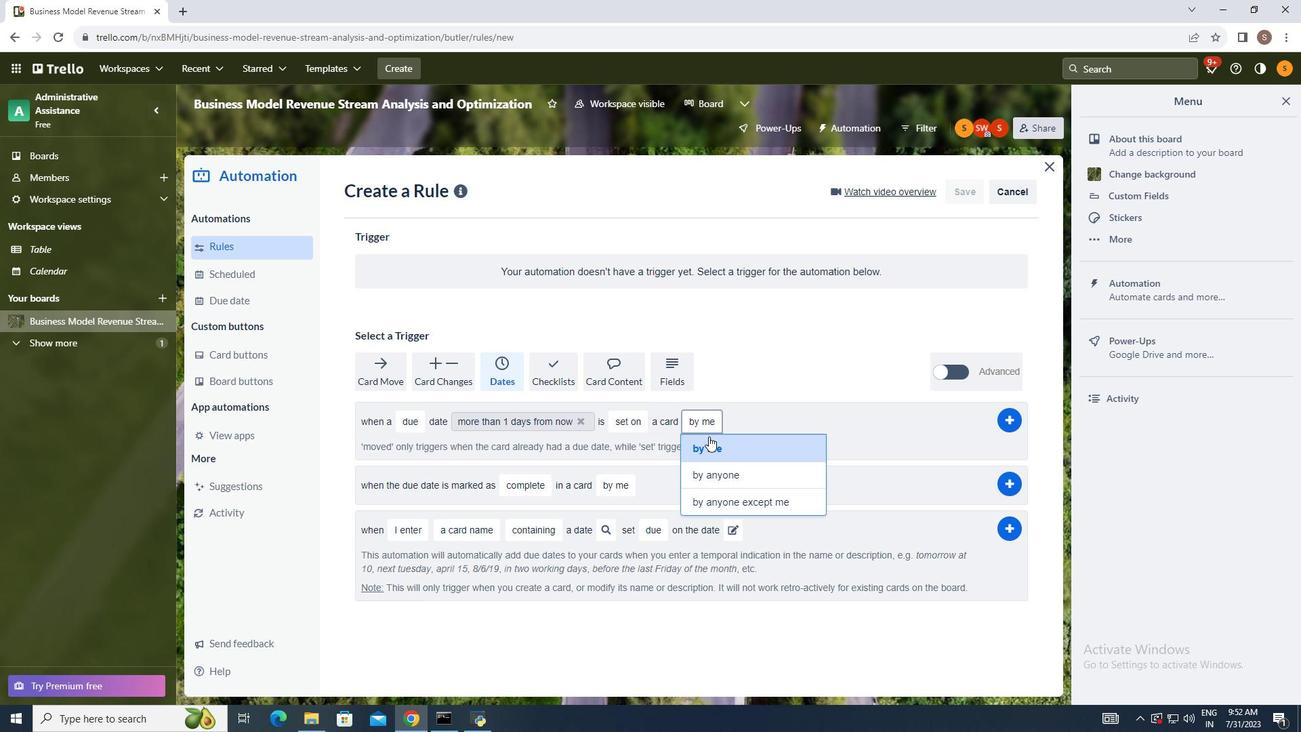 
Action: Mouse moved to (717, 472)
Screenshot: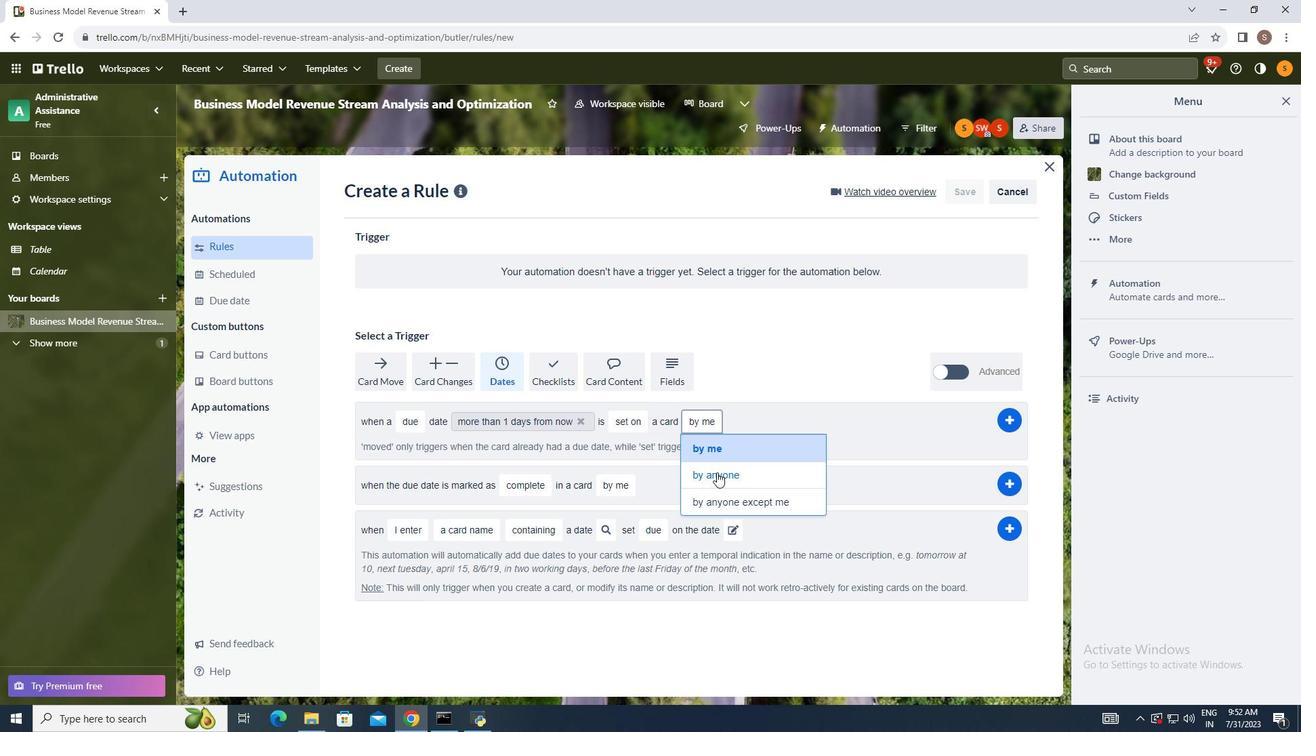 
Action: Mouse pressed left at (717, 472)
Screenshot: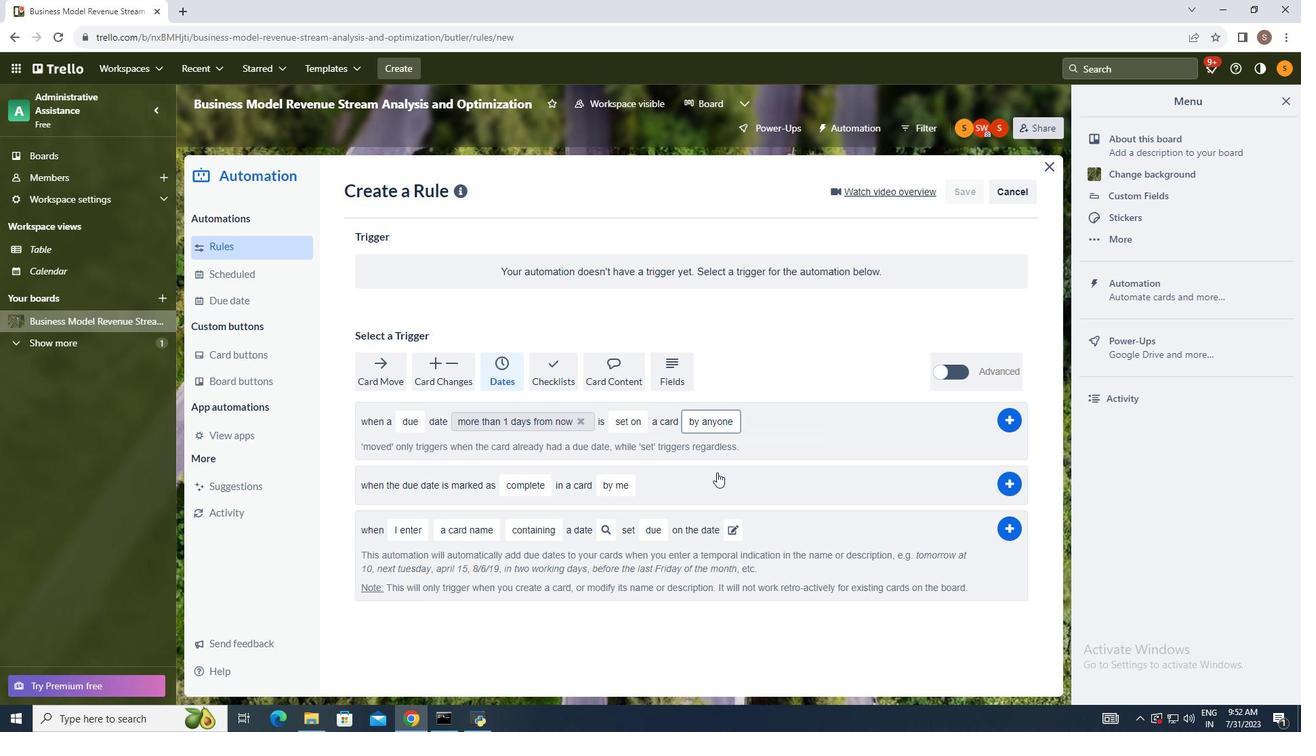 
Action: Mouse moved to (686, 400)
Screenshot: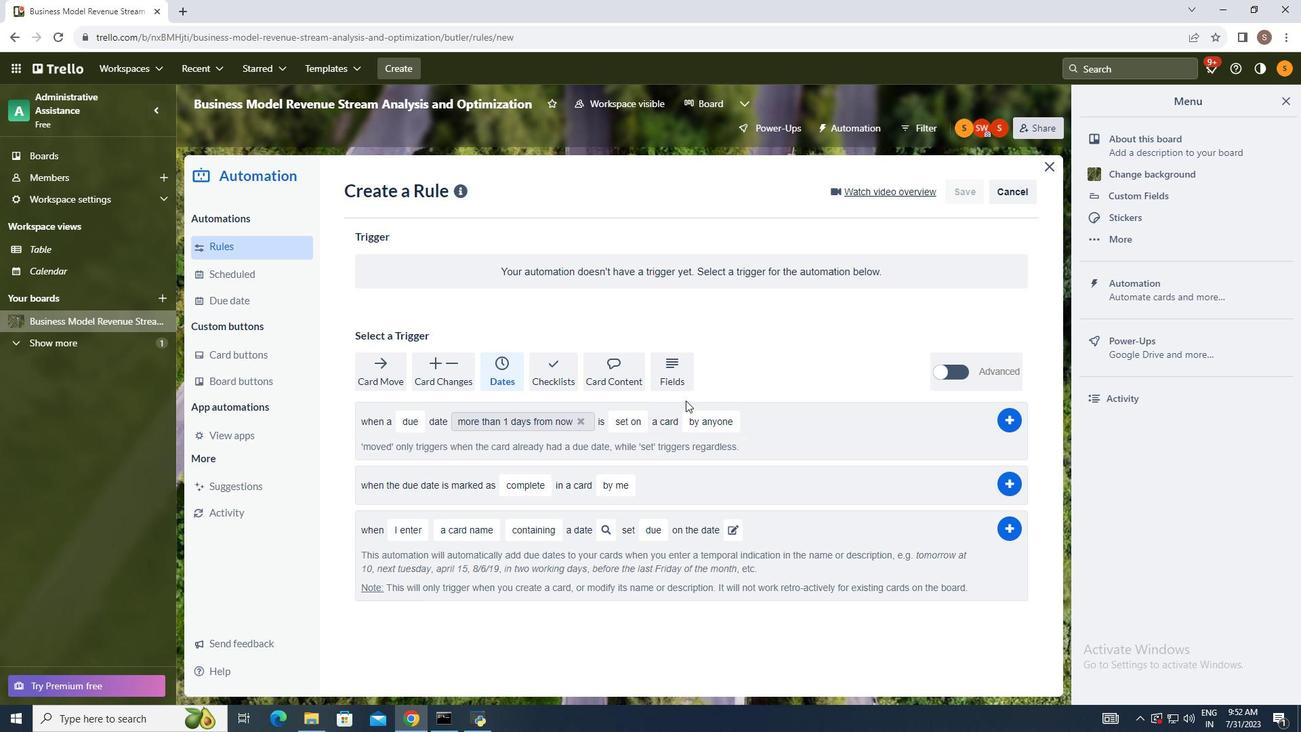
